 Task: For heading Use Times New Roman with violet colour & bold.  font size for heading24,  'Change the font style of data to'Verdana and font size to 16,  Change the alignment of both headline & data to Align right In the sheet  auditingSalesByStore_2022
Action: Mouse moved to (98, 158)
Screenshot: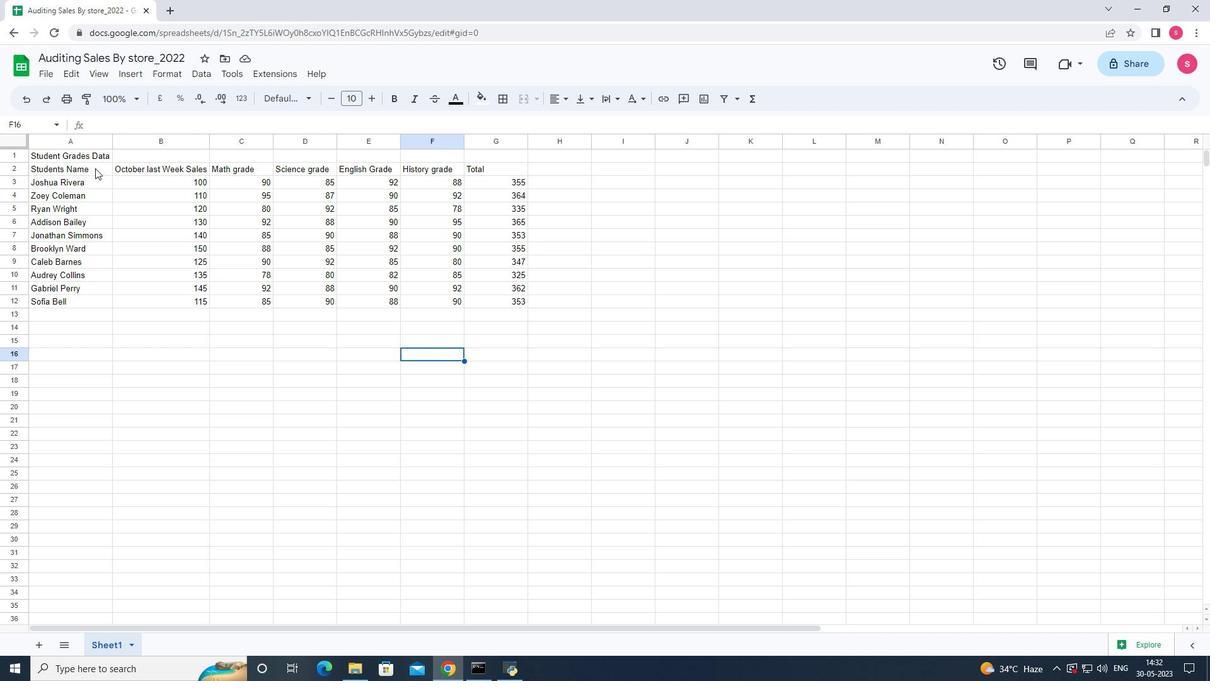 
Action: Mouse pressed left at (98, 158)
Screenshot: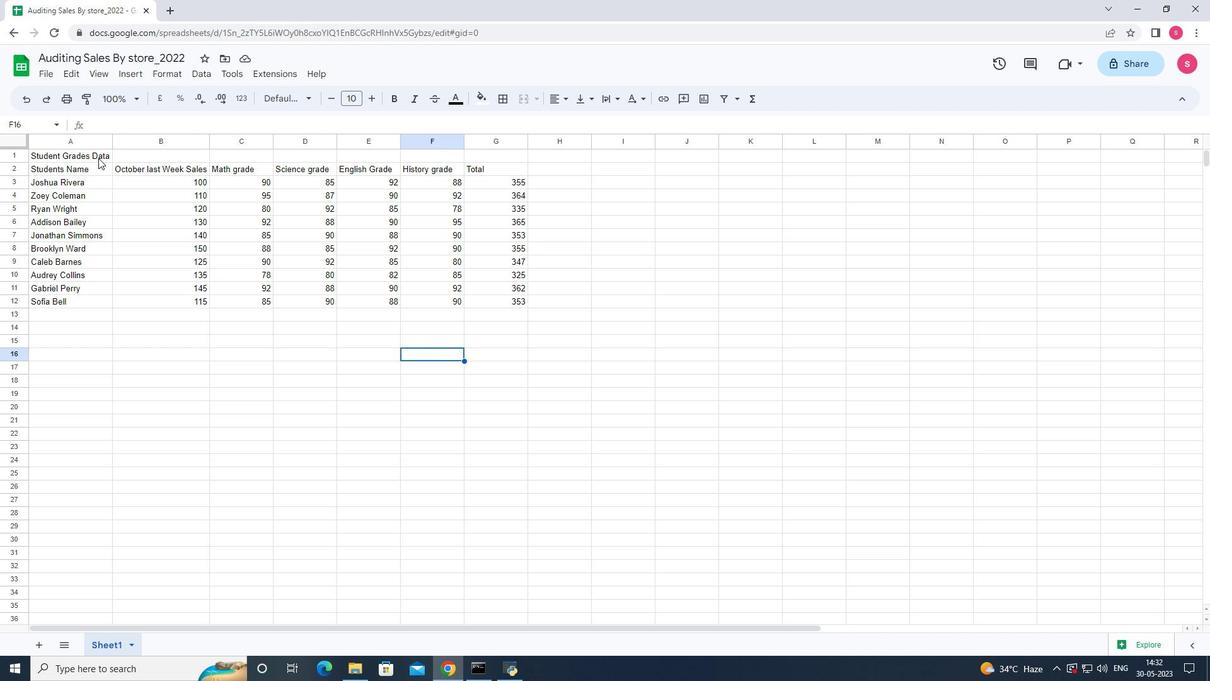 
Action: Mouse moved to (311, 98)
Screenshot: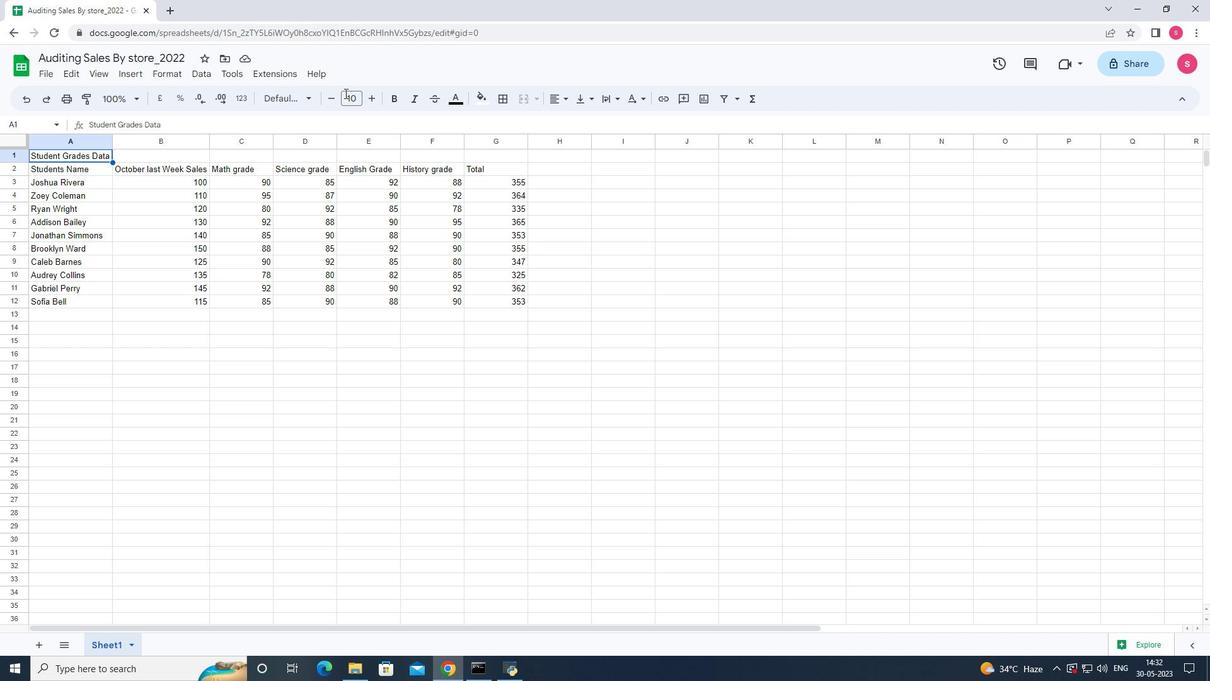 
Action: Mouse pressed left at (311, 98)
Screenshot: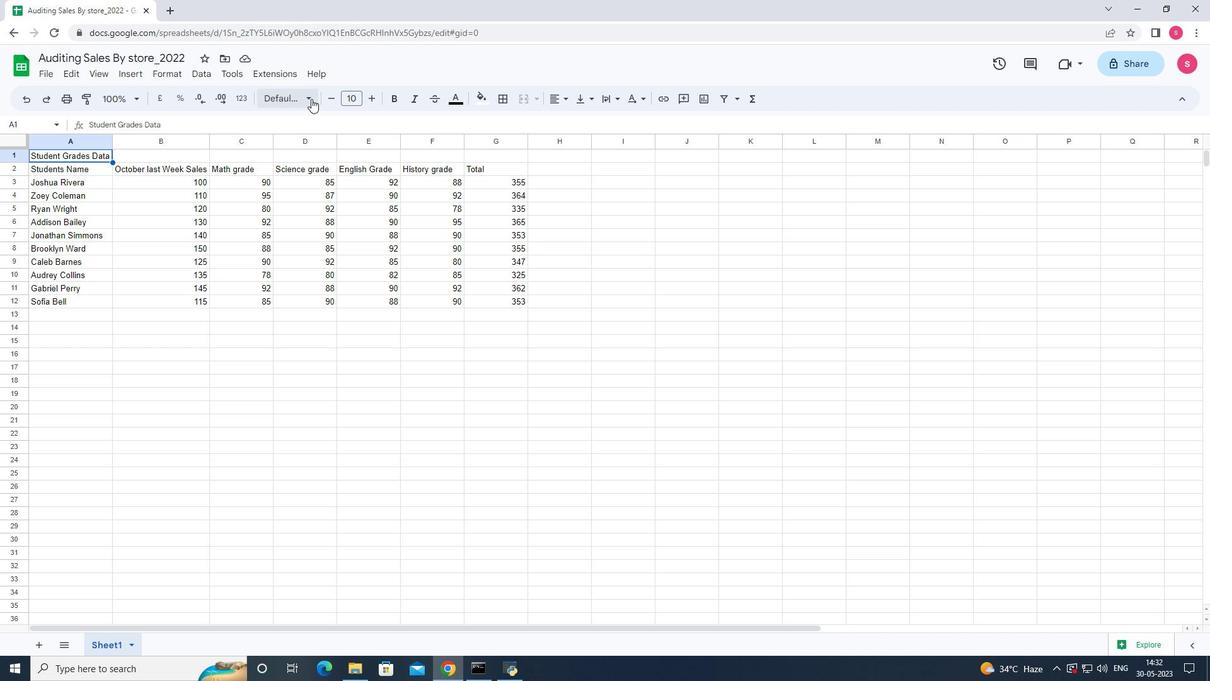 
Action: Mouse moved to (306, 557)
Screenshot: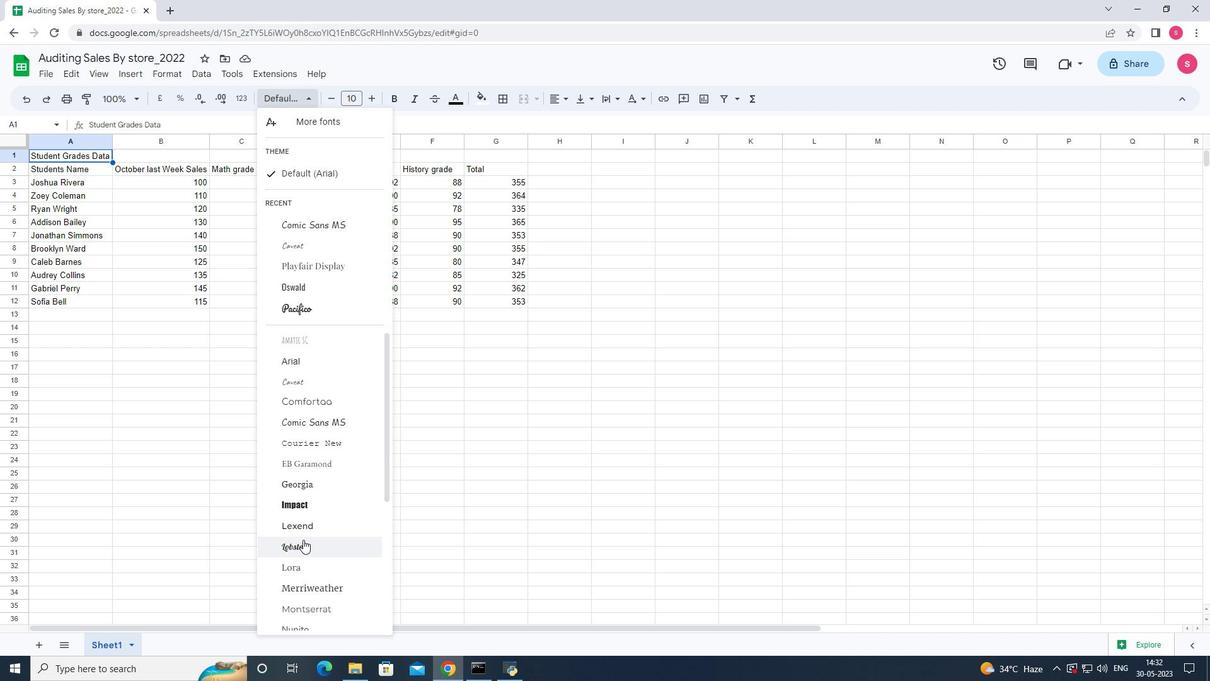 
Action: Mouse scrolled (306, 556) with delta (0, 0)
Screenshot: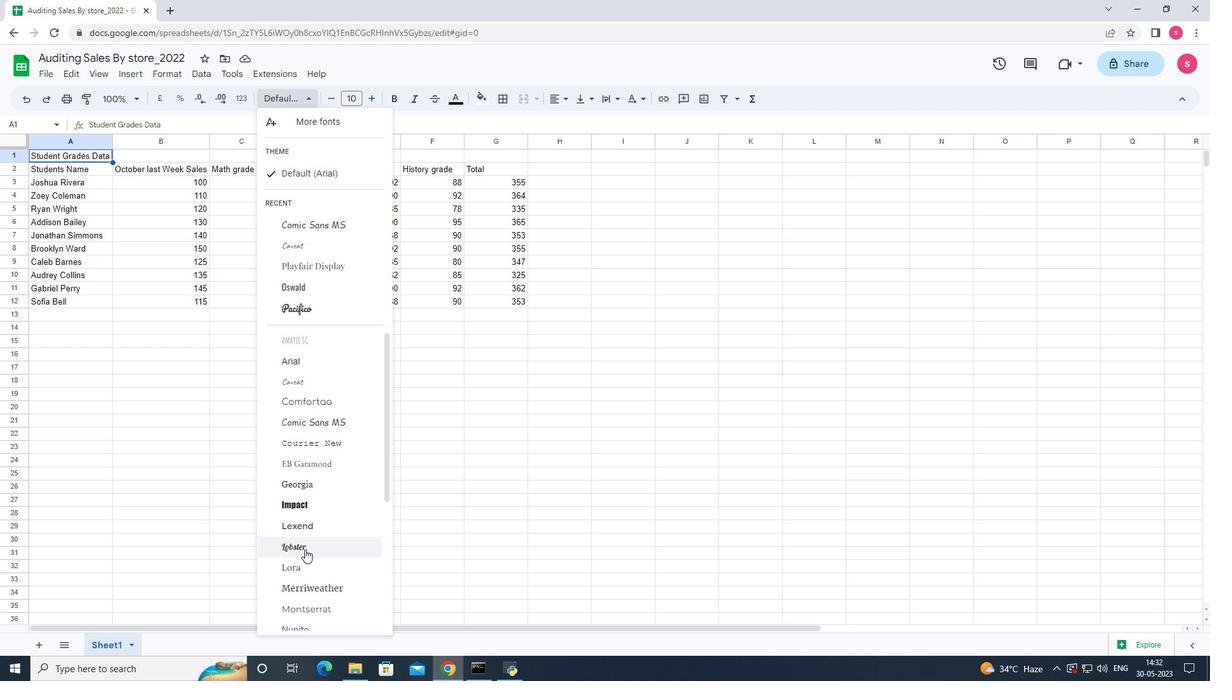 
Action: Mouse moved to (307, 555)
Screenshot: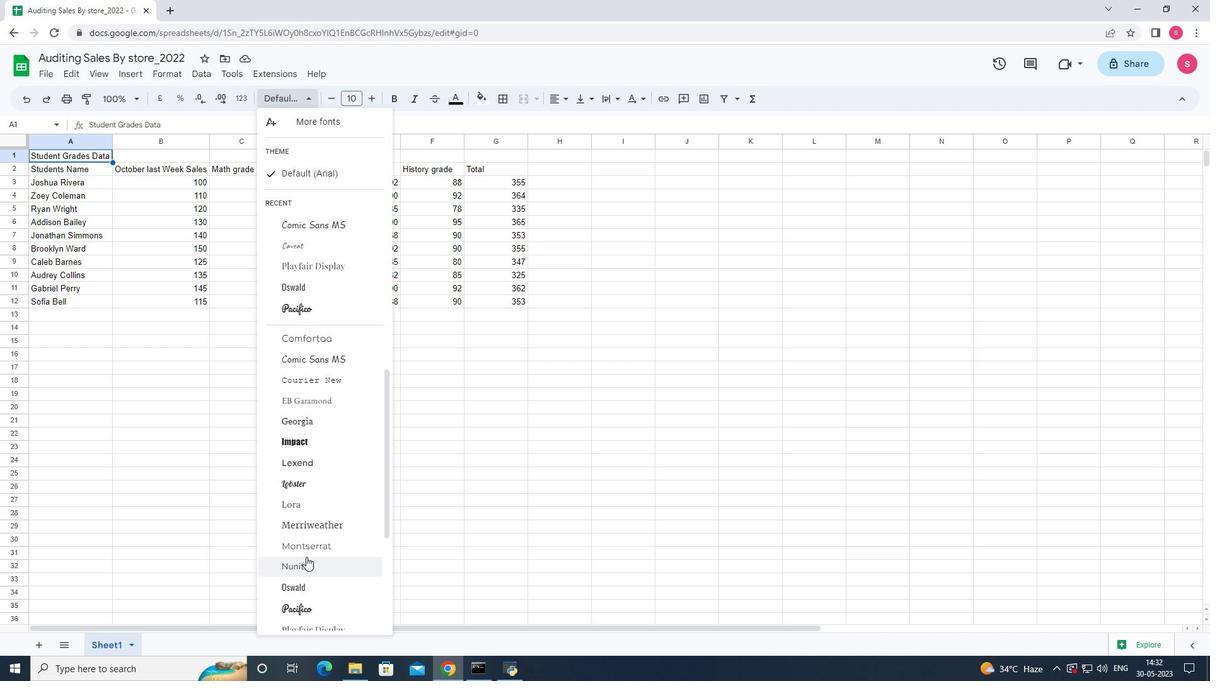 
Action: Mouse scrolled (307, 556) with delta (0, 0)
Screenshot: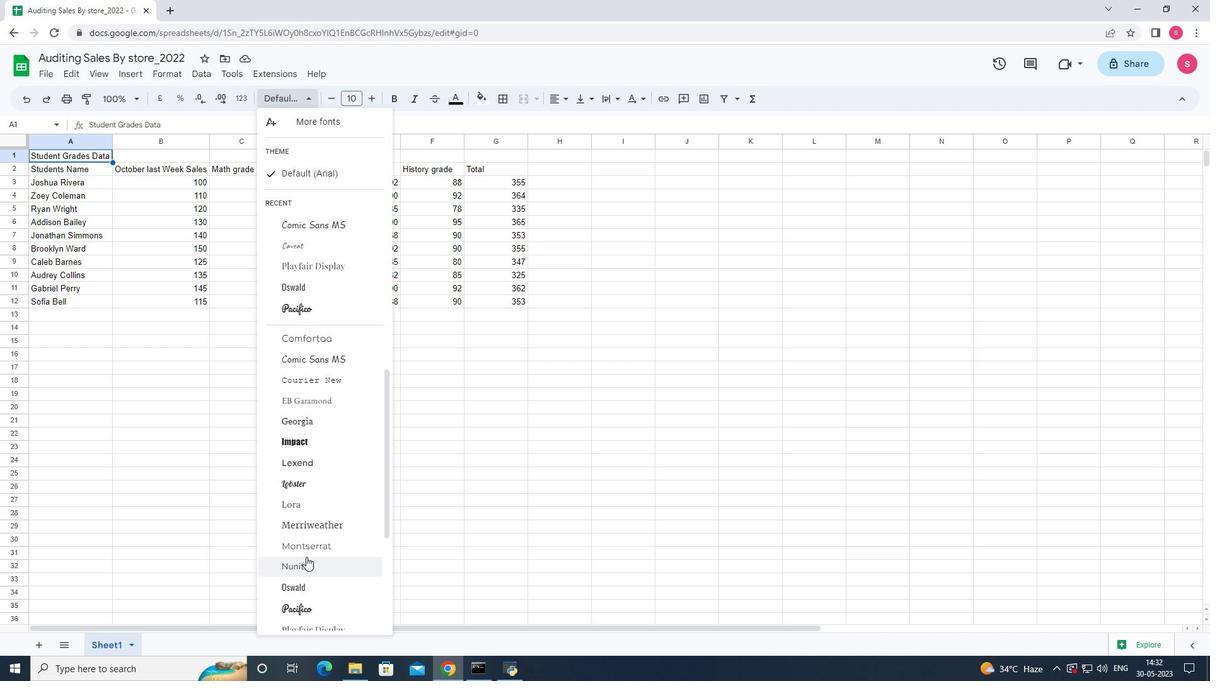 
Action: Mouse moved to (308, 551)
Screenshot: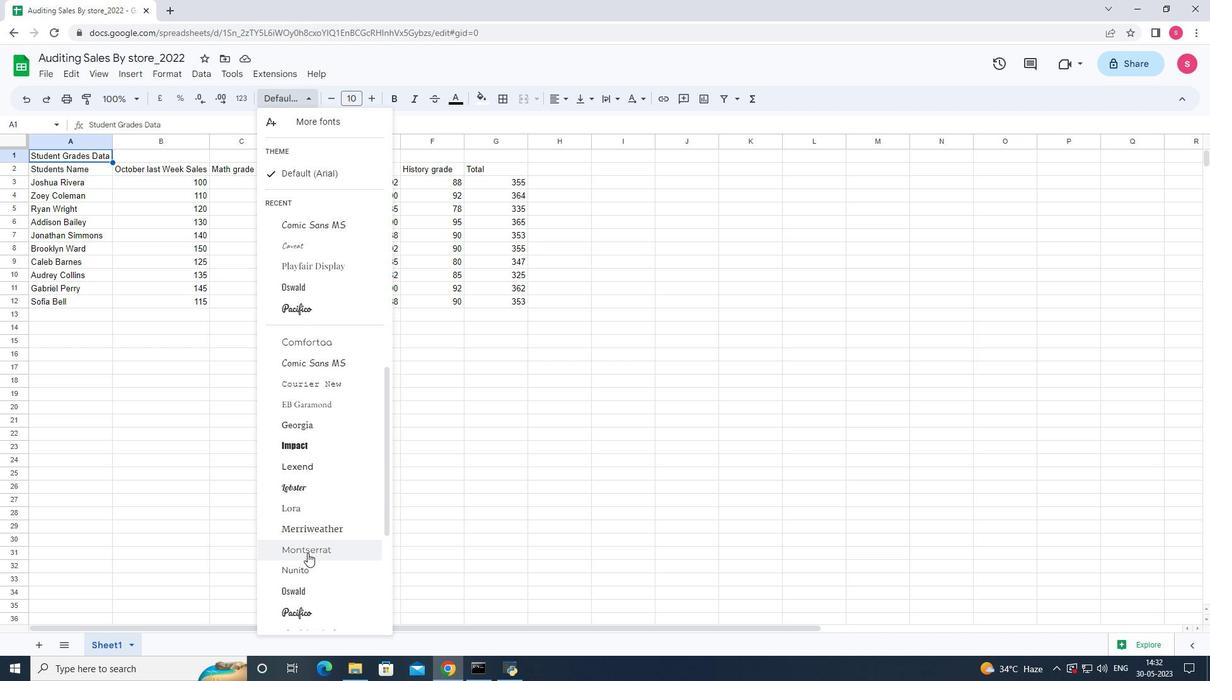 
Action: Mouse scrolled (308, 551) with delta (0, 0)
Screenshot: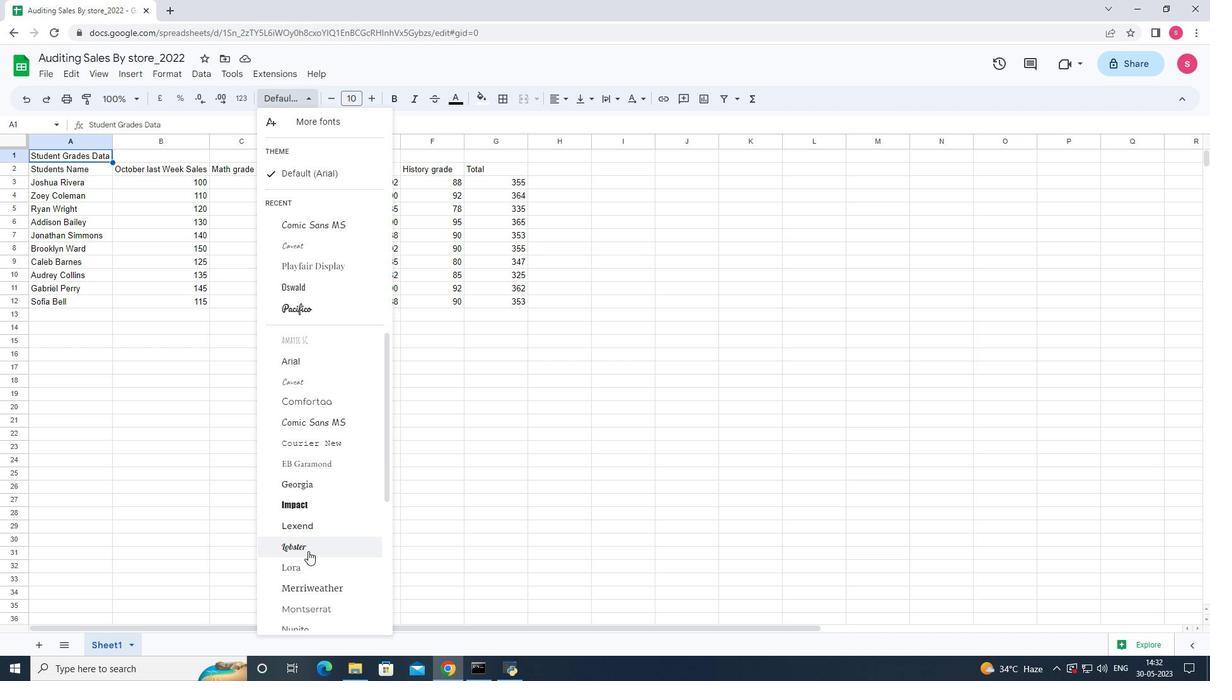 
Action: Mouse scrolled (308, 551) with delta (0, 0)
Screenshot: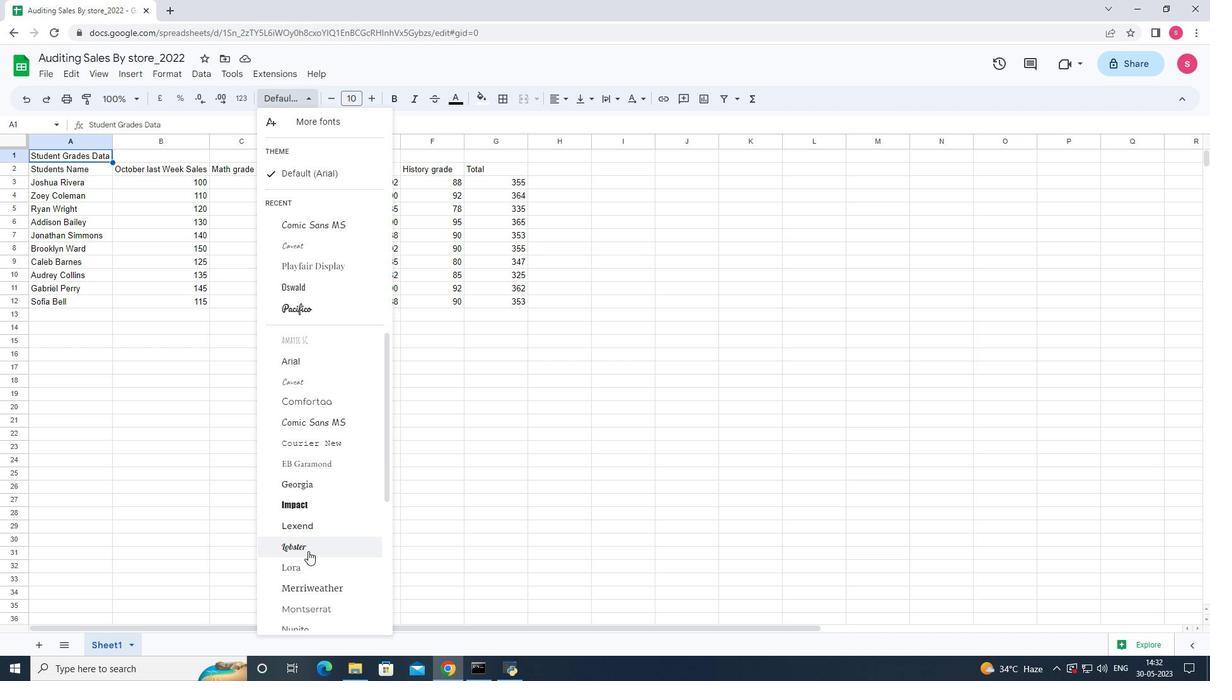 
Action: Mouse scrolled (308, 550) with delta (0, 0)
Screenshot: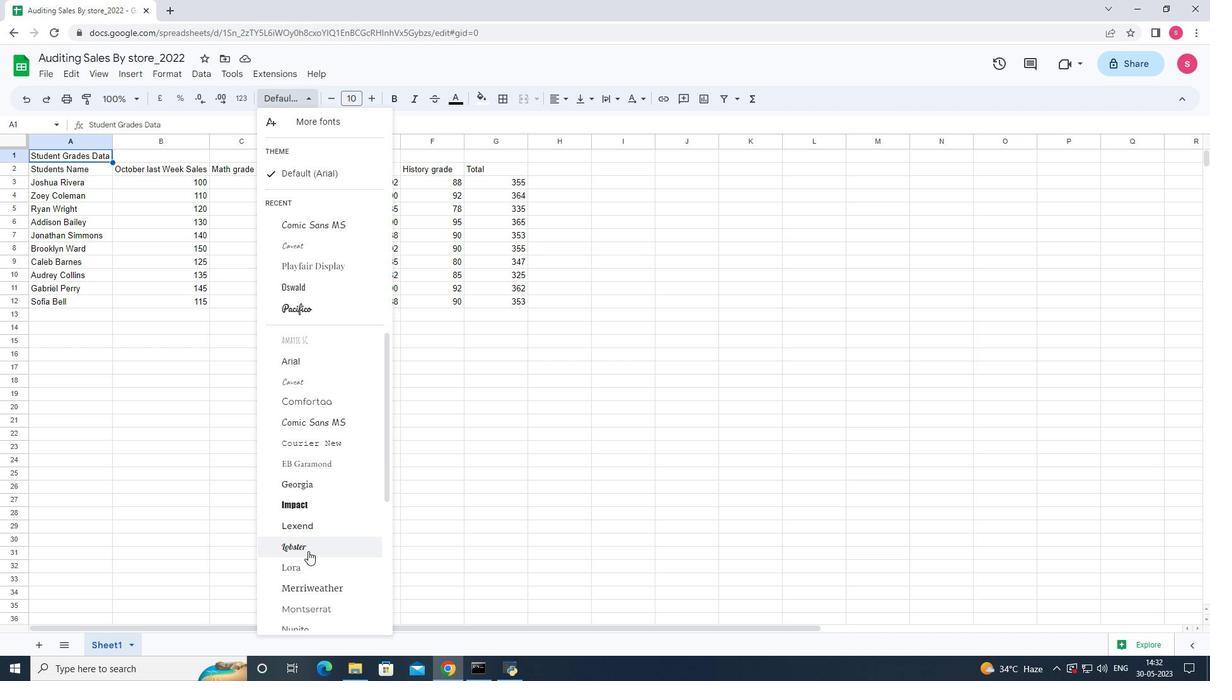 
Action: Mouse scrolled (308, 551) with delta (0, 0)
Screenshot: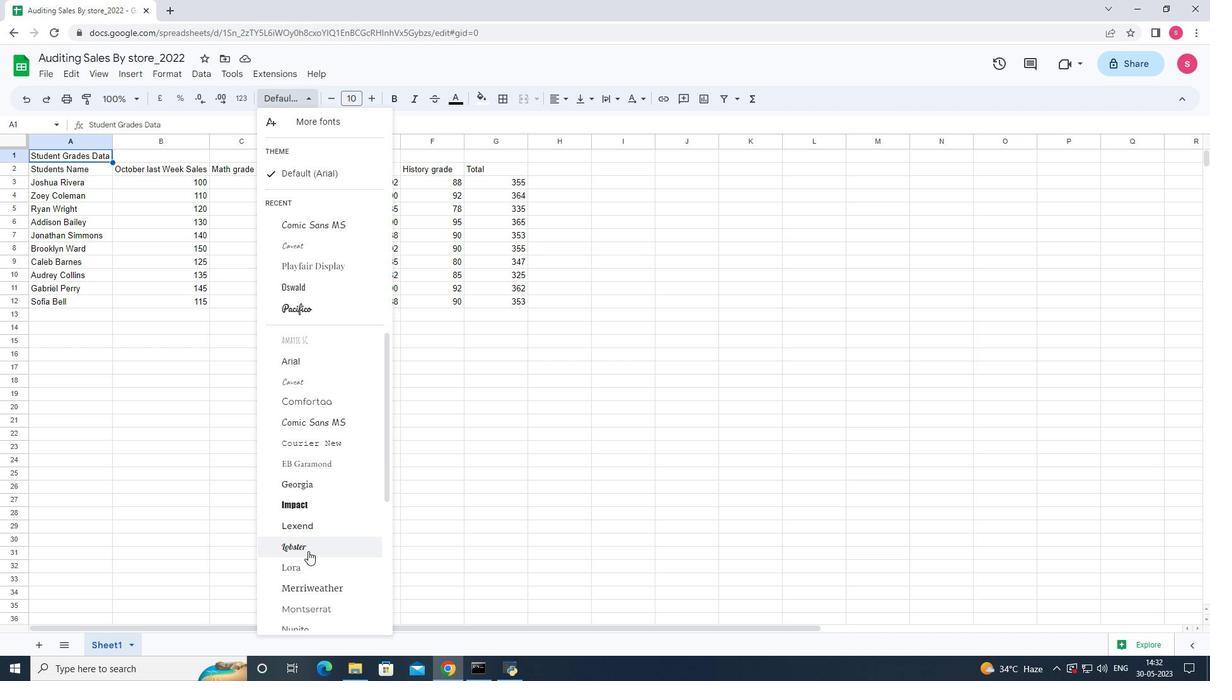 
Action: Mouse scrolled (308, 551) with delta (0, 0)
Screenshot: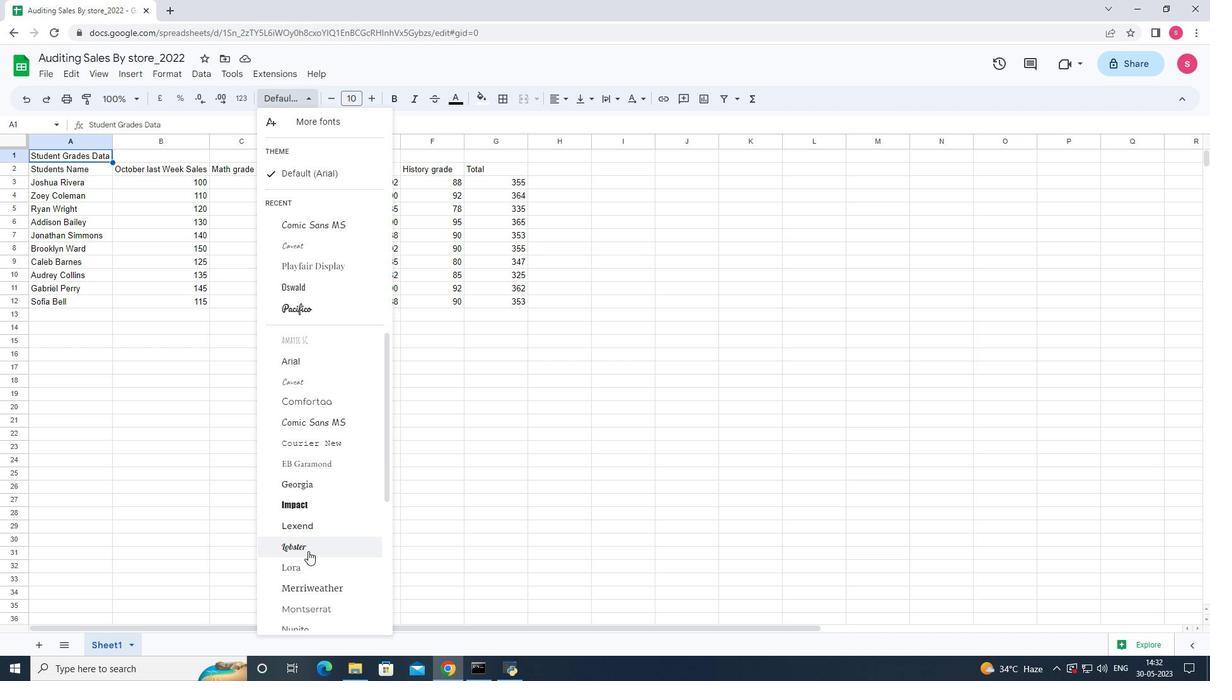 
Action: Mouse scrolled (308, 551) with delta (0, 0)
Screenshot: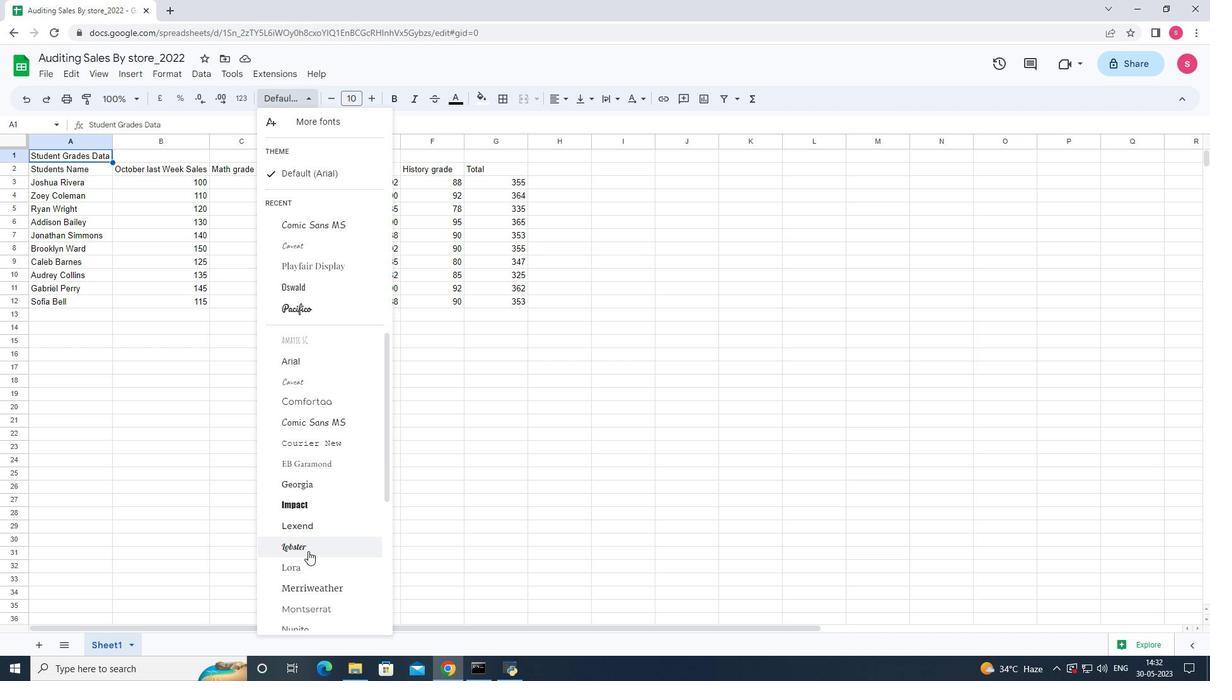 
Action: Mouse moved to (308, 550)
Screenshot: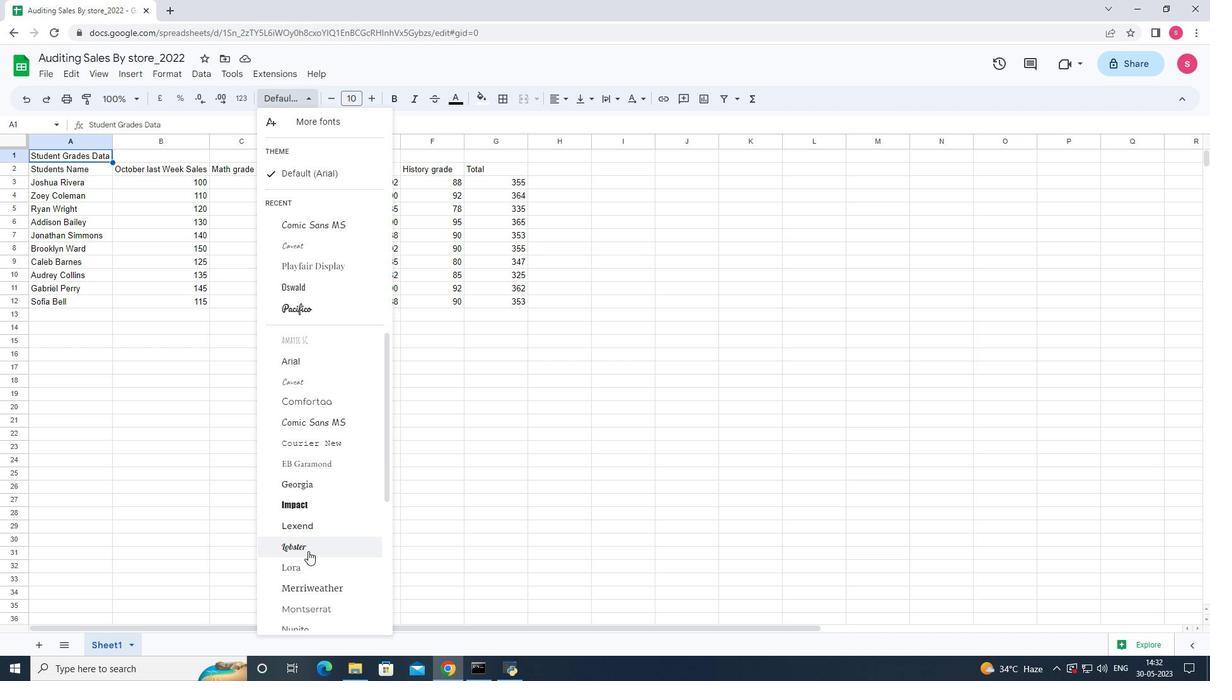 
Action: Mouse scrolled (308, 549) with delta (0, 0)
Screenshot: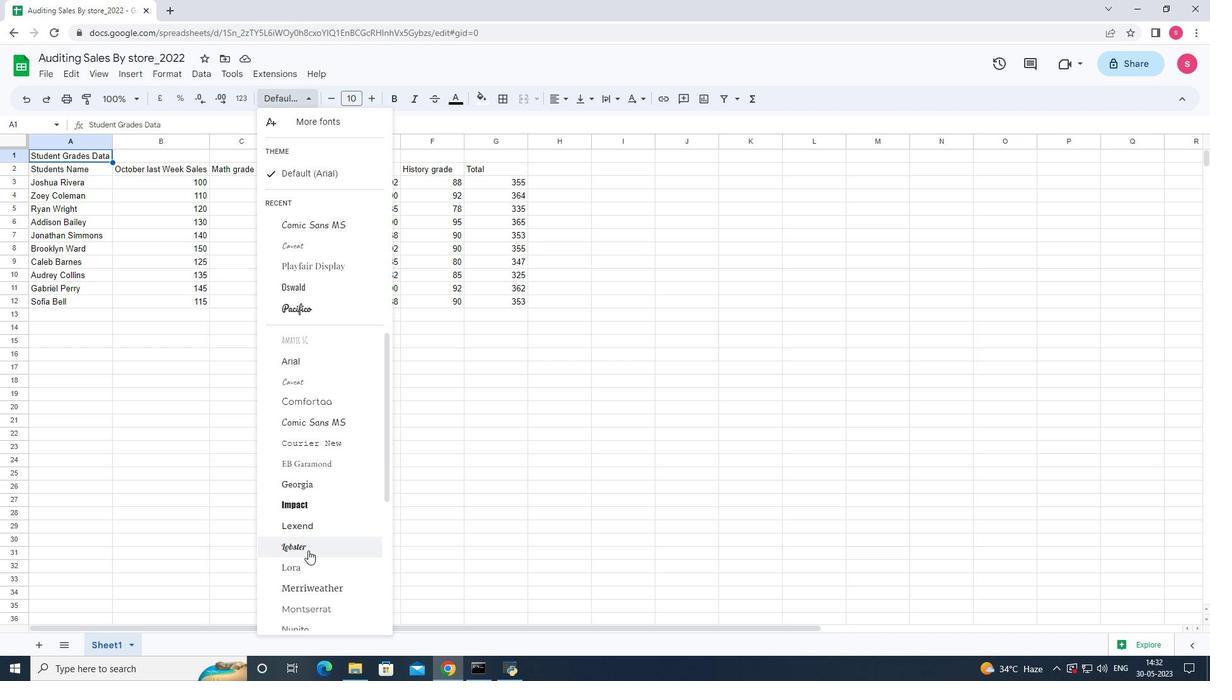 
Action: Mouse scrolled (308, 549) with delta (0, 0)
Screenshot: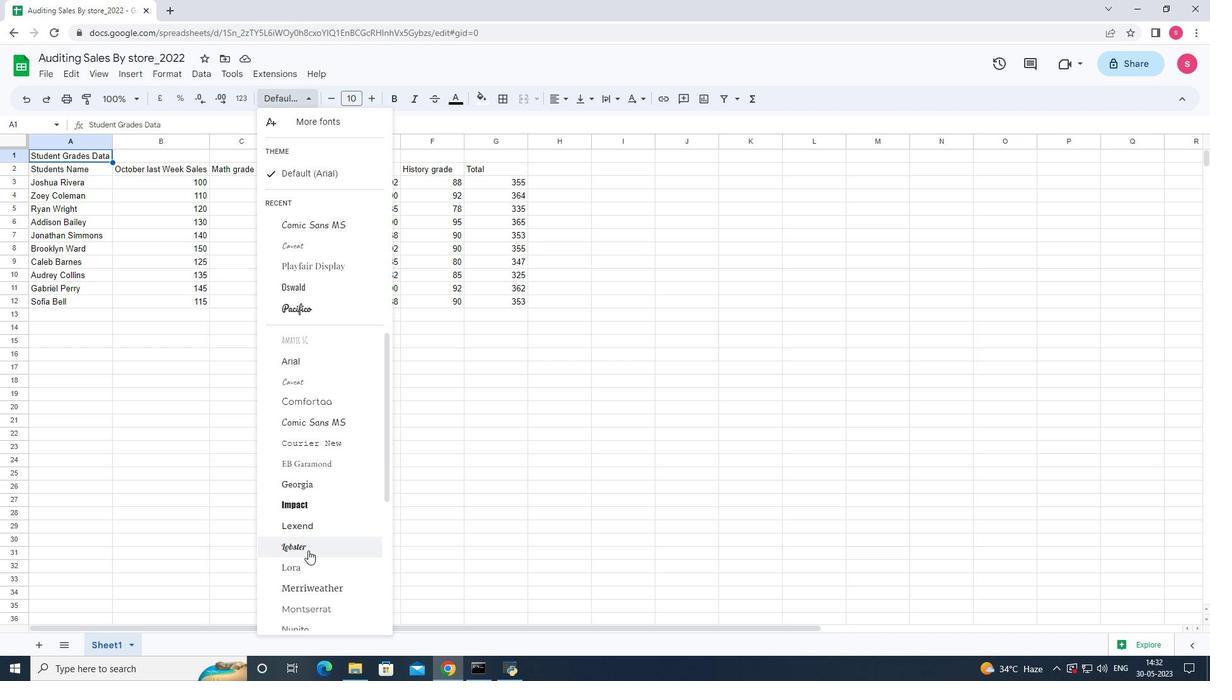 
Action: Mouse scrolled (308, 549) with delta (0, 0)
Screenshot: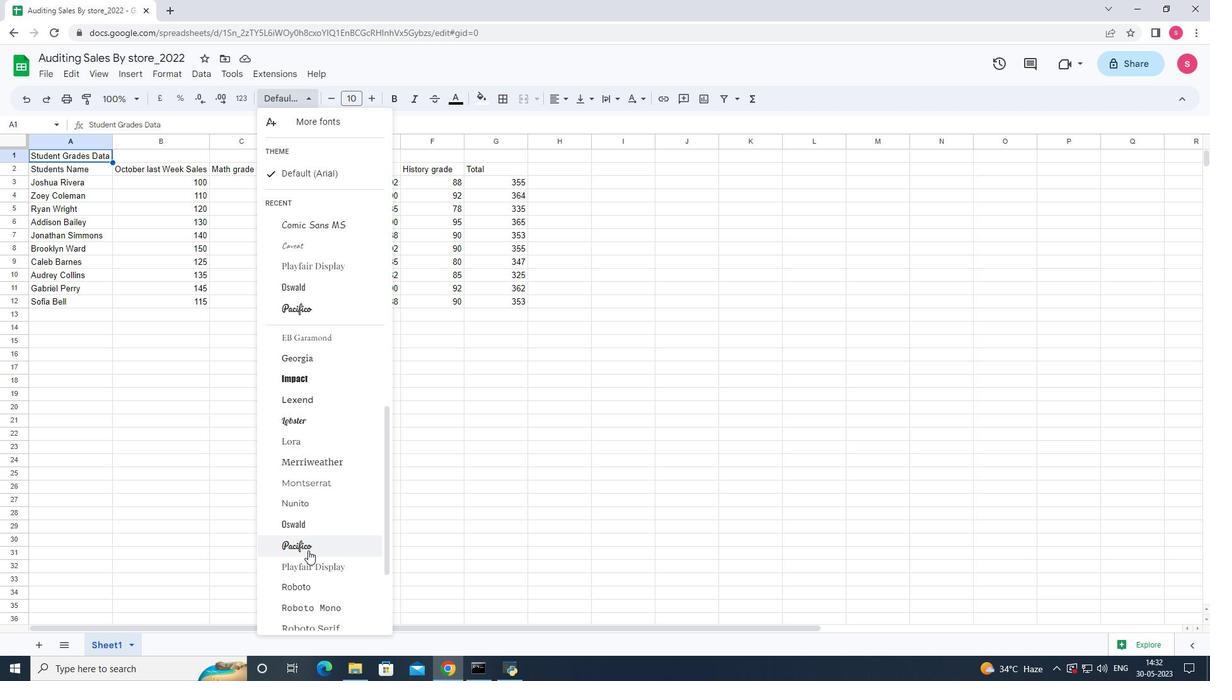 
Action: Mouse scrolled (308, 549) with delta (0, 0)
Screenshot: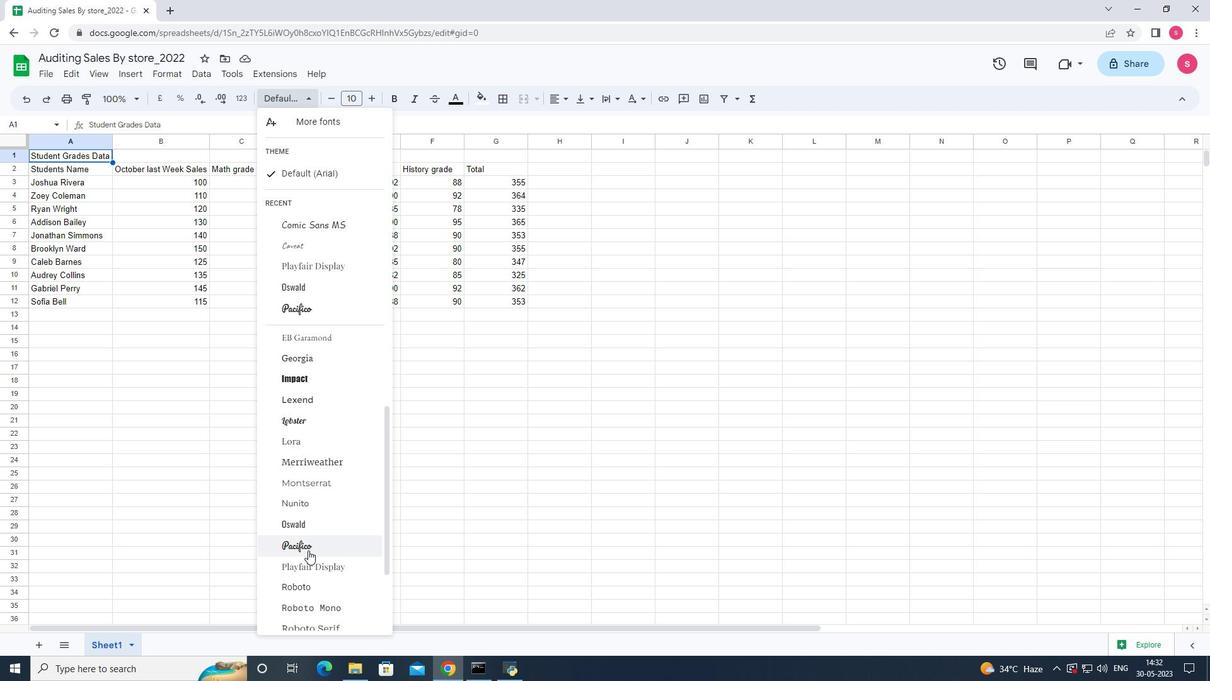 
Action: Mouse scrolled (308, 549) with delta (0, 0)
Screenshot: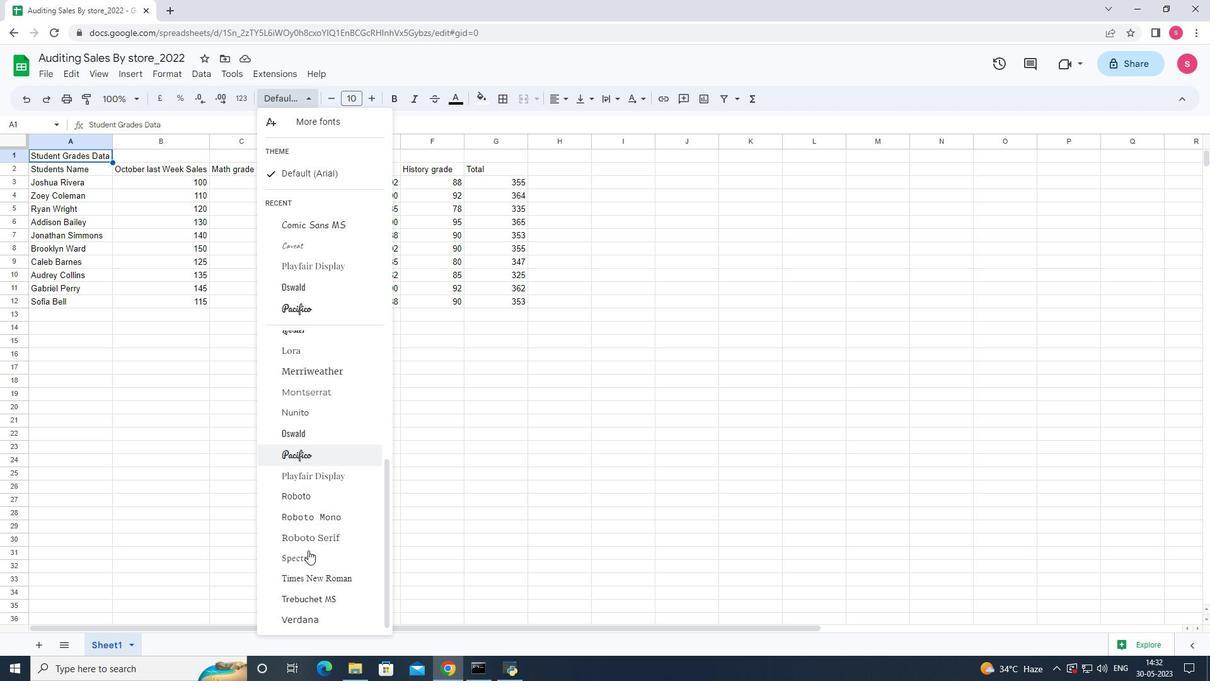 
Action: Mouse scrolled (308, 549) with delta (0, 0)
Screenshot: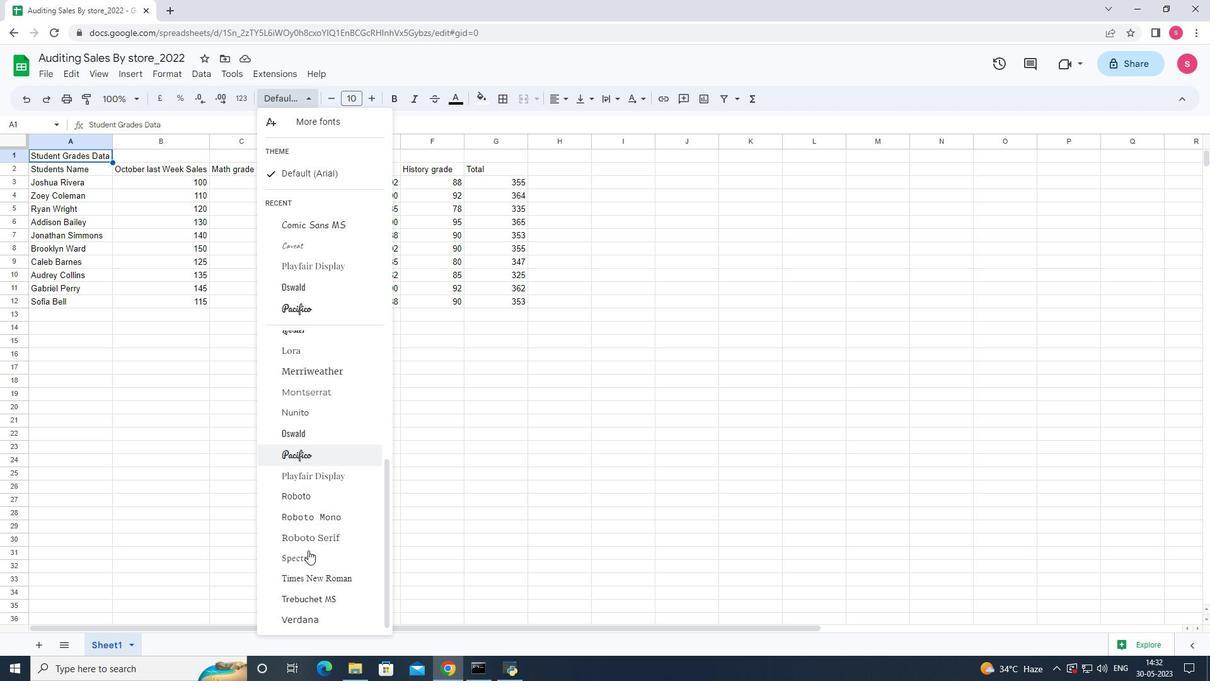 
Action: Mouse moved to (303, 574)
Screenshot: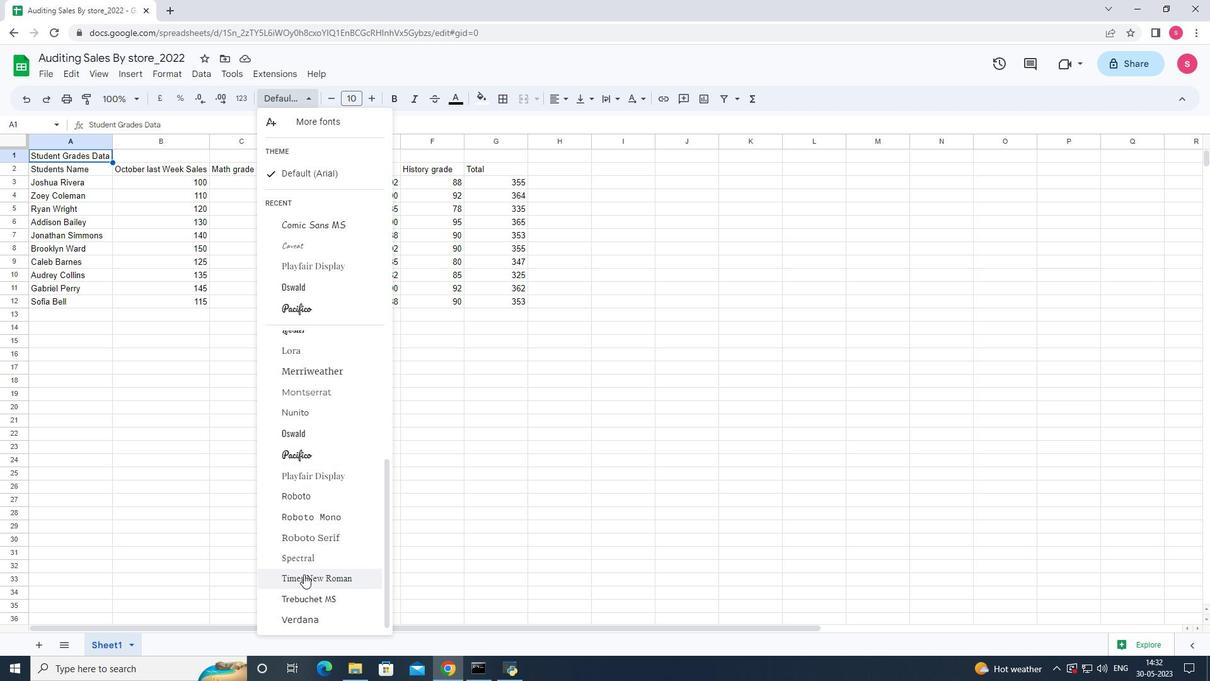 
Action: Mouse pressed left at (303, 574)
Screenshot: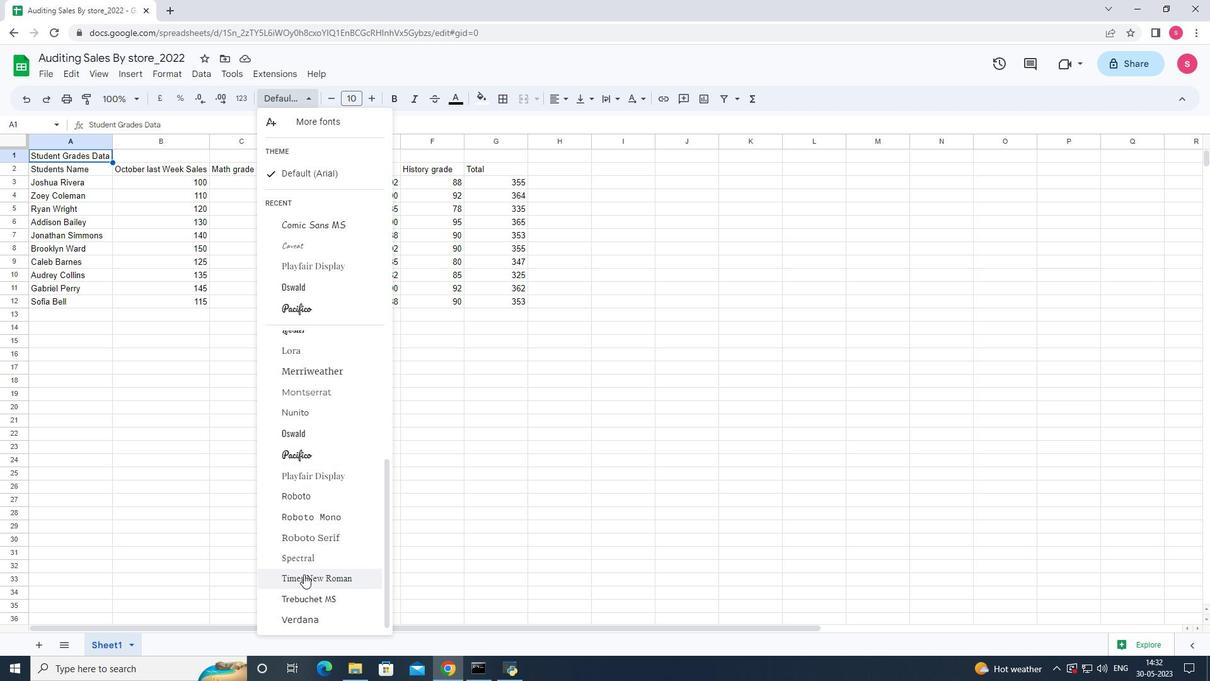 
Action: Mouse moved to (462, 97)
Screenshot: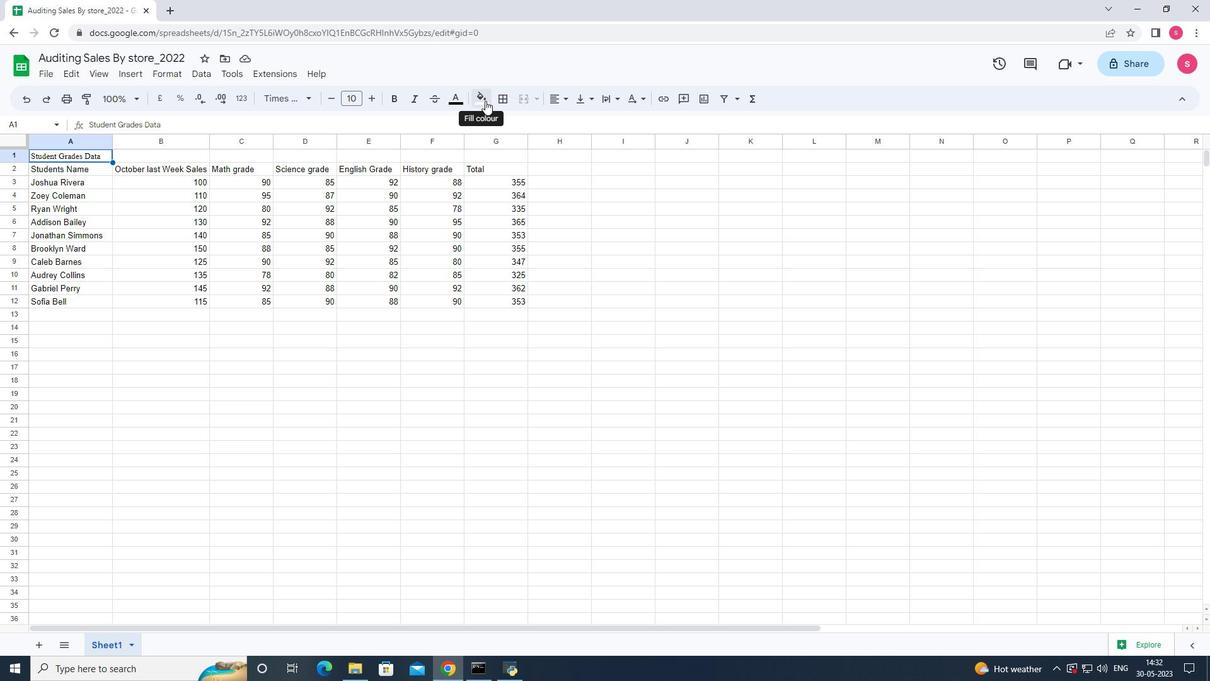 
Action: Mouse pressed left at (462, 97)
Screenshot: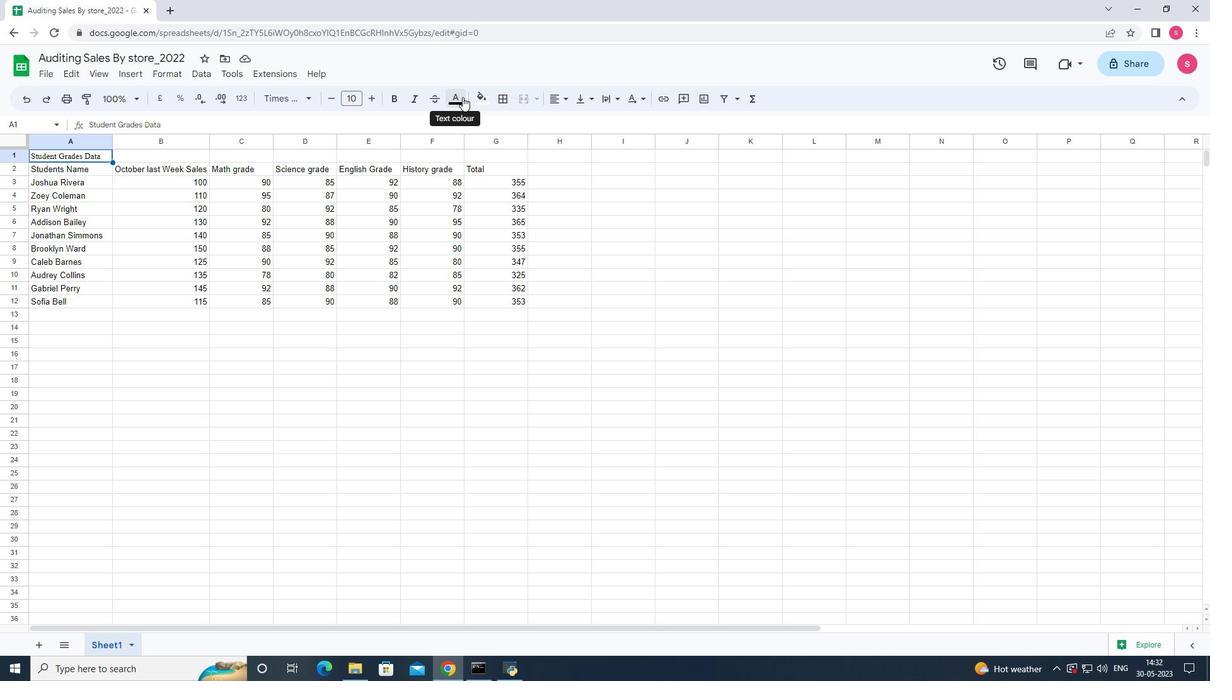 
Action: Mouse moved to (571, 182)
Screenshot: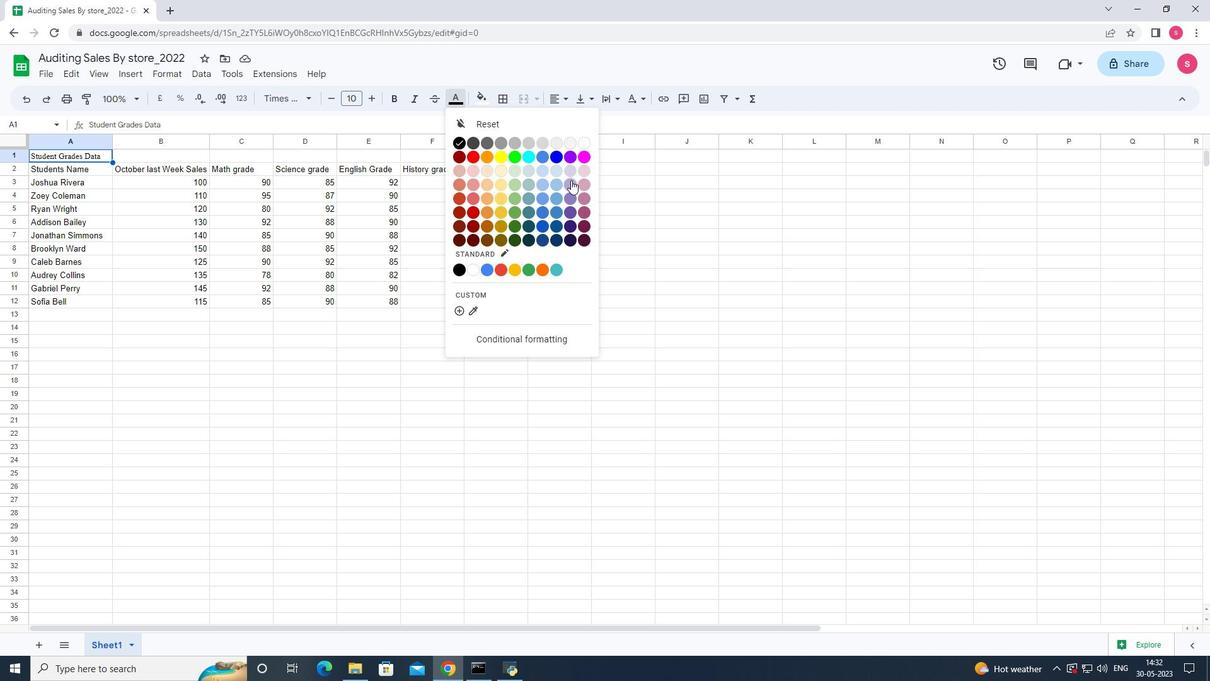
Action: Mouse pressed left at (571, 182)
Screenshot: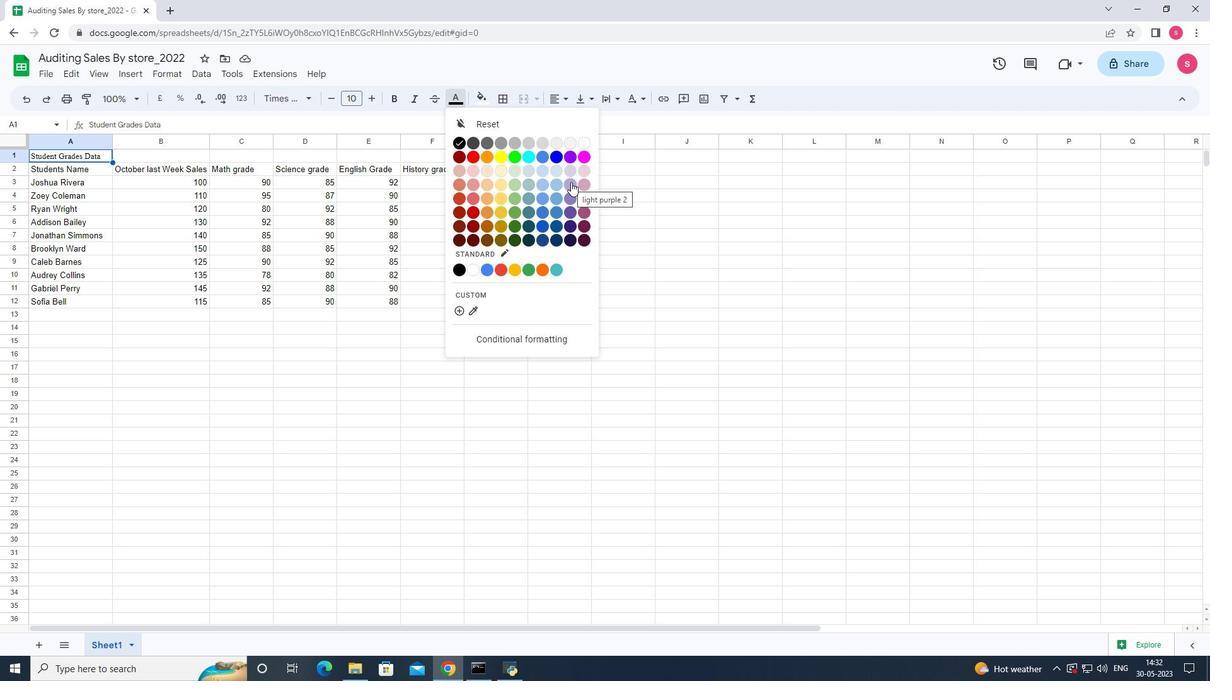 
Action: Mouse moved to (162, 76)
Screenshot: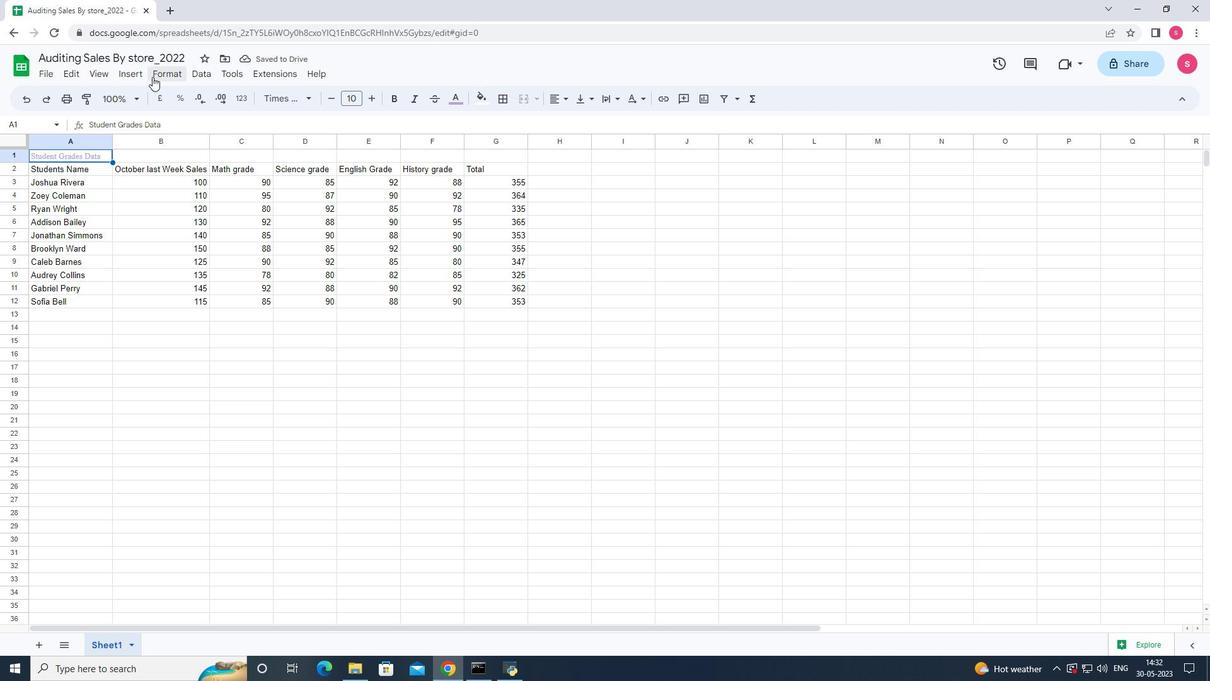 
Action: Mouse pressed left at (162, 76)
Screenshot: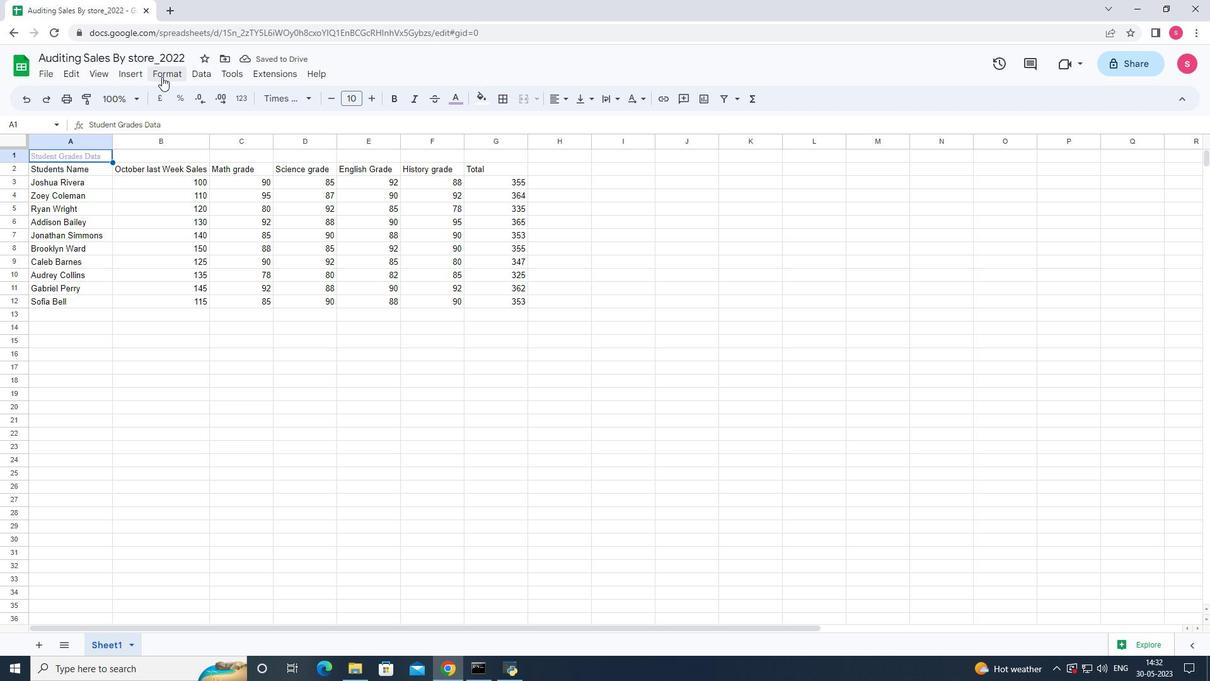 
Action: Mouse moved to (409, 155)
Screenshot: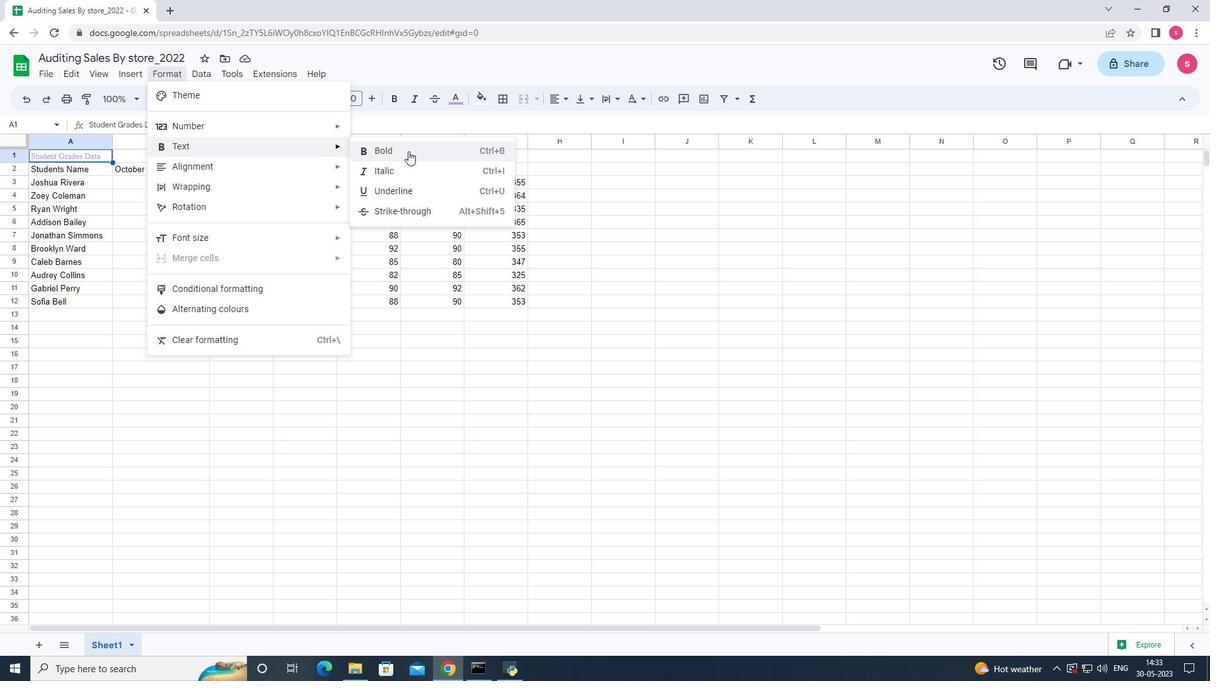 
Action: Mouse pressed left at (409, 155)
Screenshot: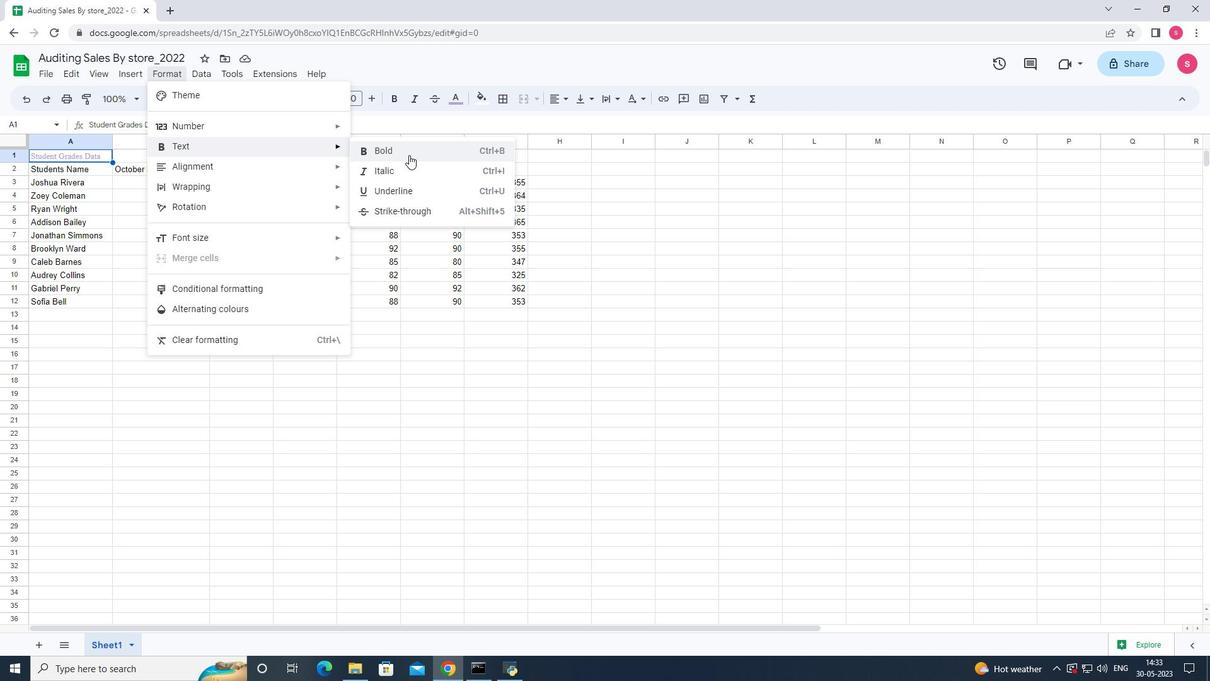 
Action: Mouse moved to (366, 98)
Screenshot: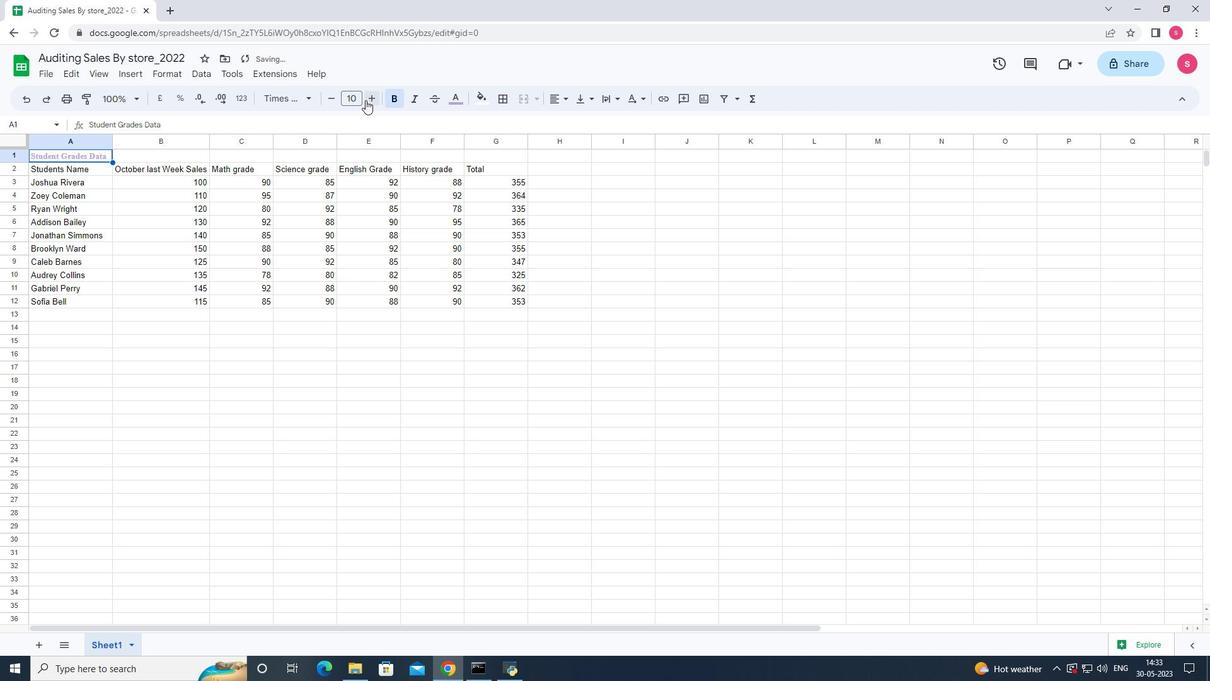 
Action: Mouse pressed left at (366, 98)
Screenshot: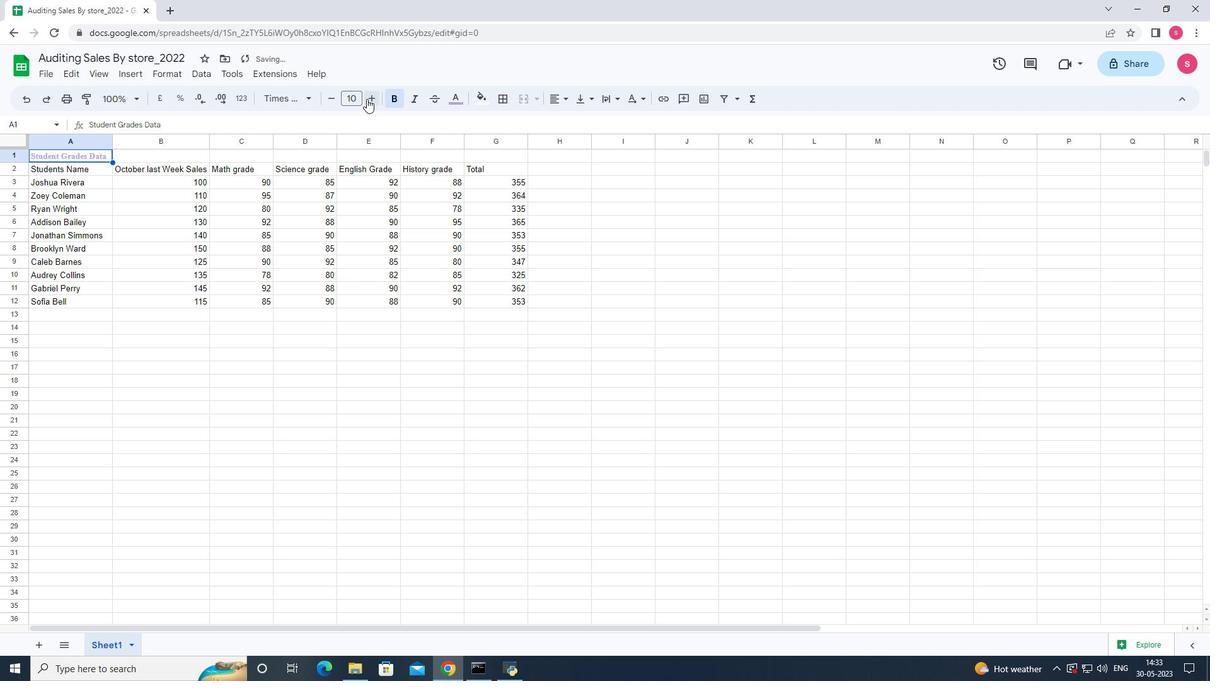 
Action: Mouse pressed left at (366, 98)
Screenshot: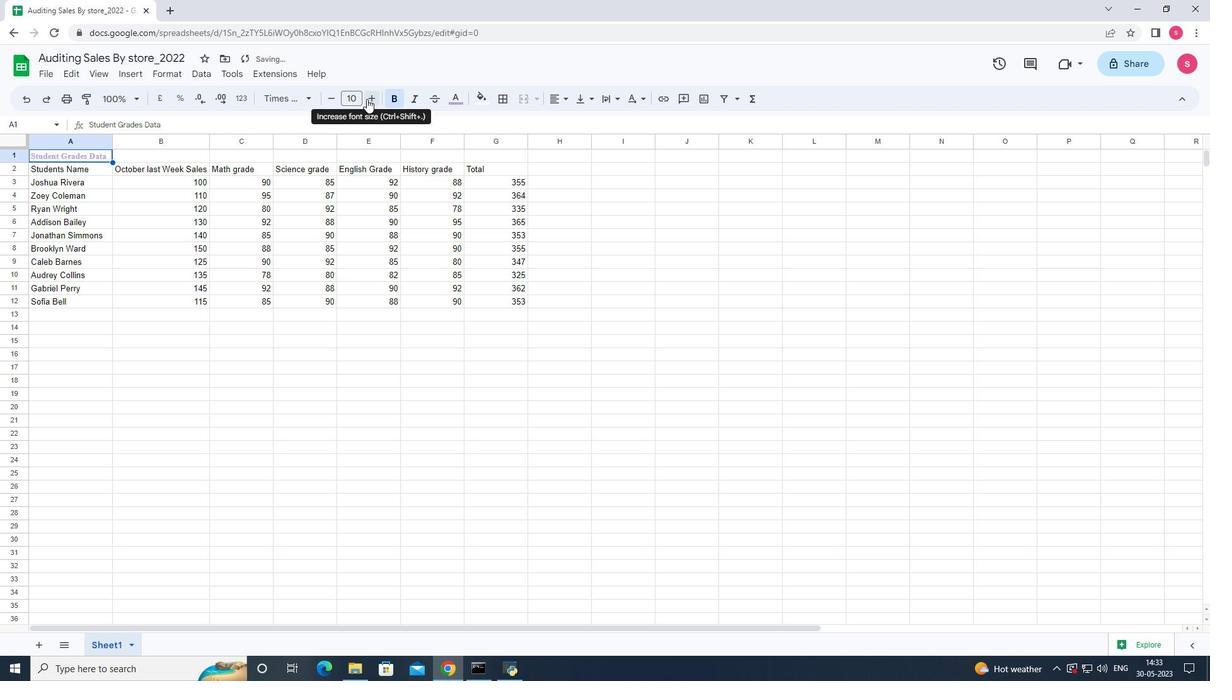 
Action: Mouse pressed left at (366, 98)
Screenshot: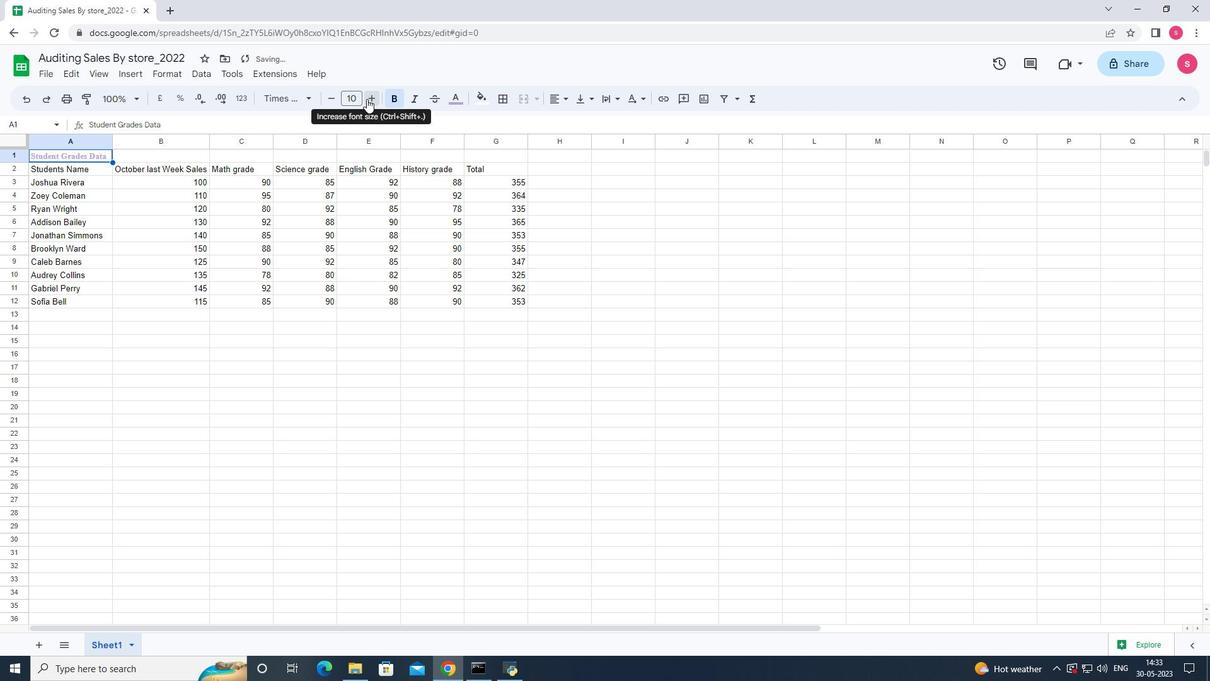 
Action: Mouse pressed left at (366, 98)
Screenshot: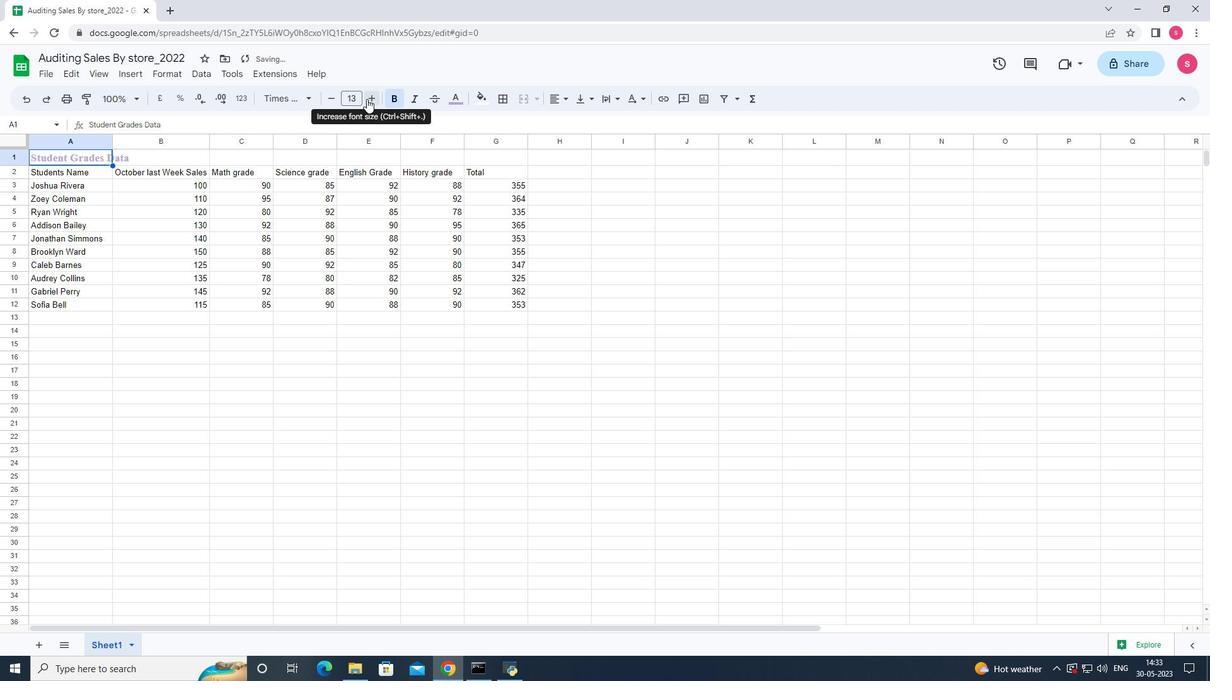 
Action: Mouse pressed left at (366, 98)
Screenshot: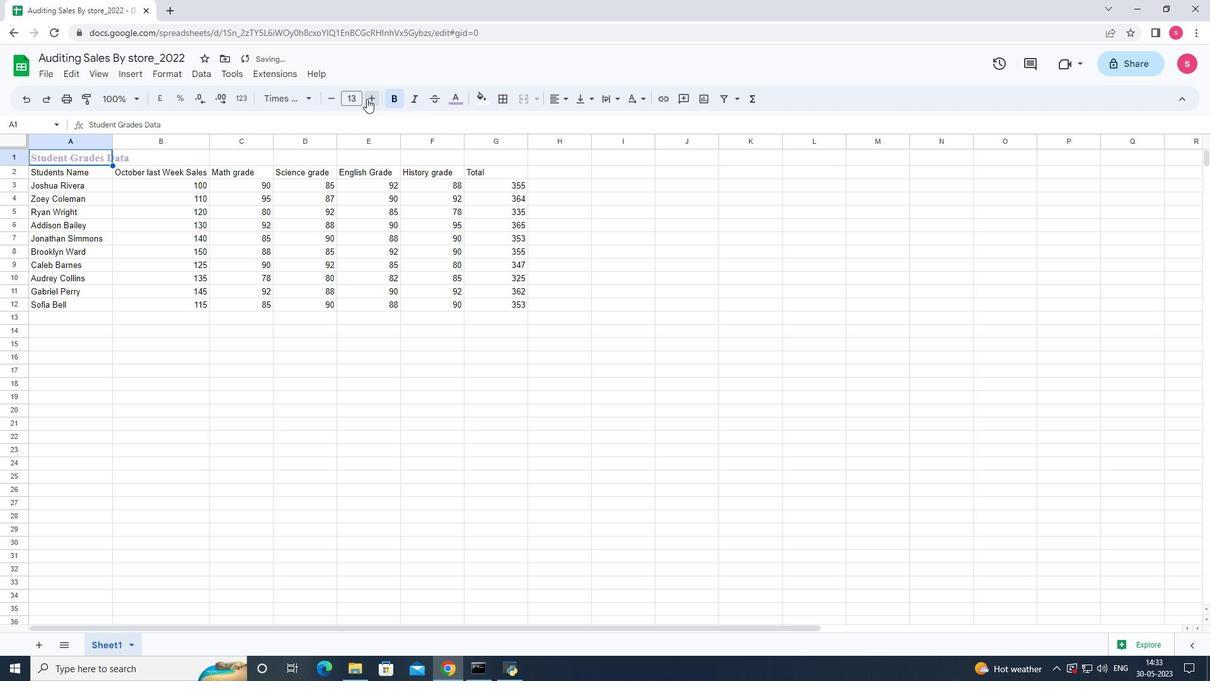
Action: Mouse pressed left at (366, 98)
Screenshot: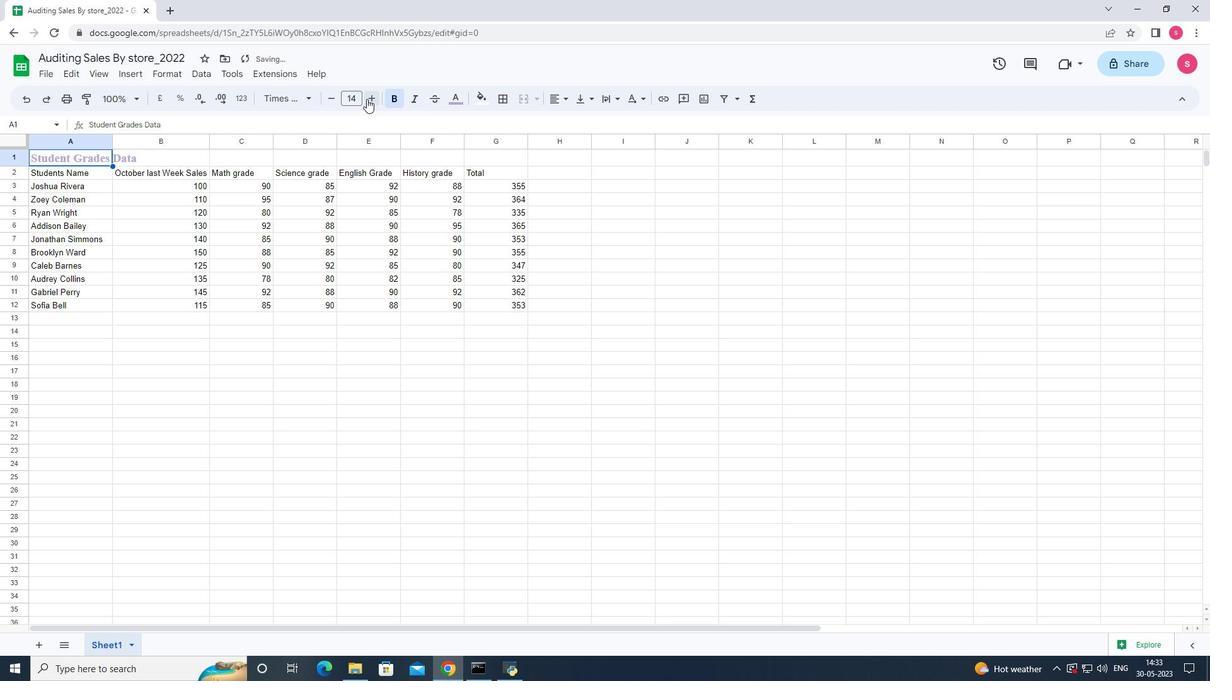 
Action: Mouse pressed left at (366, 98)
Screenshot: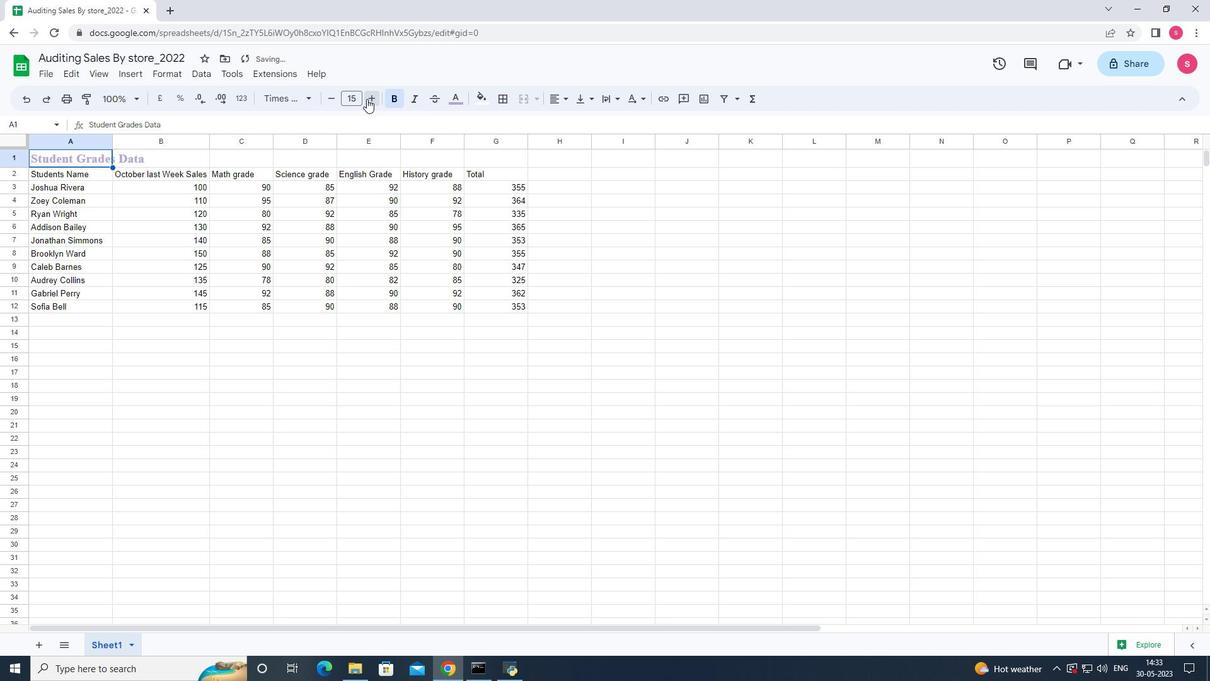 
Action: Mouse pressed left at (366, 98)
Screenshot: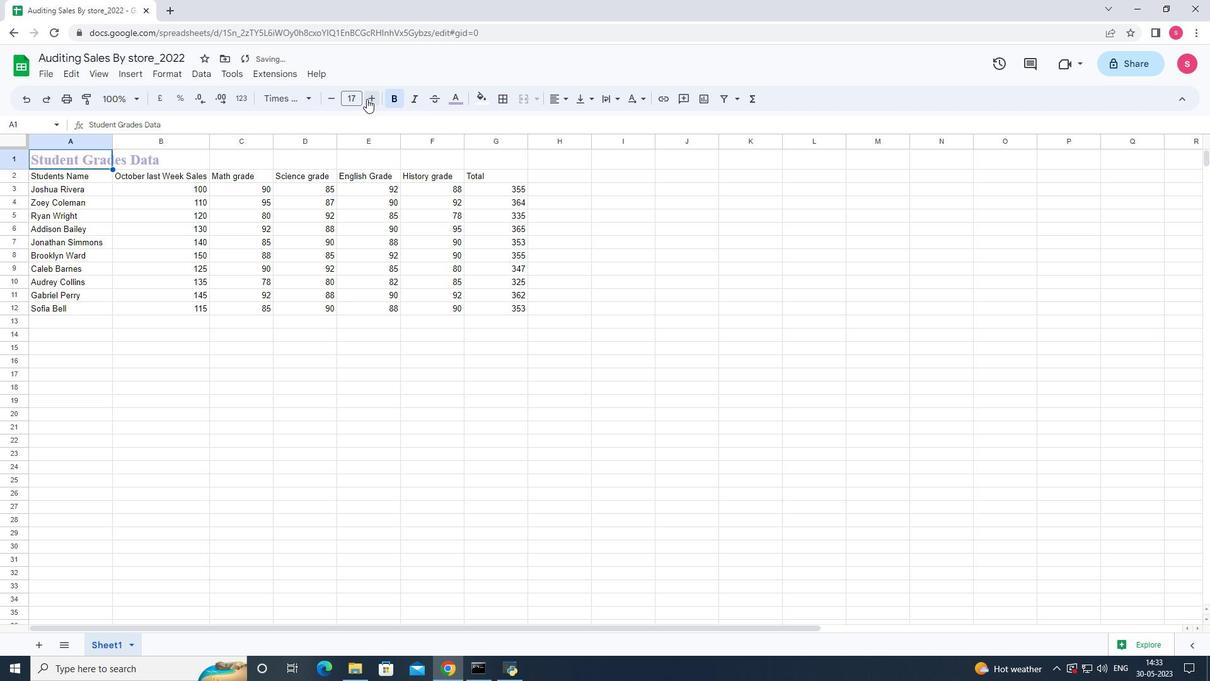 
Action: Mouse pressed left at (366, 98)
Screenshot: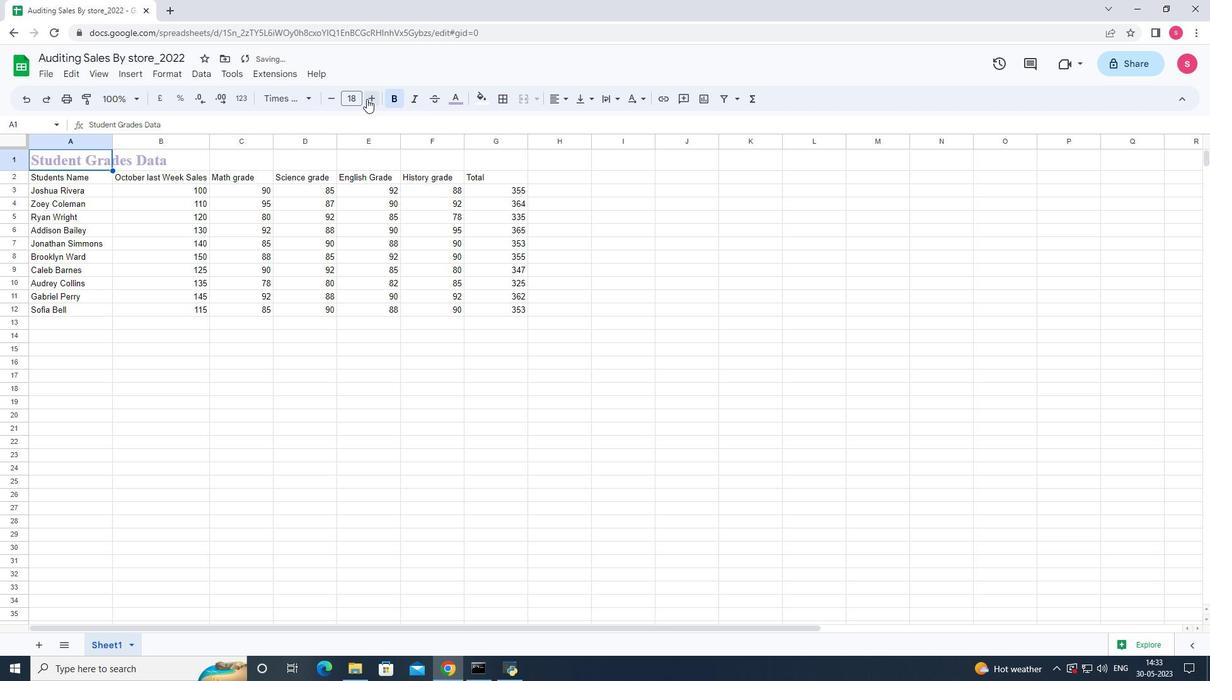 
Action: Mouse pressed left at (366, 98)
Screenshot: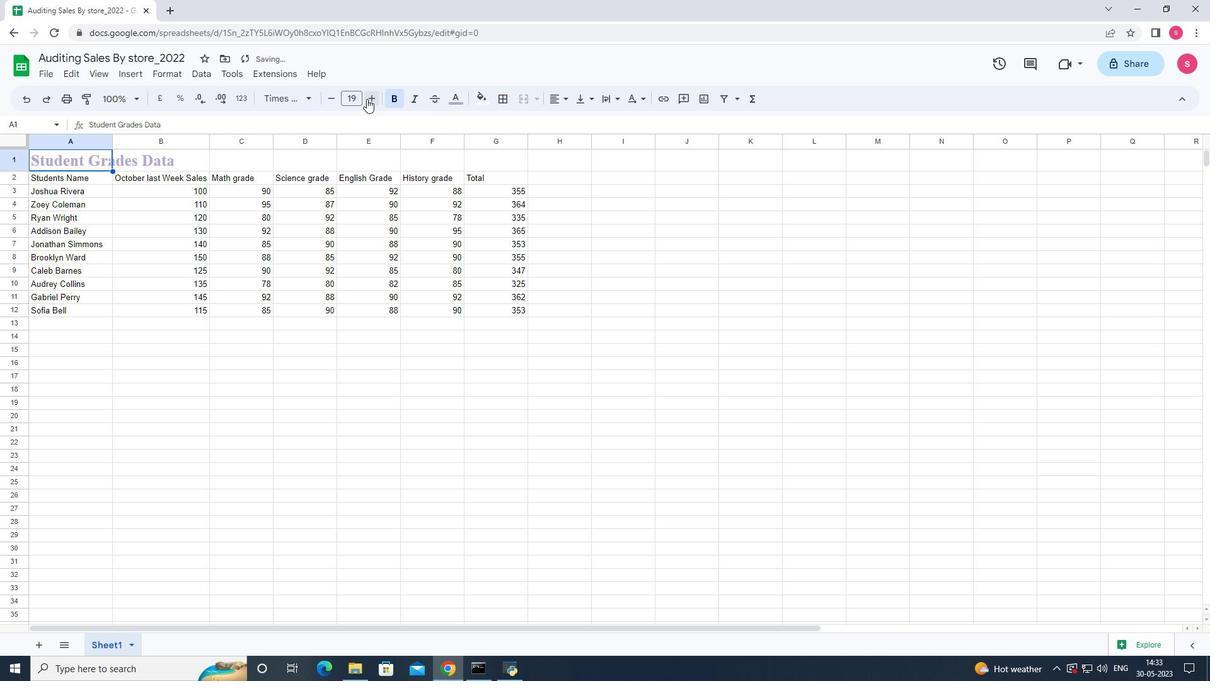
Action: Mouse pressed left at (366, 98)
Screenshot: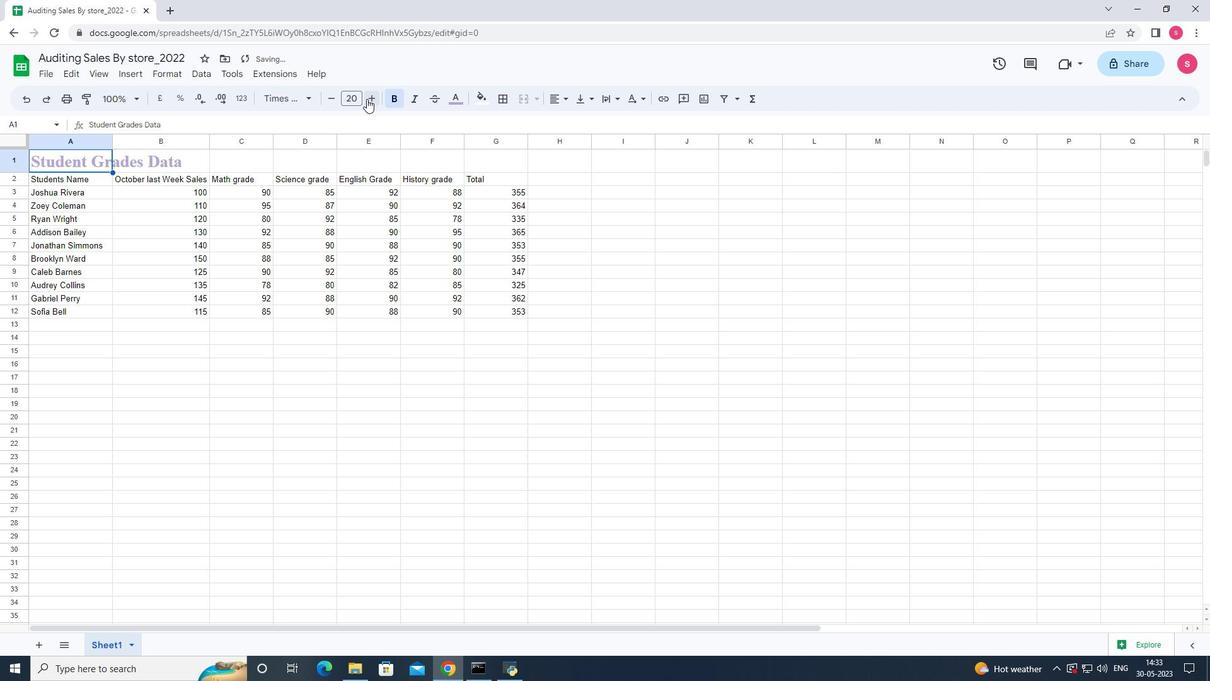 
Action: Mouse pressed left at (366, 98)
Screenshot: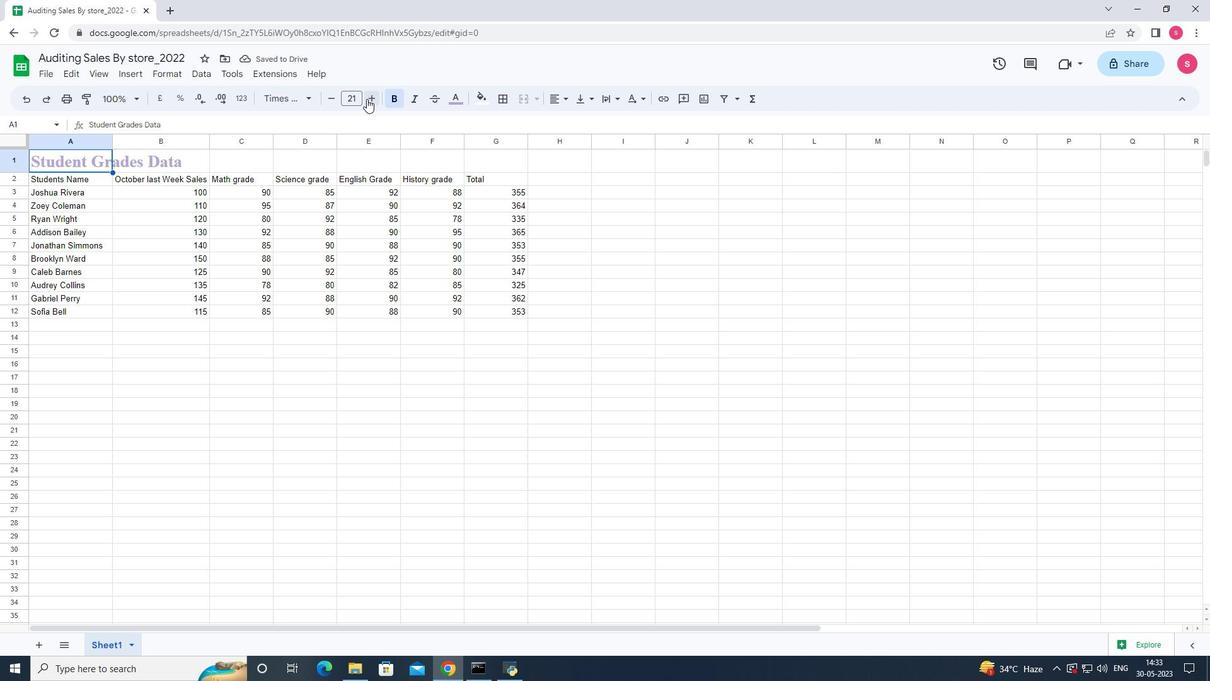
Action: Mouse pressed left at (366, 98)
Screenshot: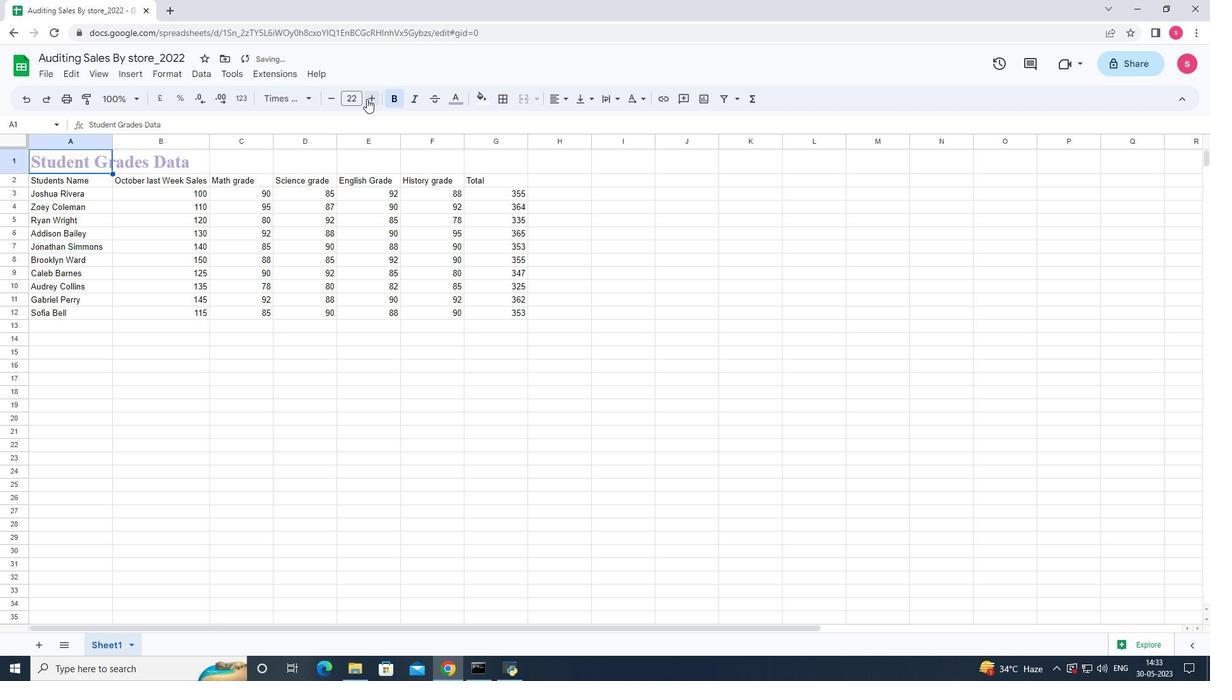 
Action: Mouse pressed left at (366, 98)
Screenshot: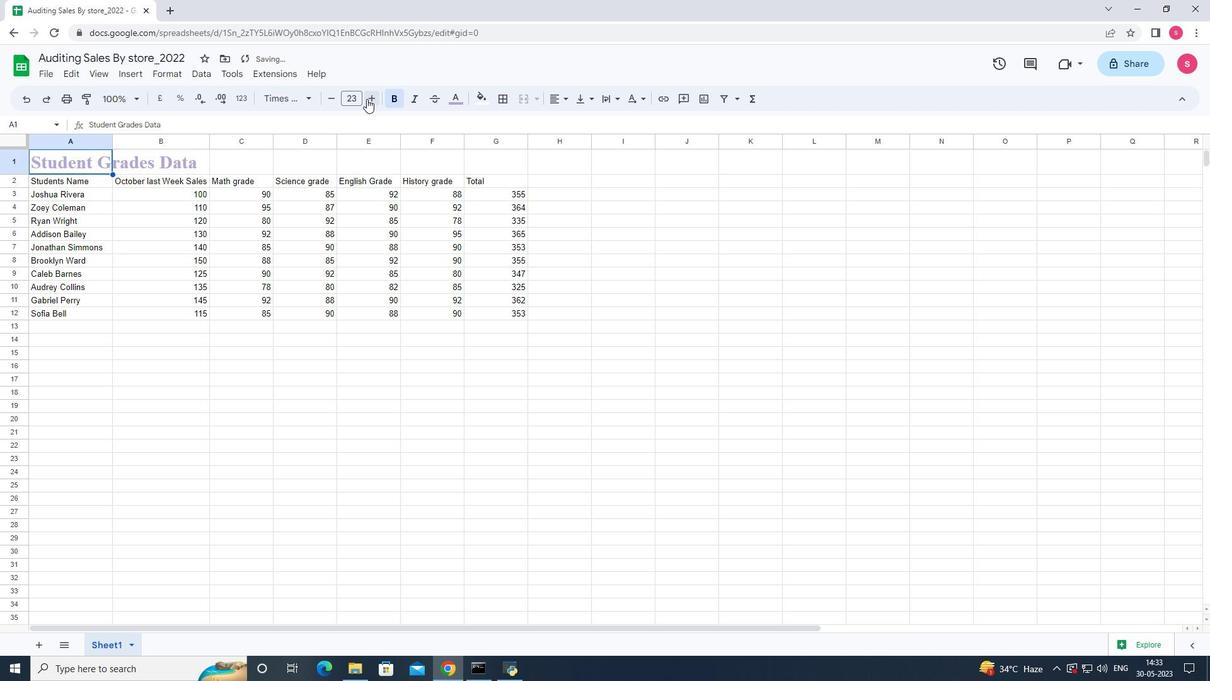 
Action: Mouse moved to (78, 183)
Screenshot: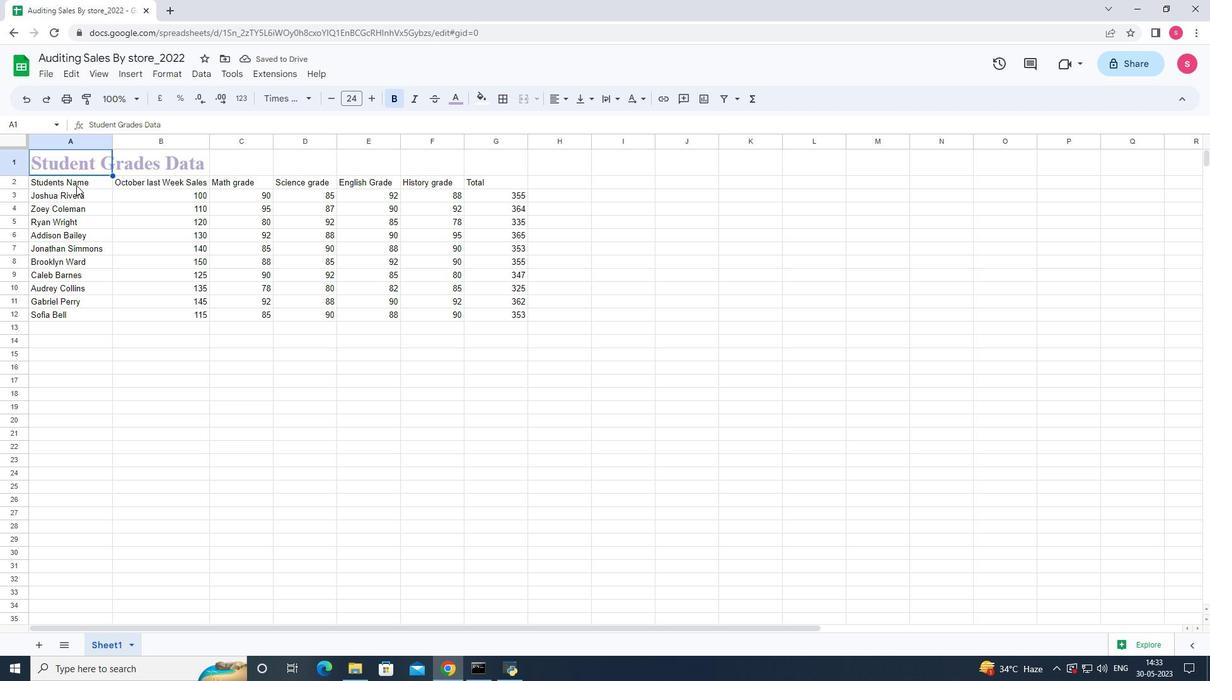 
Action: Mouse pressed left at (78, 183)
Screenshot: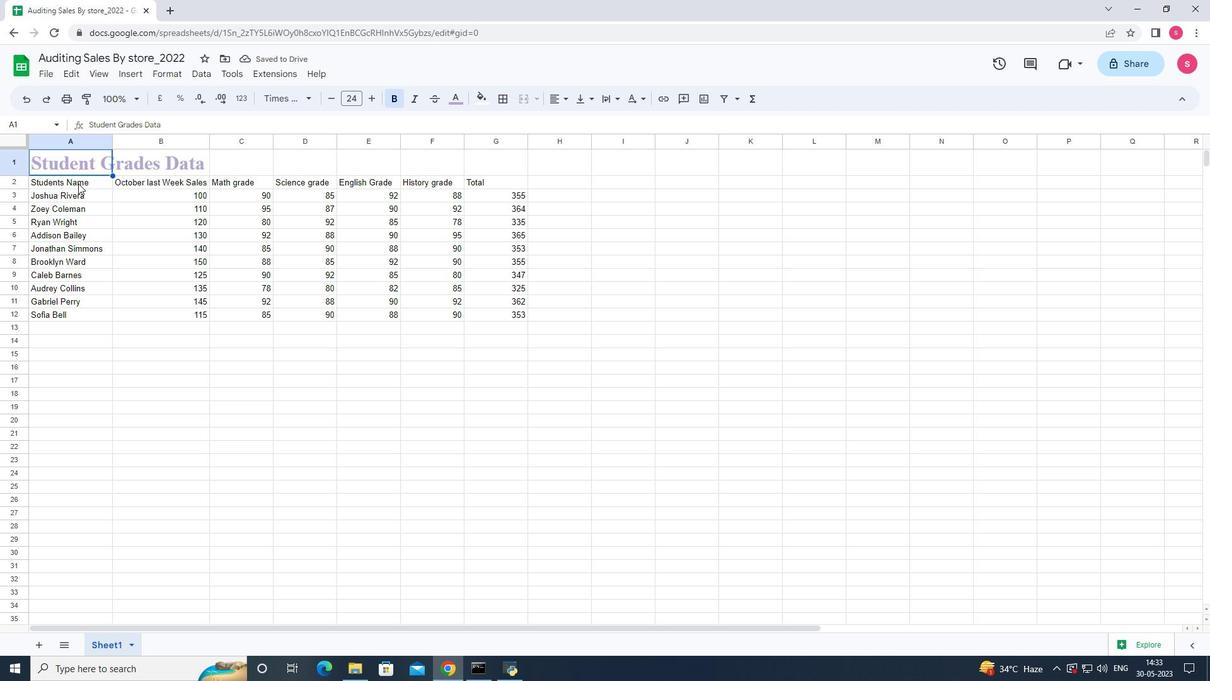 
Action: Mouse moved to (315, 98)
Screenshot: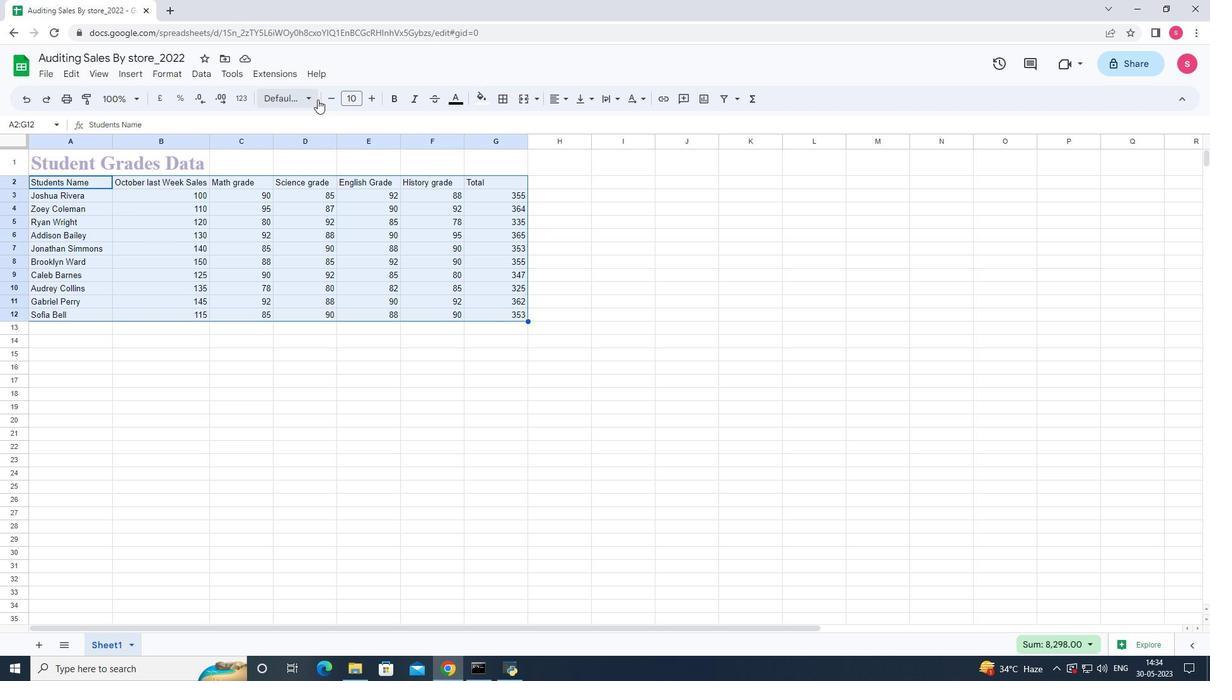 
Action: Mouse pressed left at (315, 98)
Screenshot: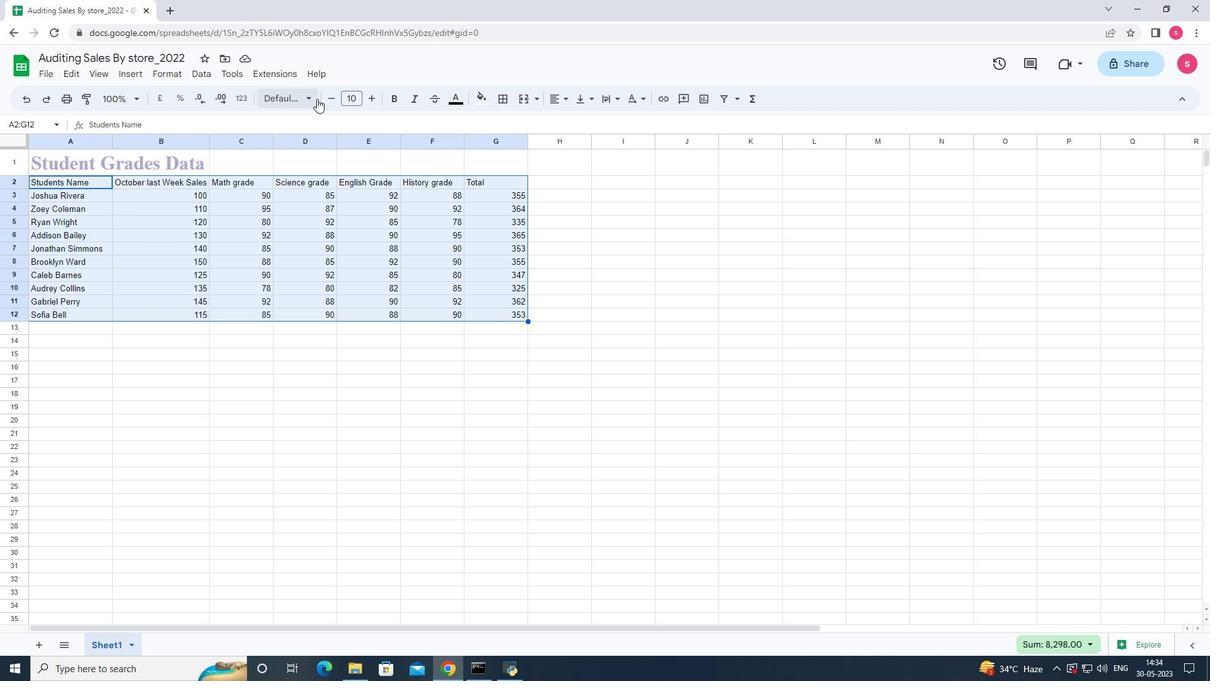 
Action: Mouse moved to (299, 530)
Screenshot: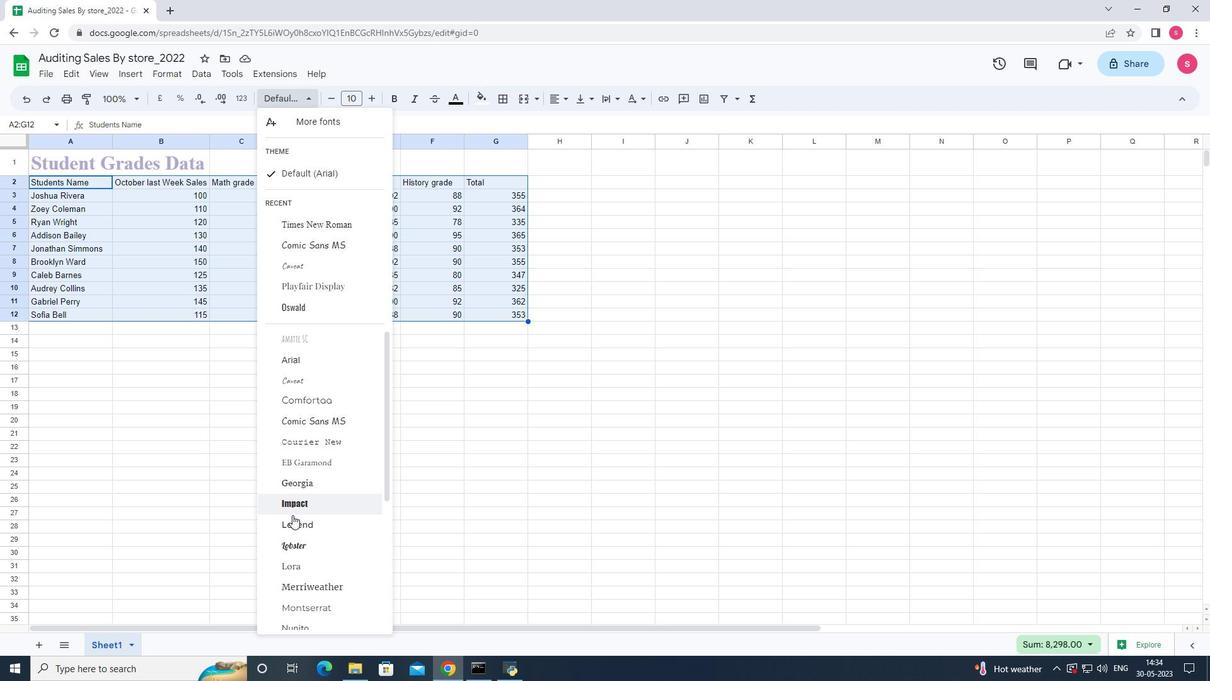 
Action: Mouse scrolled (299, 529) with delta (0, 0)
Screenshot: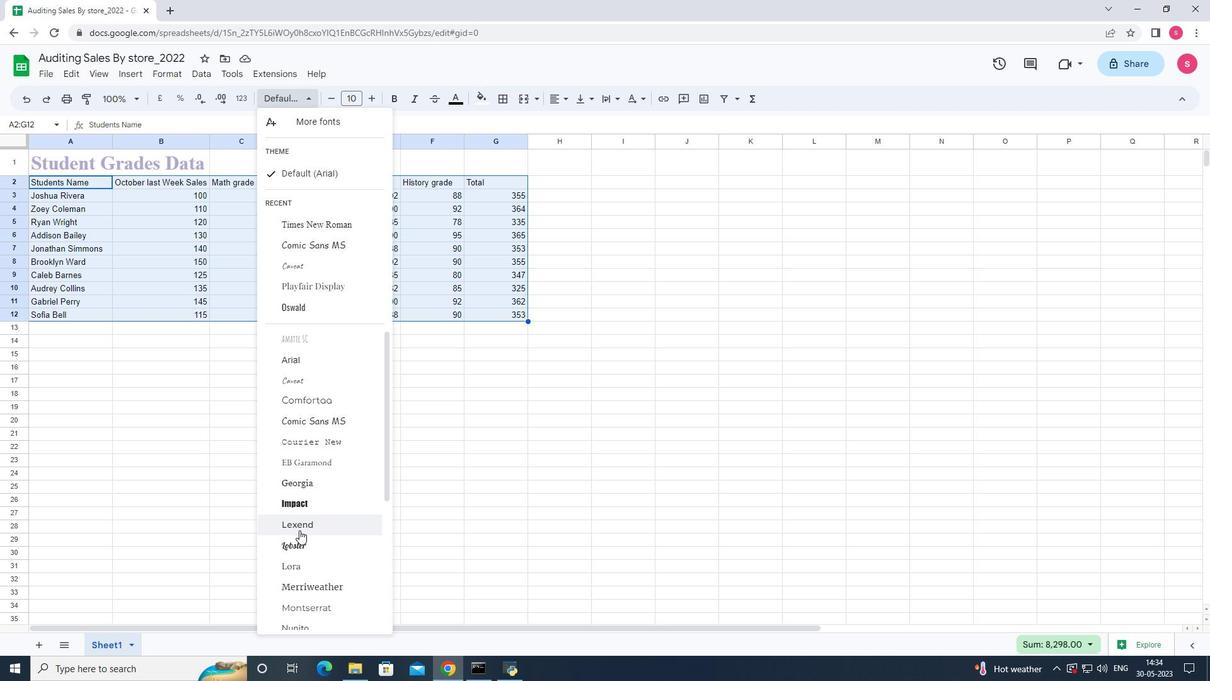 
Action: Mouse scrolled (299, 529) with delta (0, 0)
Screenshot: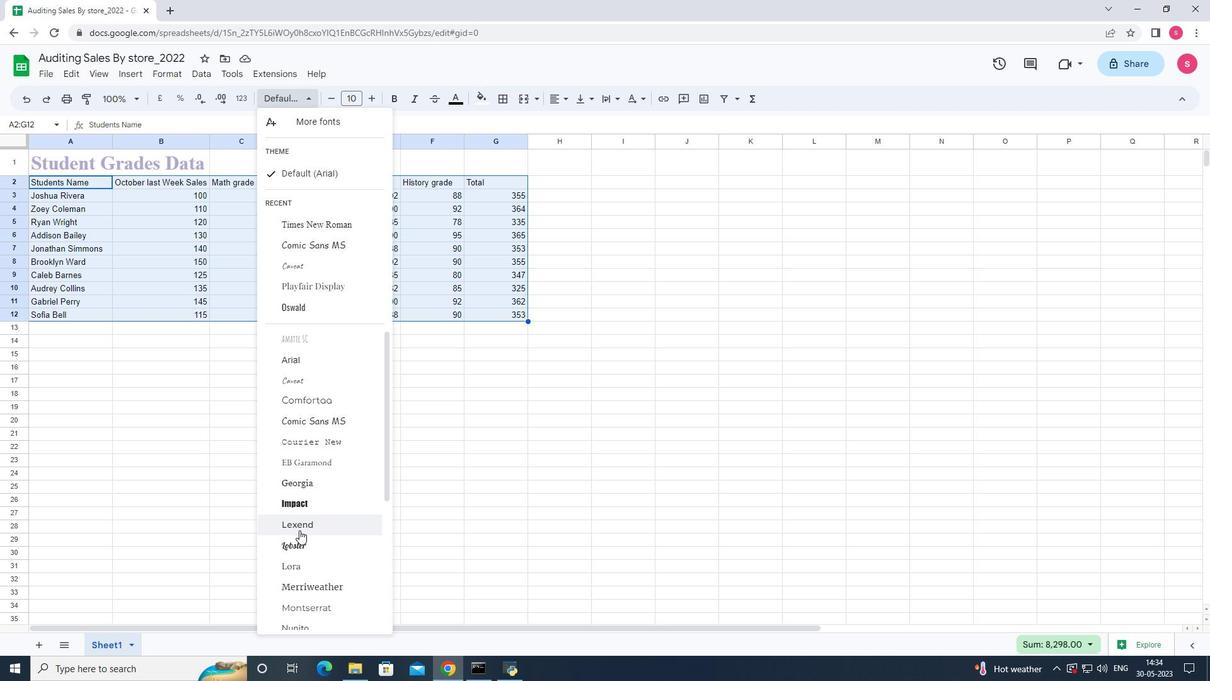 
Action: Mouse scrolled (299, 529) with delta (0, 0)
Screenshot: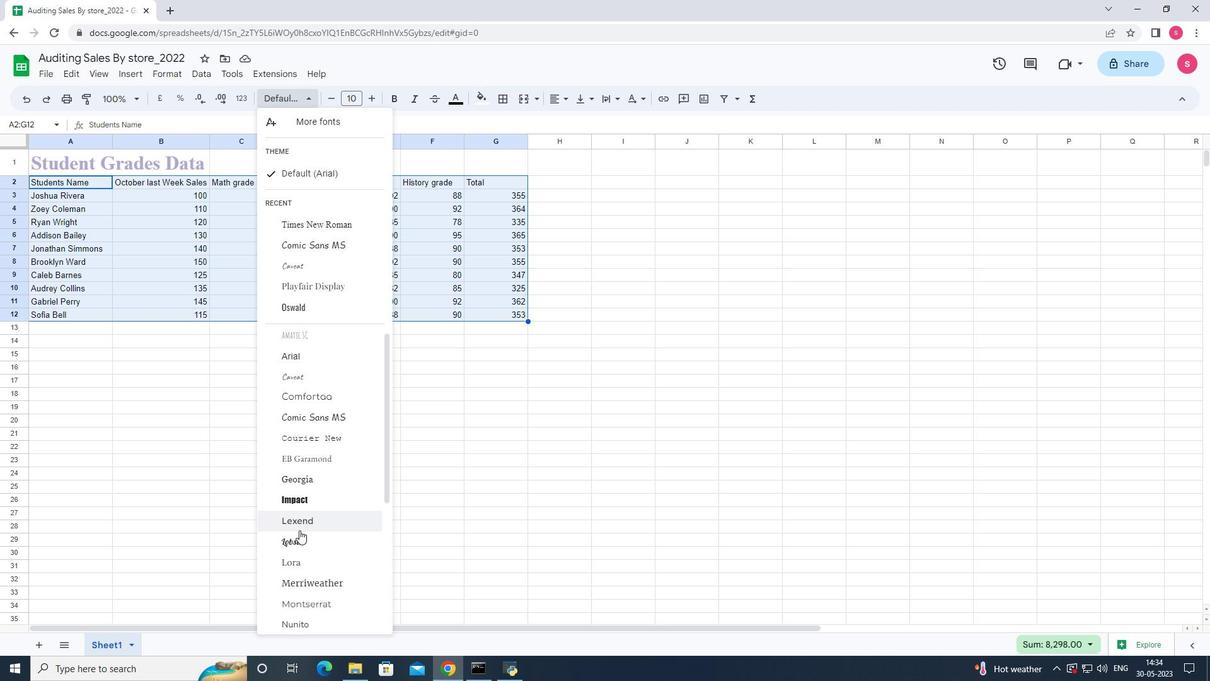 
Action: Mouse scrolled (299, 529) with delta (0, 0)
Screenshot: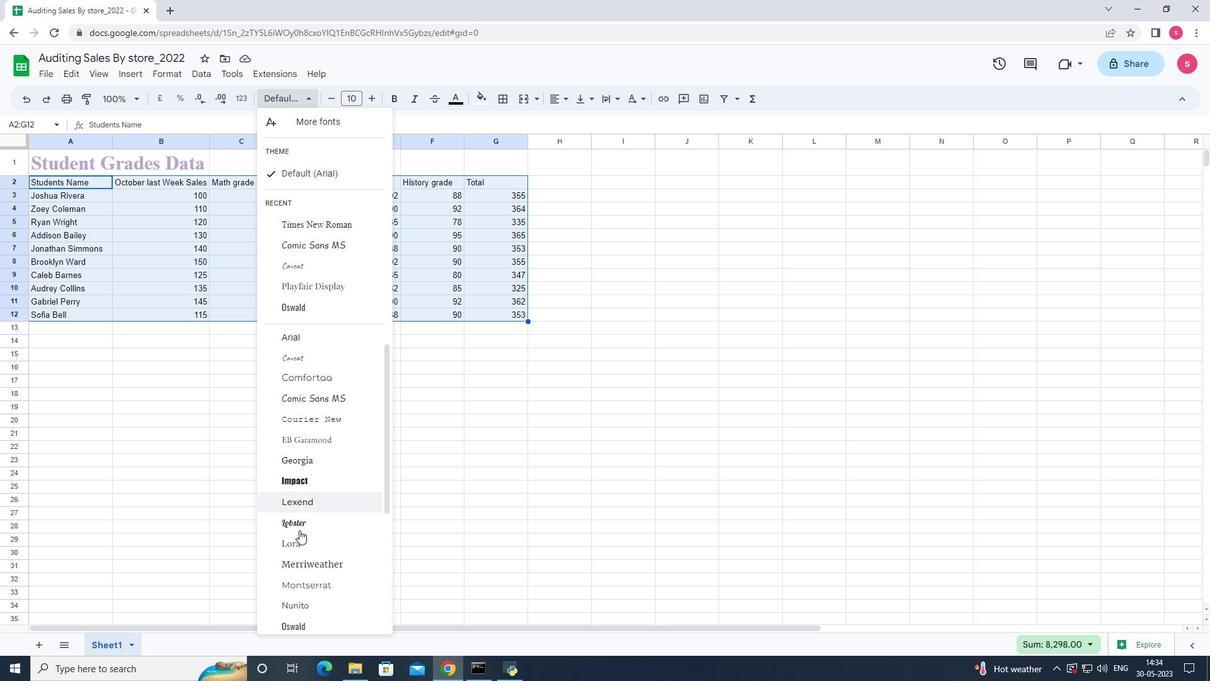 
Action: Mouse moved to (301, 526)
Screenshot: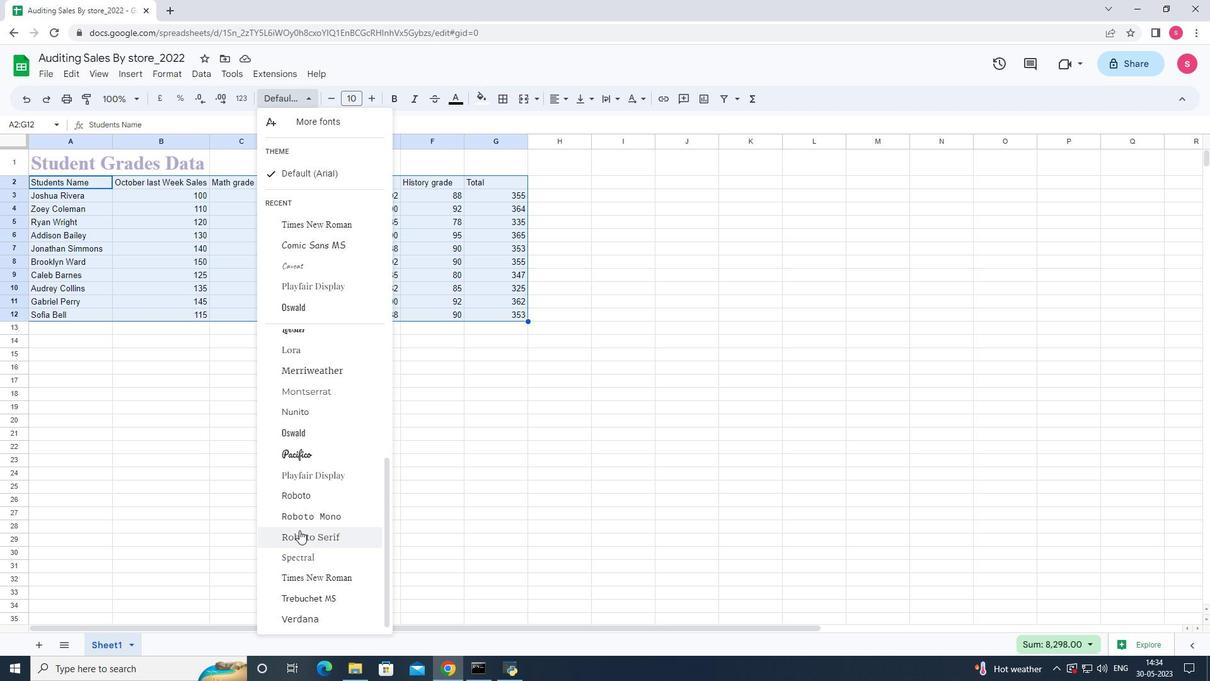 
Action: Mouse scrolled (301, 525) with delta (0, 0)
Screenshot: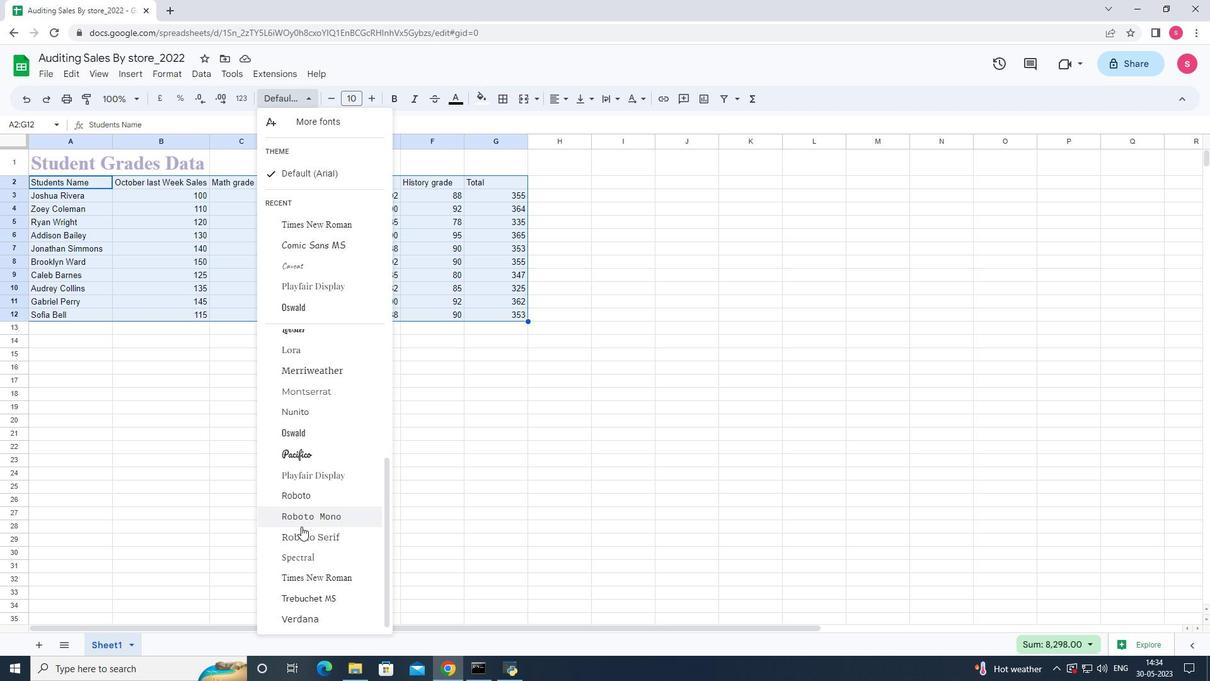 
Action: Mouse scrolled (301, 525) with delta (0, 0)
Screenshot: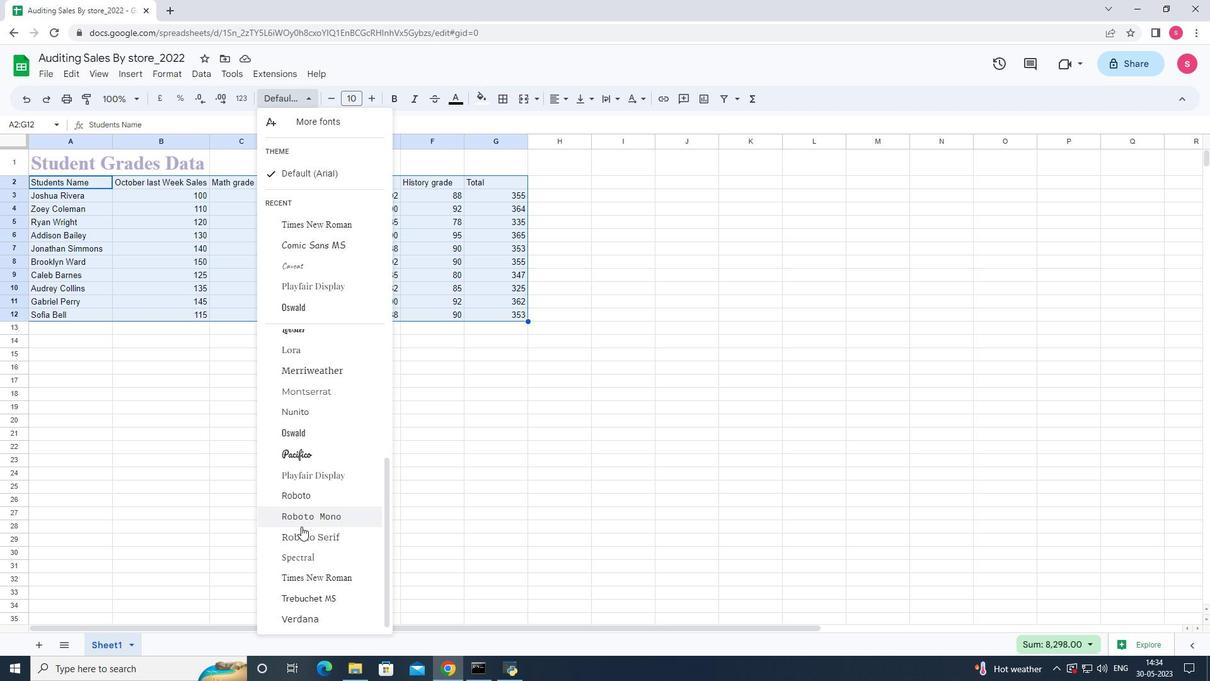 
Action: Mouse scrolled (301, 525) with delta (0, 0)
Screenshot: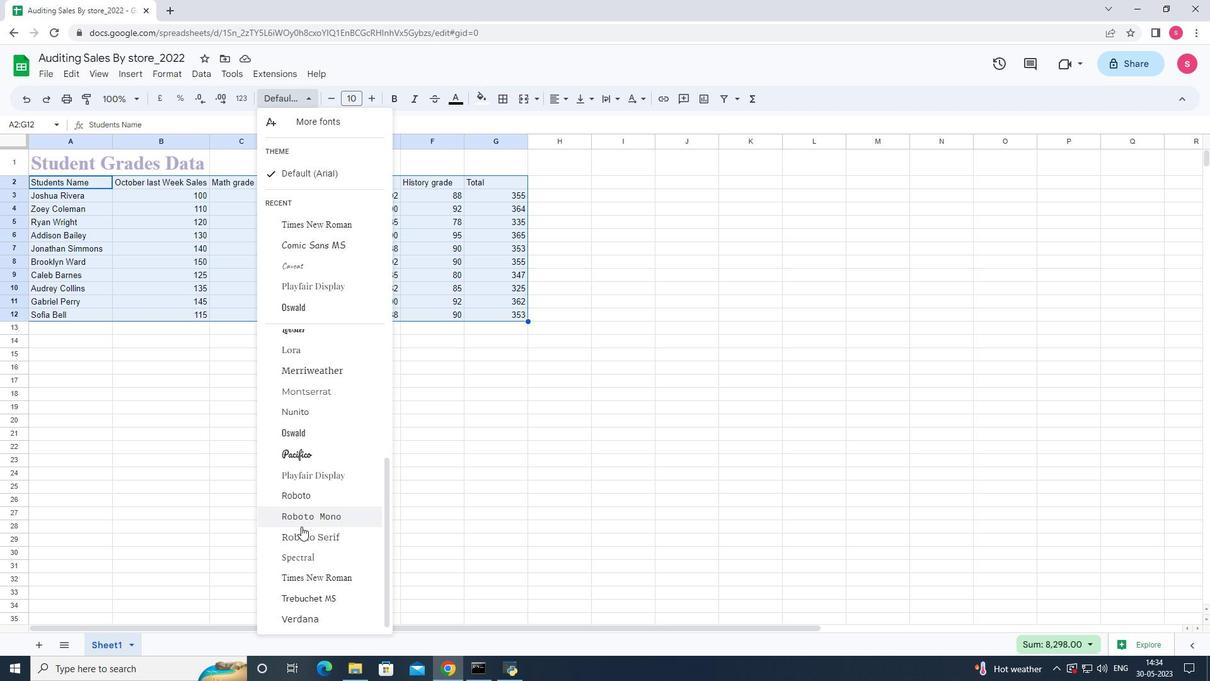 
Action: Mouse moved to (312, 615)
Screenshot: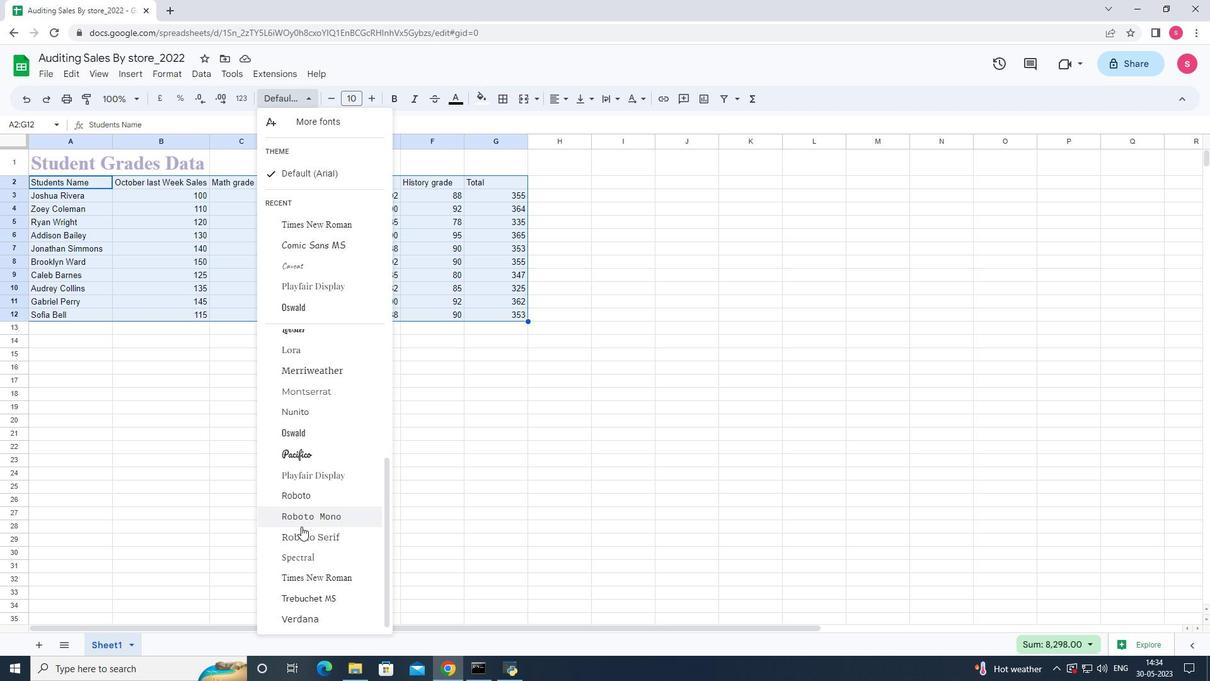 
Action: Mouse pressed left at (312, 615)
Screenshot: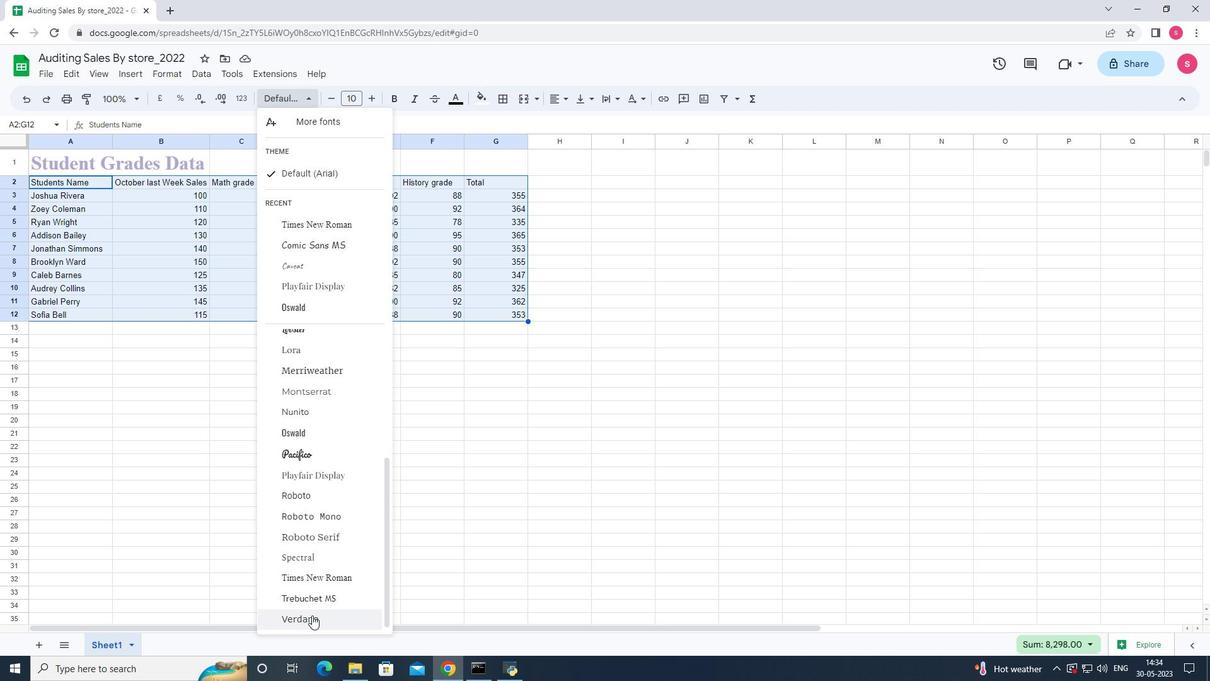 
Action: Mouse moved to (375, 96)
Screenshot: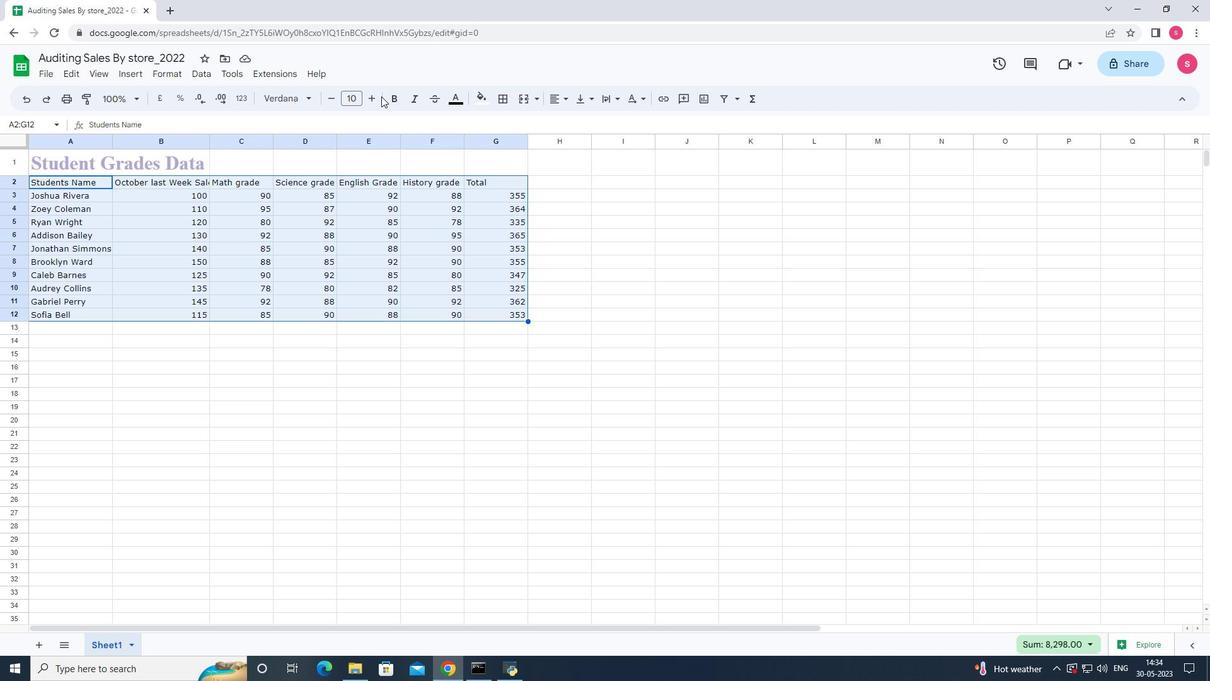 
Action: Mouse pressed left at (375, 96)
Screenshot: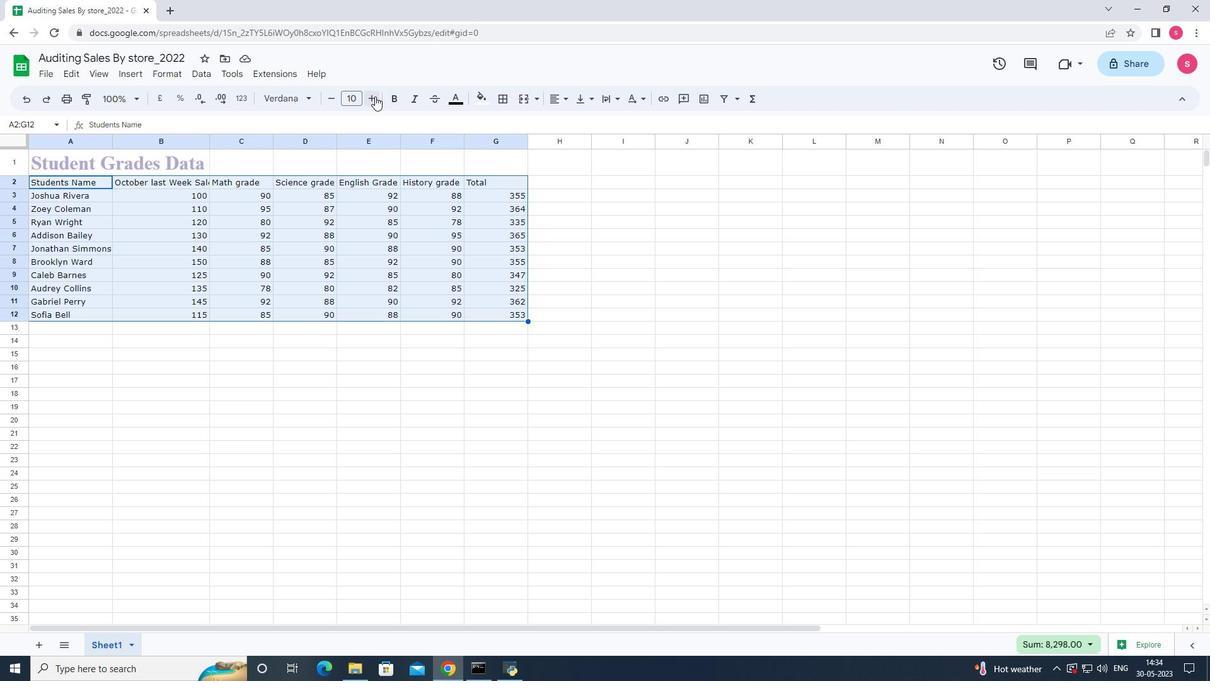 
Action: Mouse pressed left at (375, 96)
Screenshot: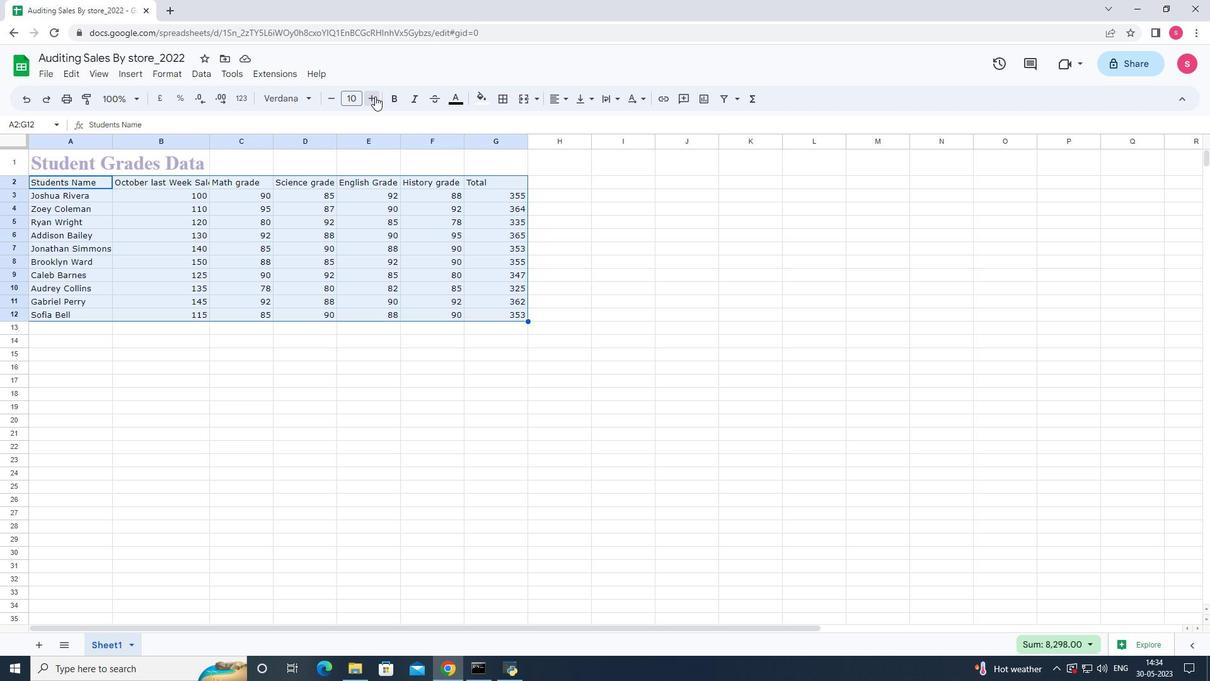 
Action: Mouse pressed left at (375, 96)
Screenshot: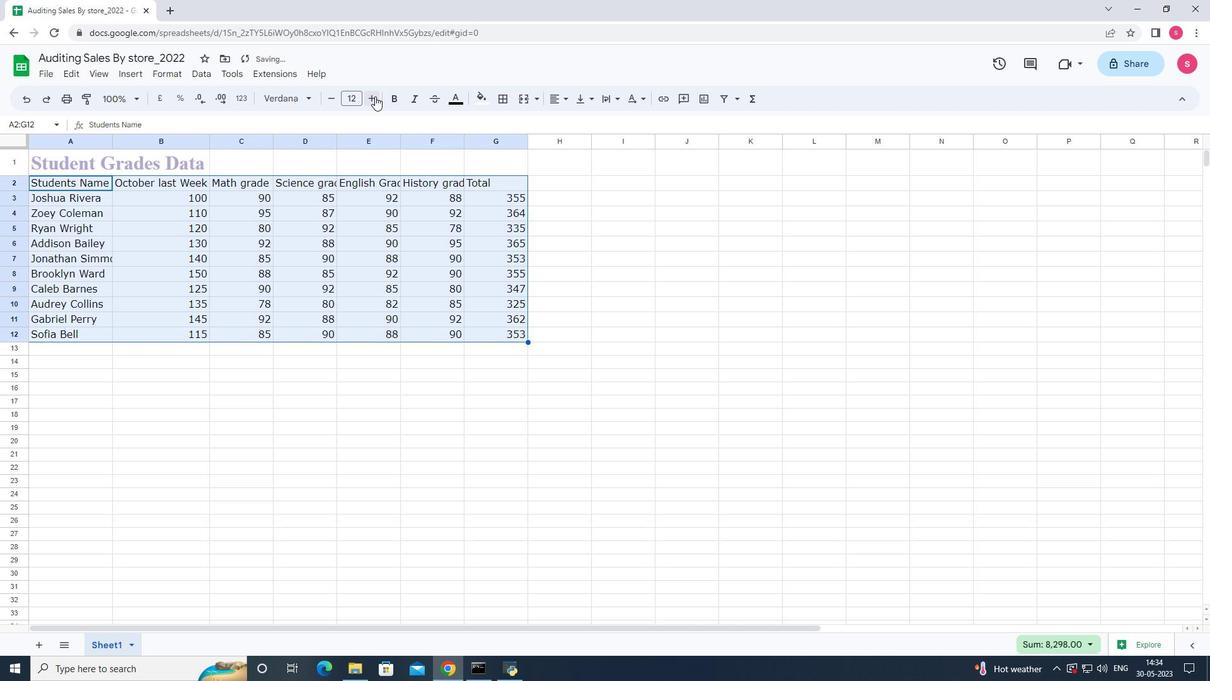 
Action: Mouse pressed left at (375, 96)
Screenshot: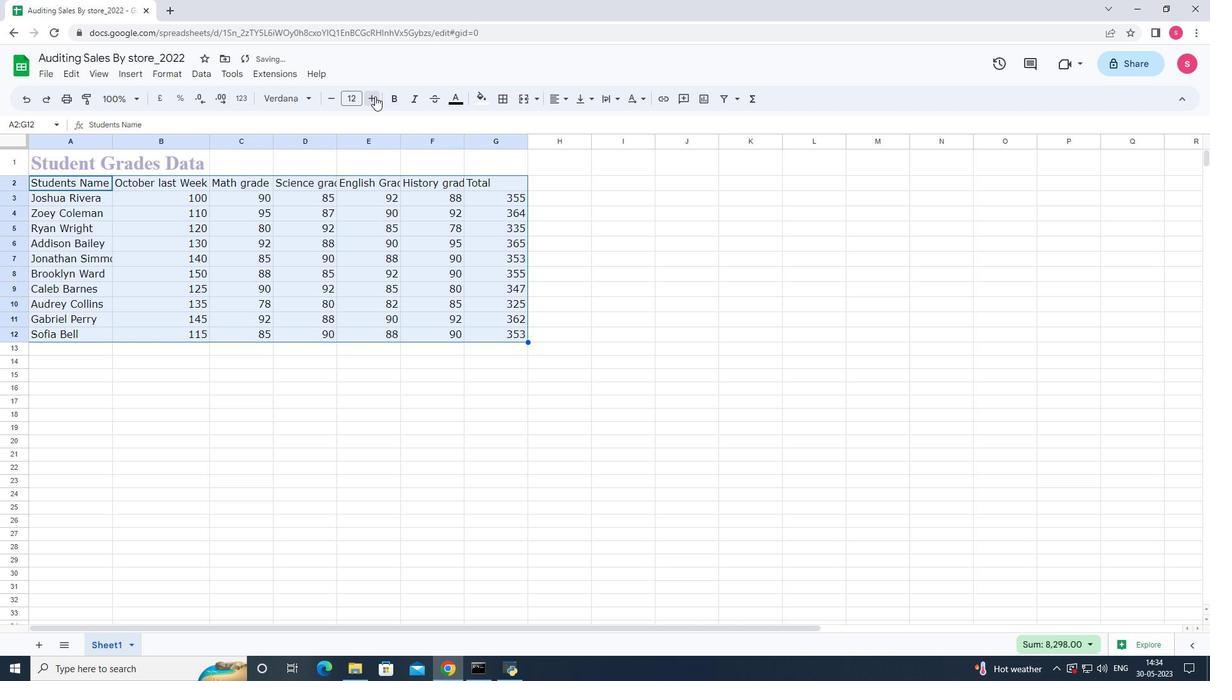 
Action: Mouse moved to (374, 96)
Screenshot: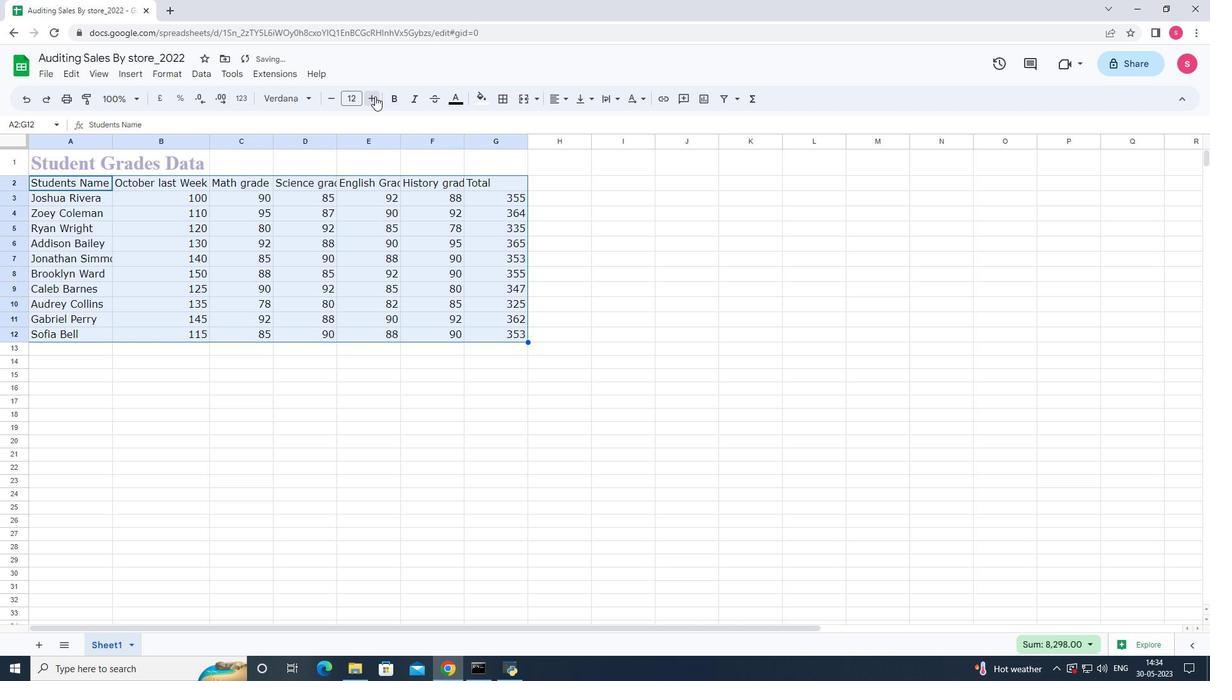 
Action: Mouse pressed left at (374, 96)
Screenshot: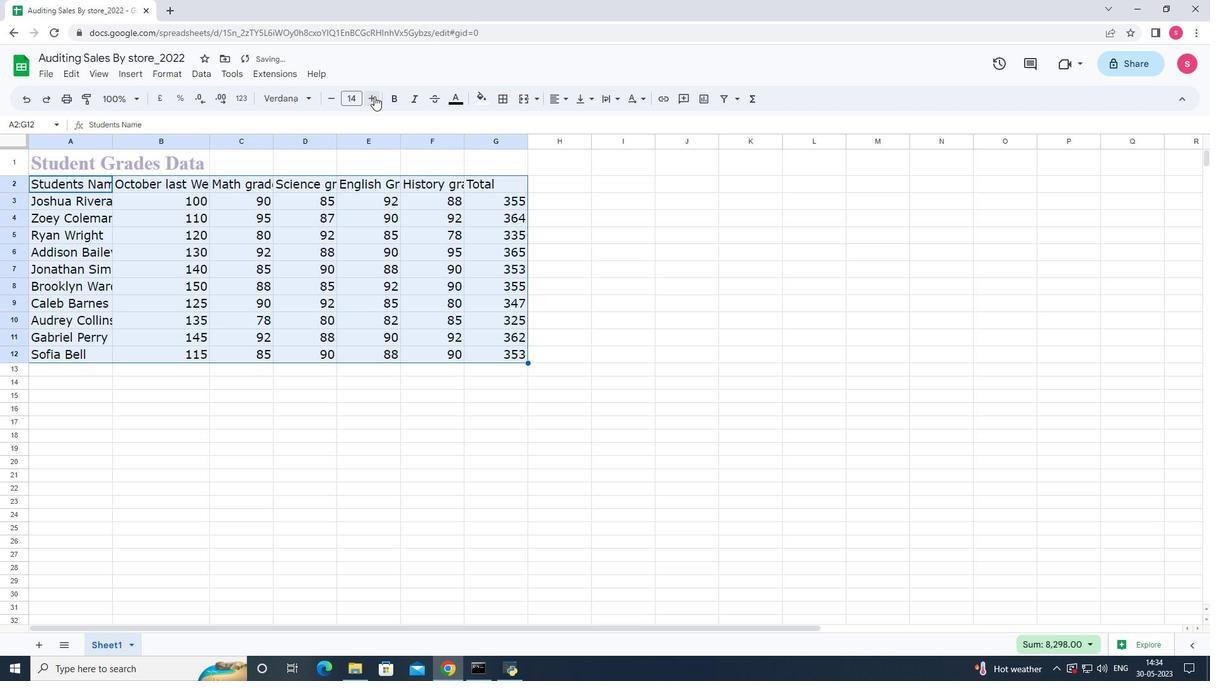 
Action: Mouse pressed left at (374, 96)
Screenshot: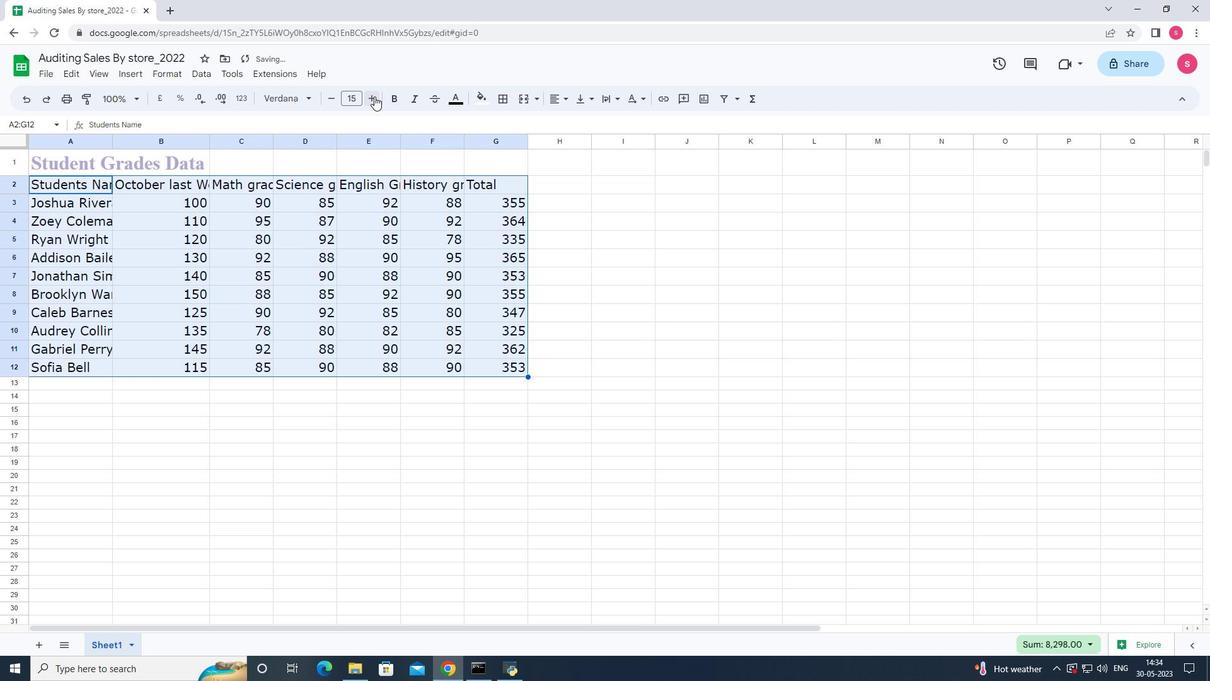 
Action: Mouse moved to (92, 157)
Screenshot: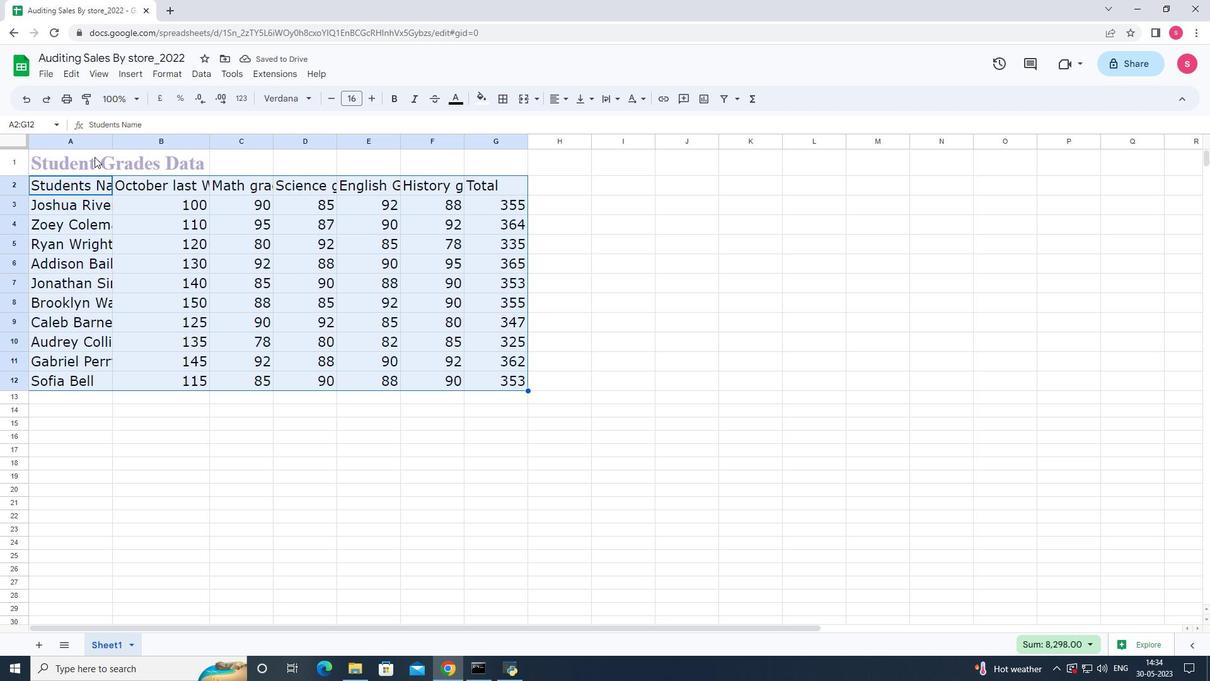 
Action: Mouse pressed left at (92, 157)
Screenshot: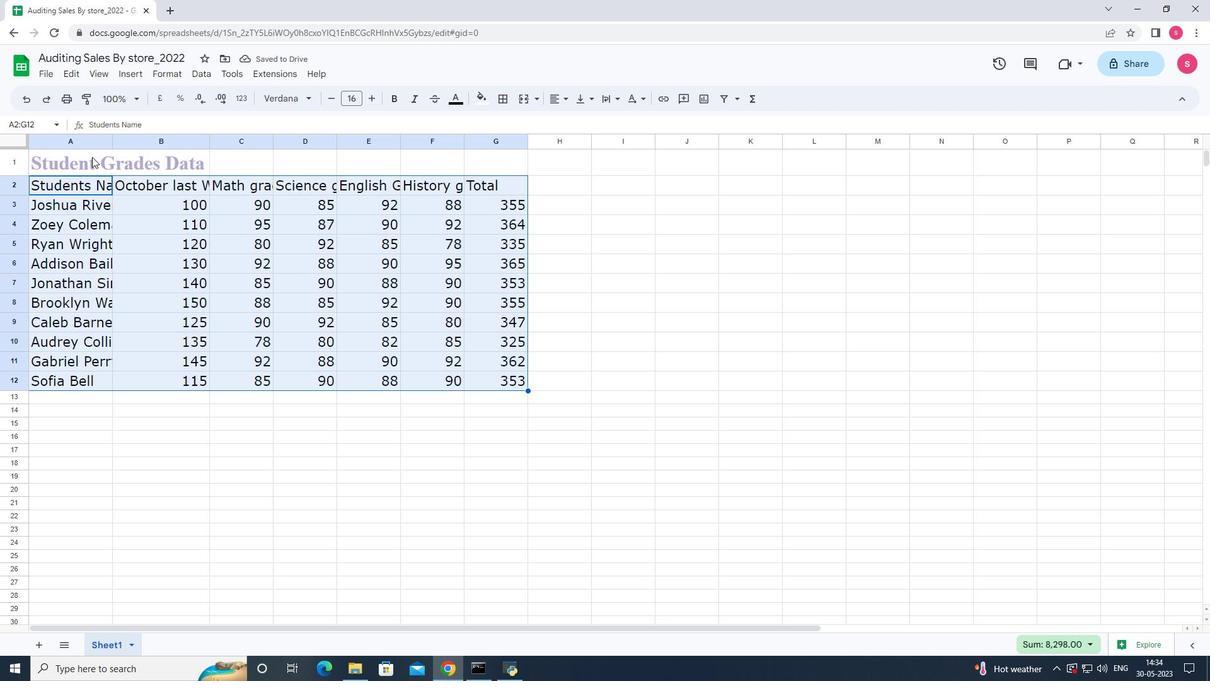 
Action: Mouse moved to (522, 97)
Screenshot: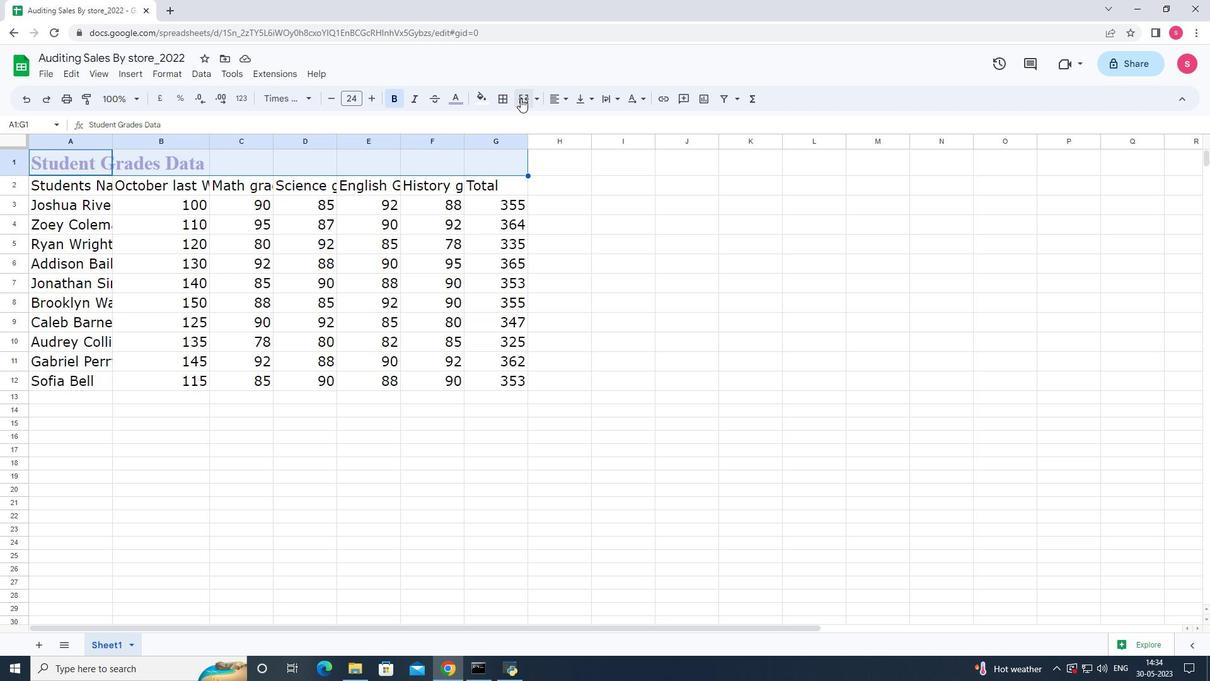 
Action: Mouse pressed left at (522, 97)
Screenshot: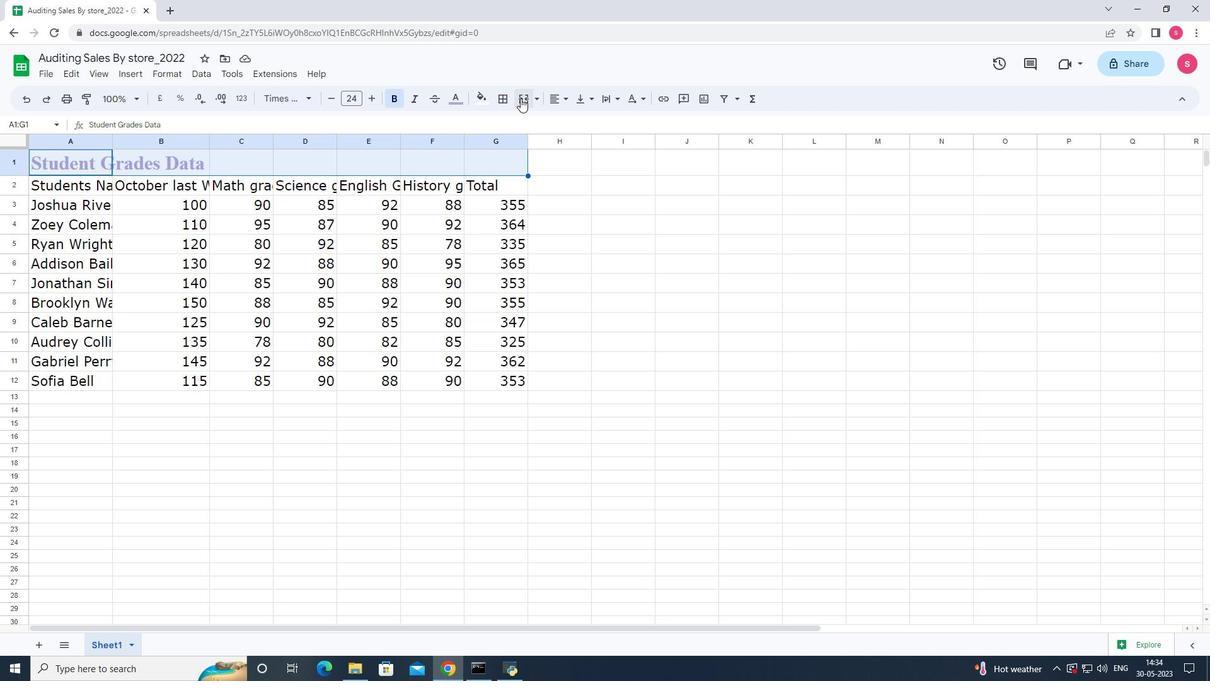 
Action: Mouse moved to (110, 162)
Screenshot: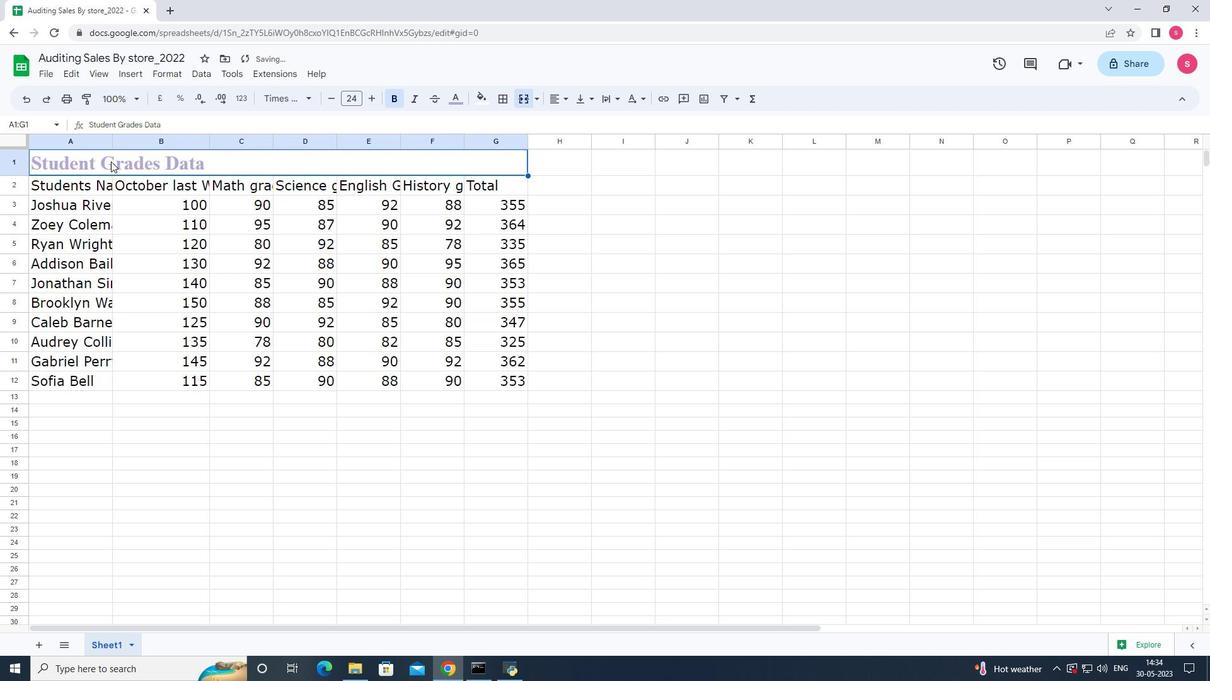 
Action: Mouse pressed left at (110, 162)
Screenshot: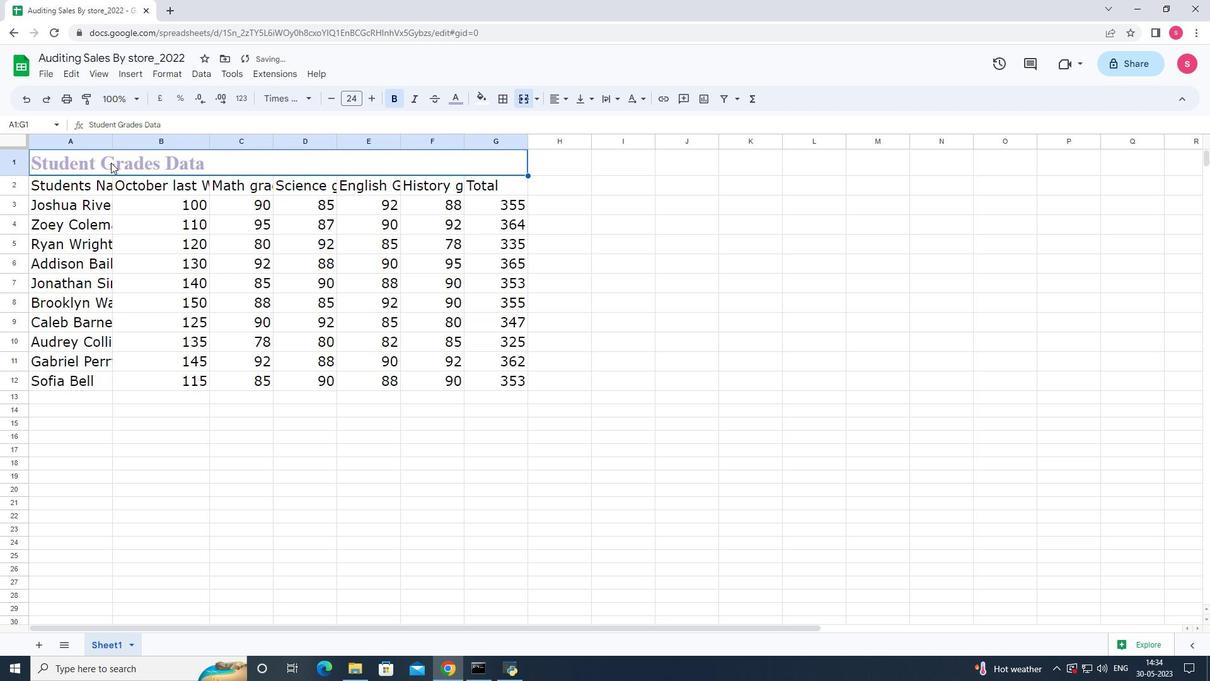 
Action: Mouse moved to (561, 100)
Screenshot: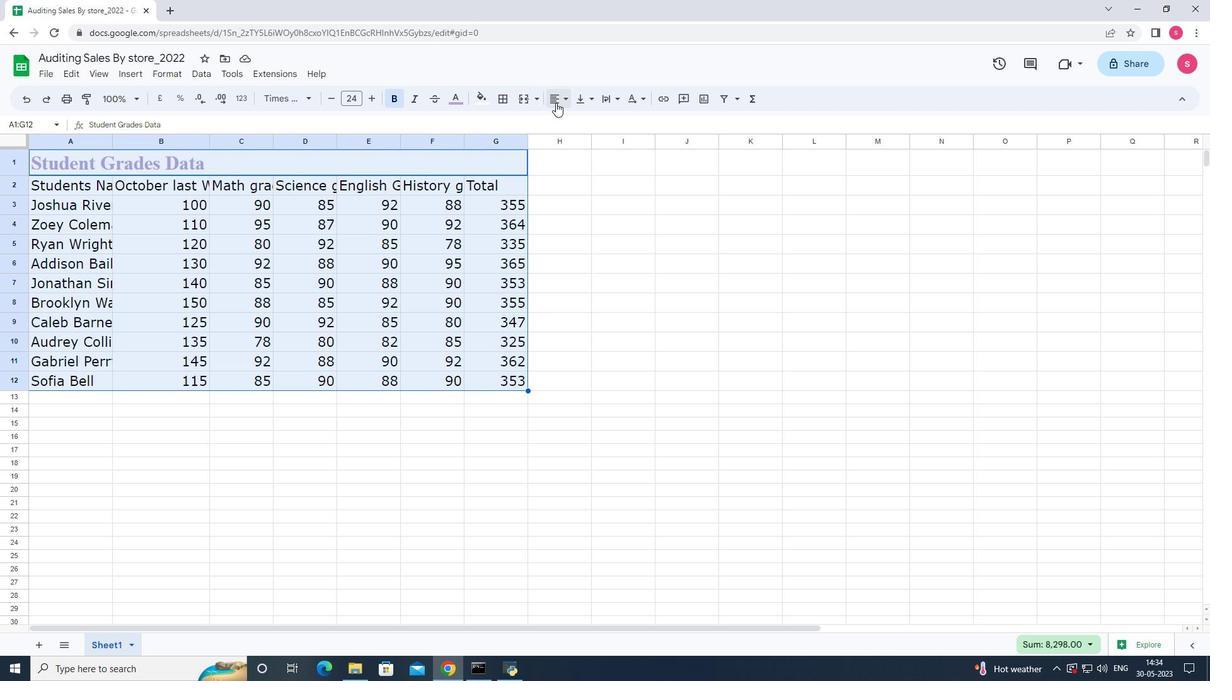 
Action: Mouse pressed left at (561, 100)
Screenshot: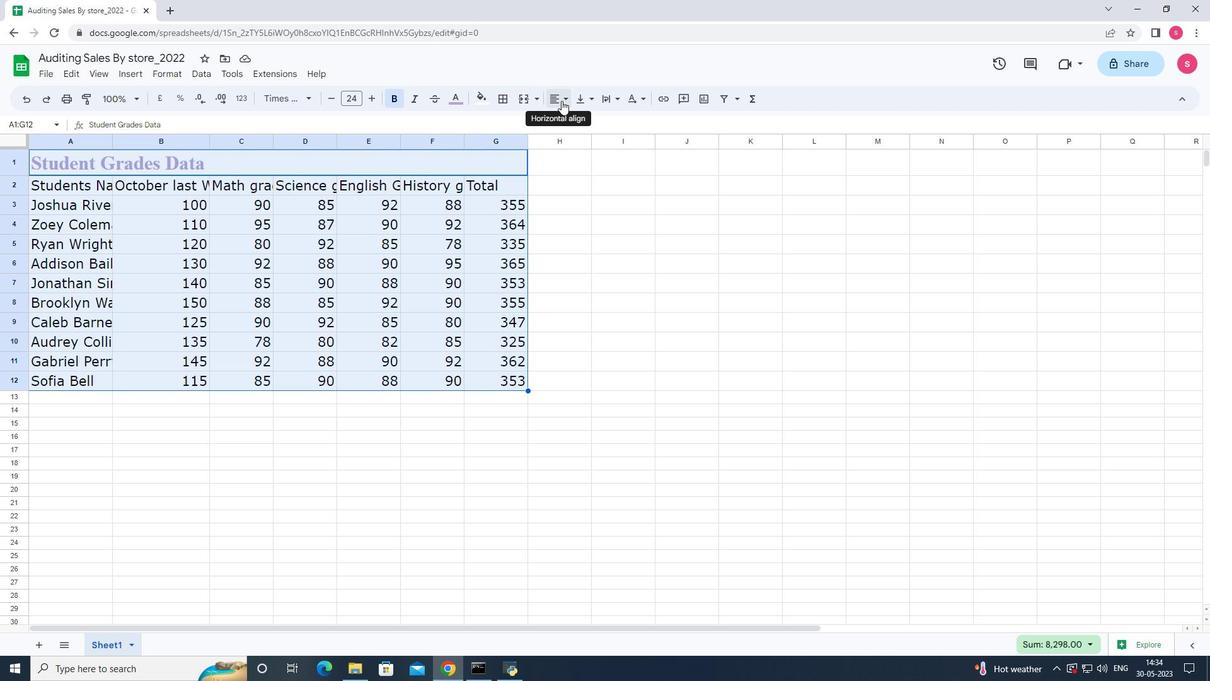 
Action: Mouse moved to (593, 124)
Screenshot: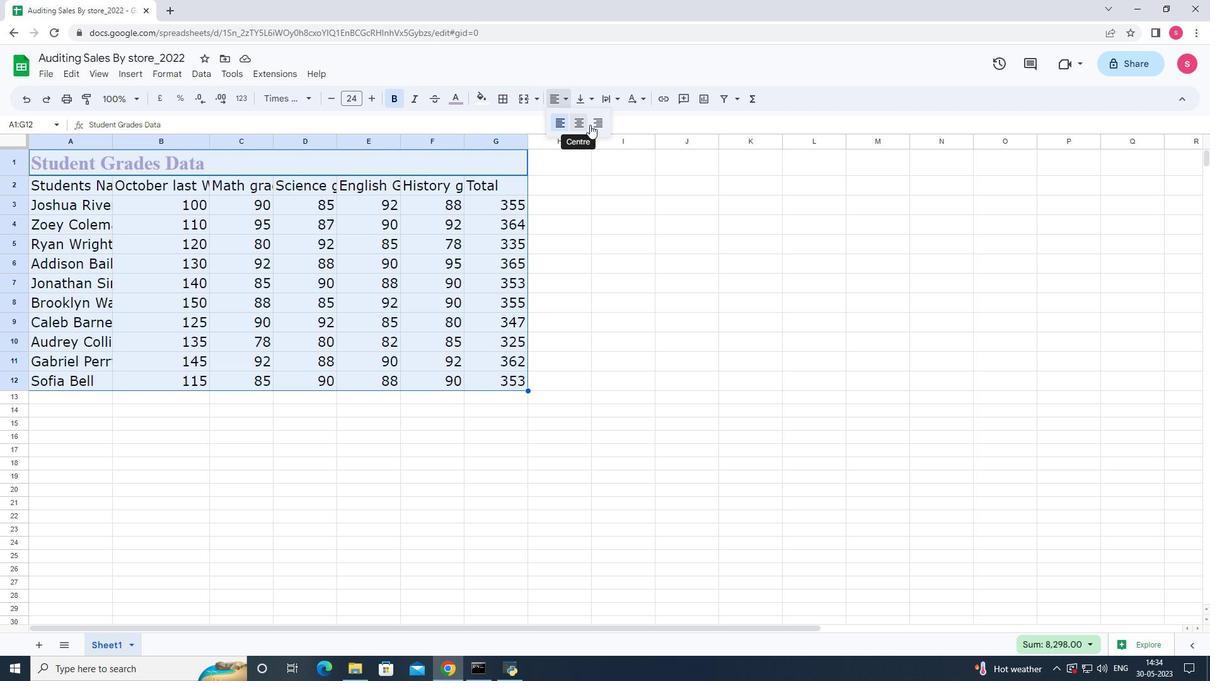 
Action: Mouse pressed left at (593, 124)
Screenshot: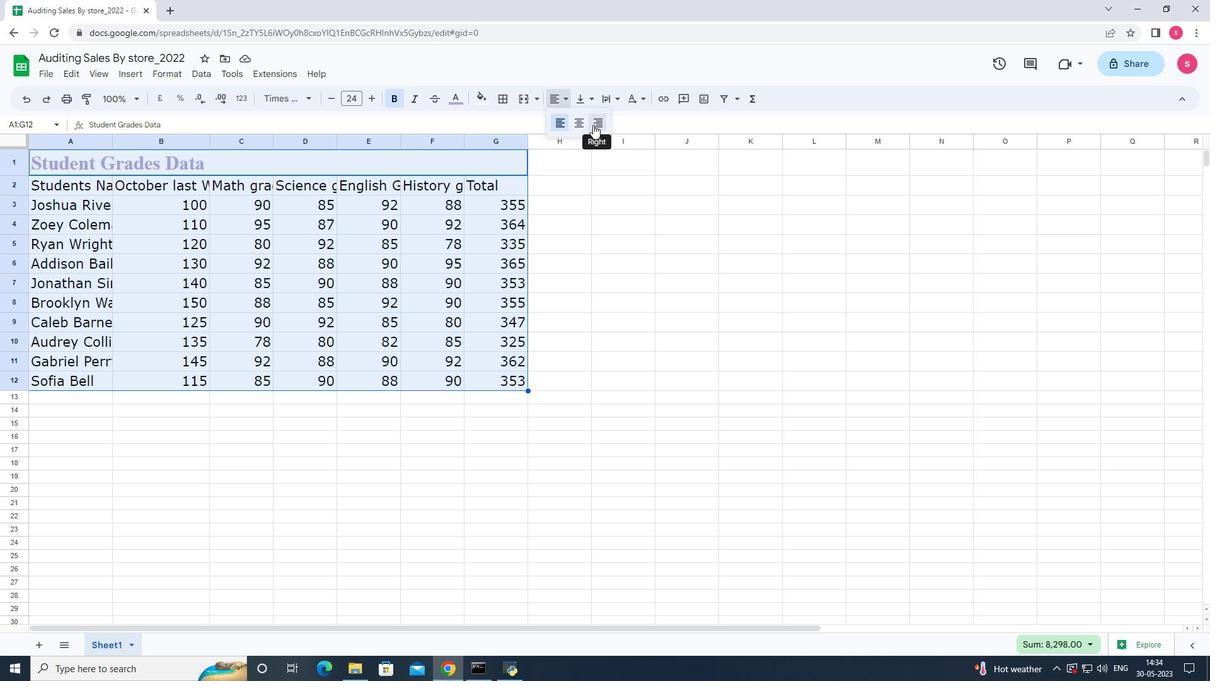 
Action: Mouse moved to (379, 449)
Screenshot: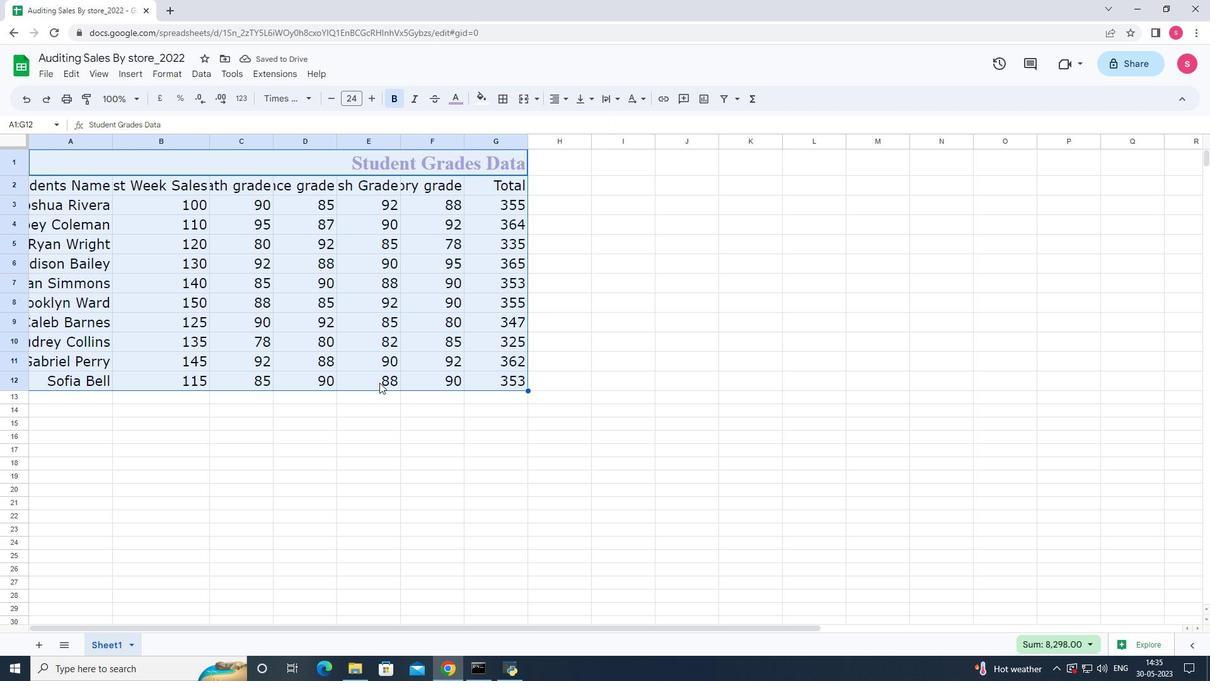 
Action: Mouse pressed left at (379, 449)
Screenshot: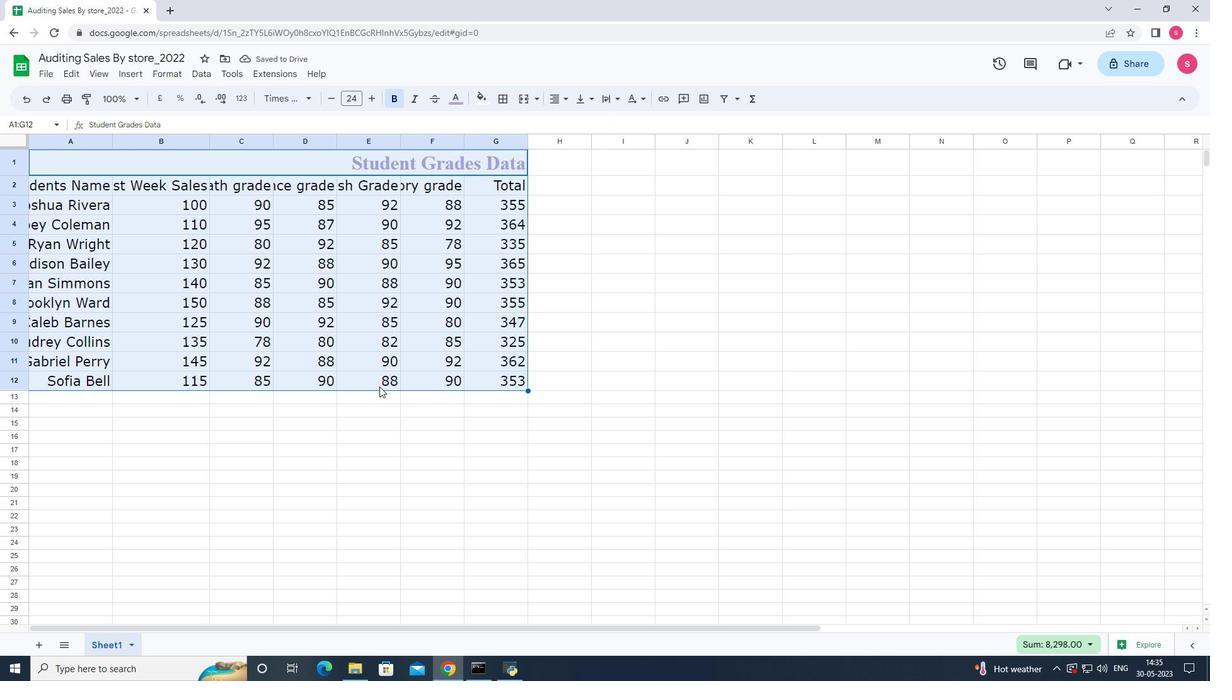 
Action: Mouse moved to (527, 406)
Screenshot: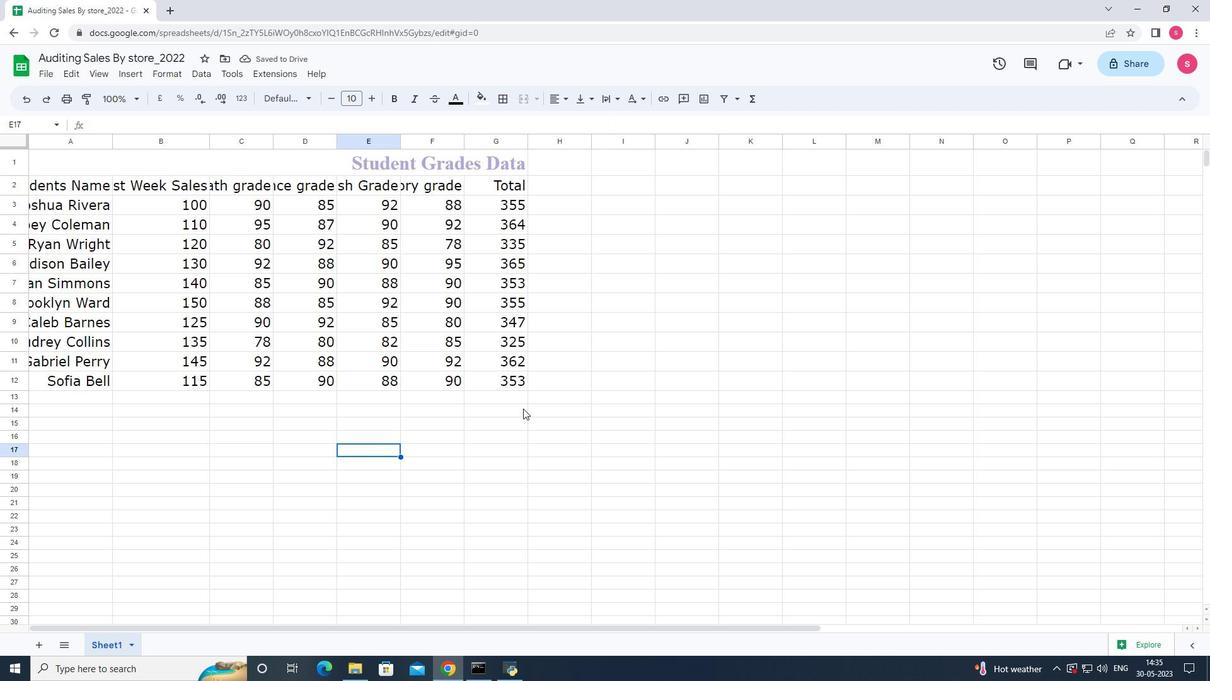 
Action: Mouse pressed left at (527, 406)
Screenshot: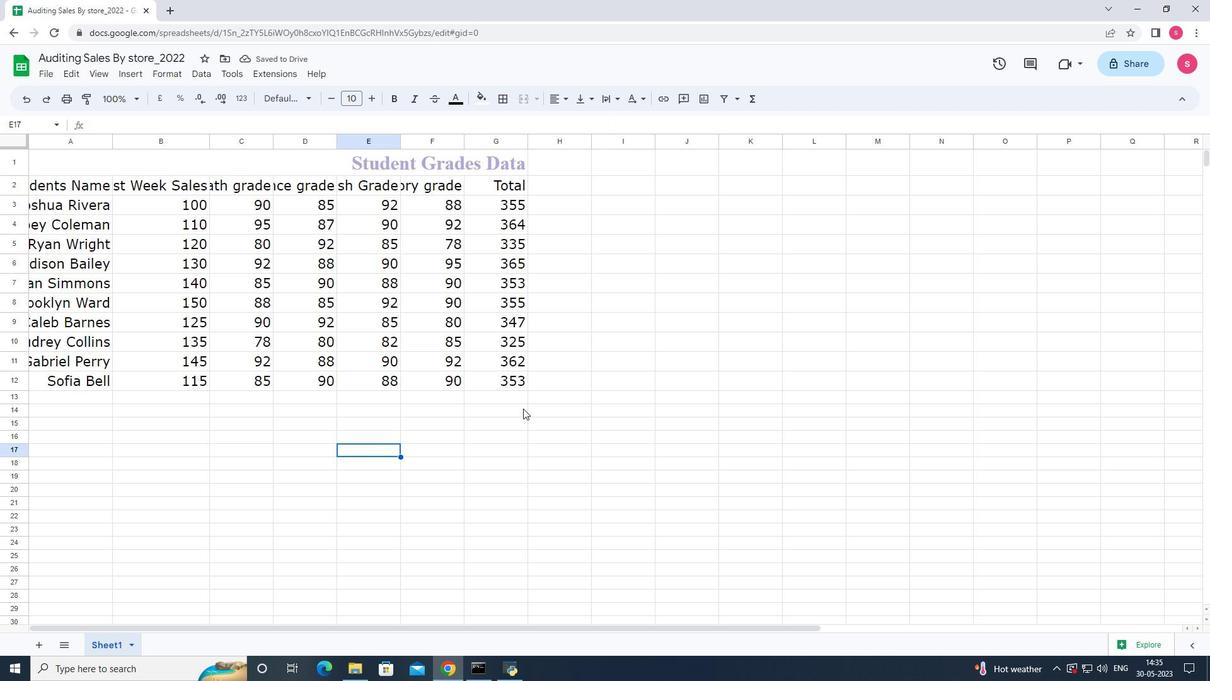 
Action: Mouse moved to (523, 405)
Screenshot: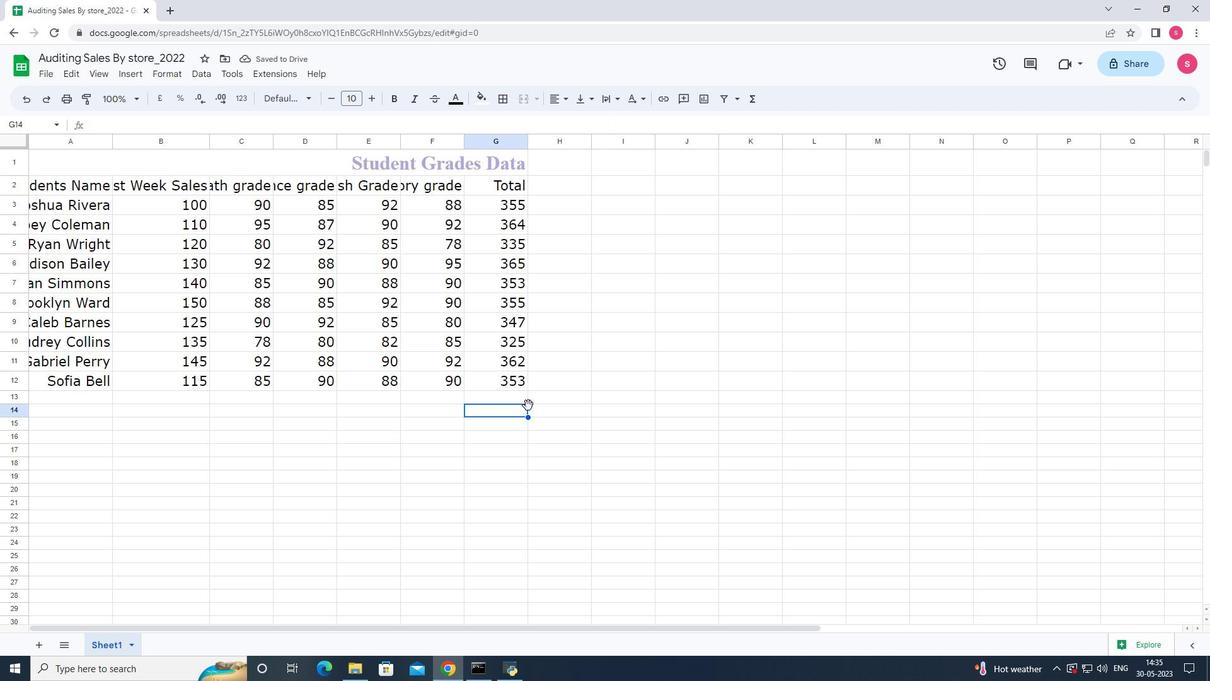 
Action: Key pressed ctrl+S
Screenshot: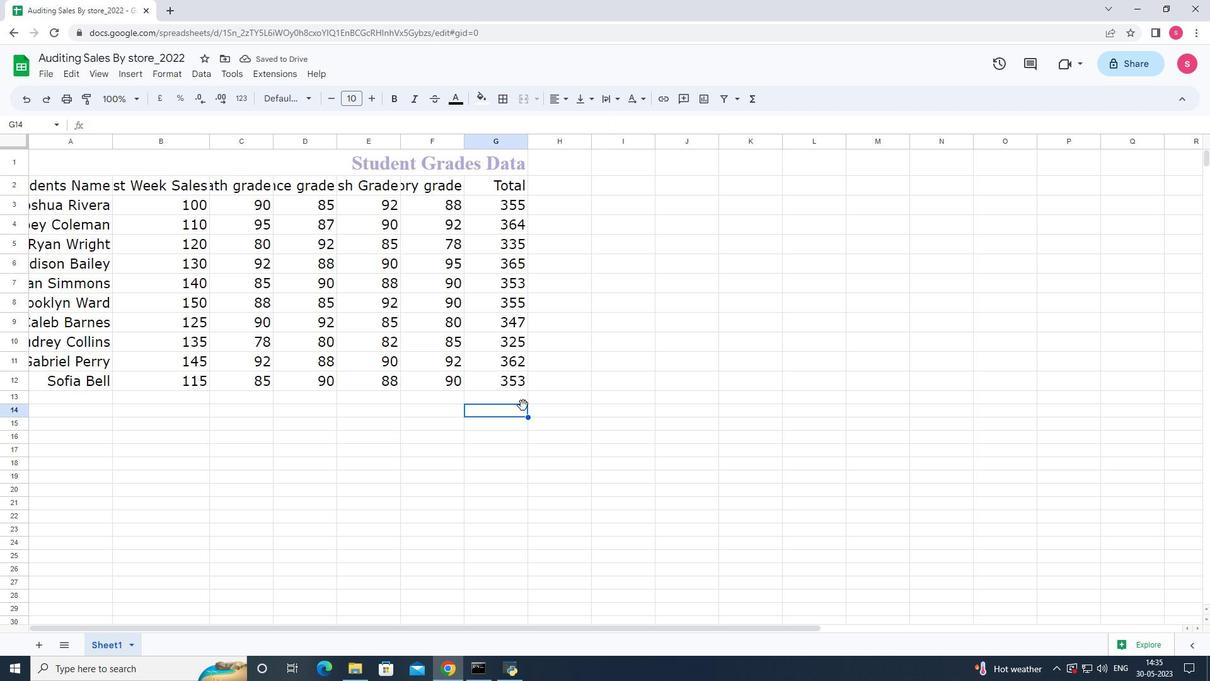 
Action: Mouse moved to (245, 203)
Screenshot: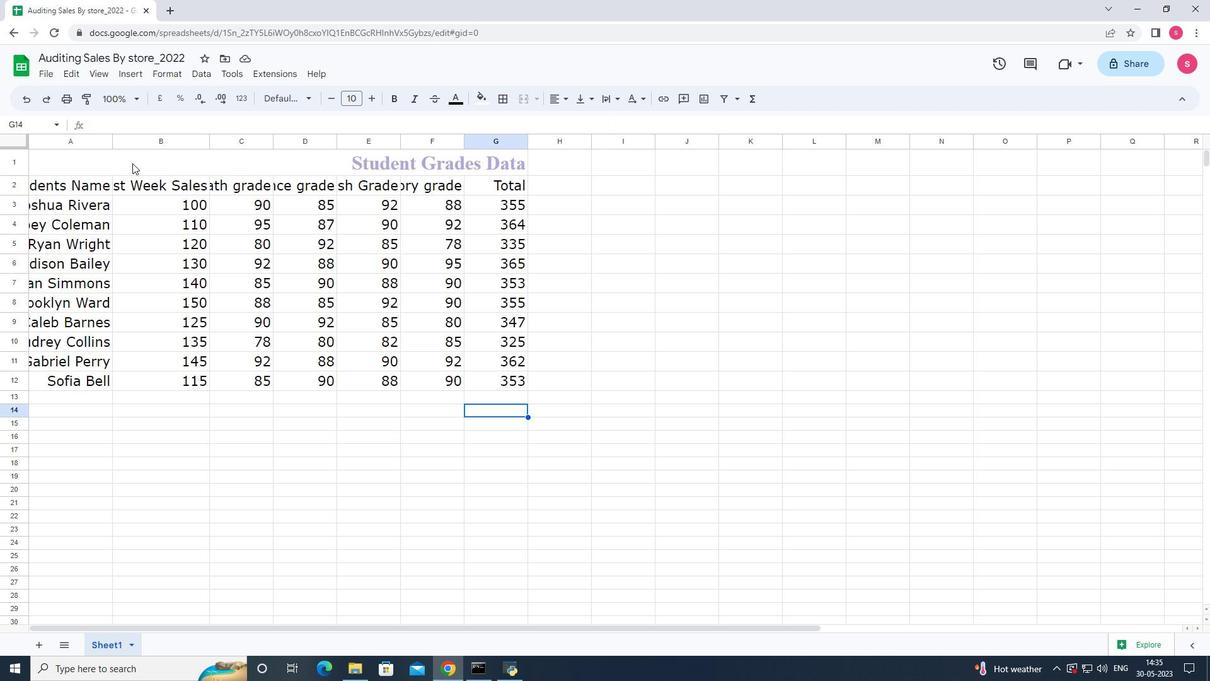 
